 Task: nan
Action: Mouse moved to (569, 714)
Screenshot: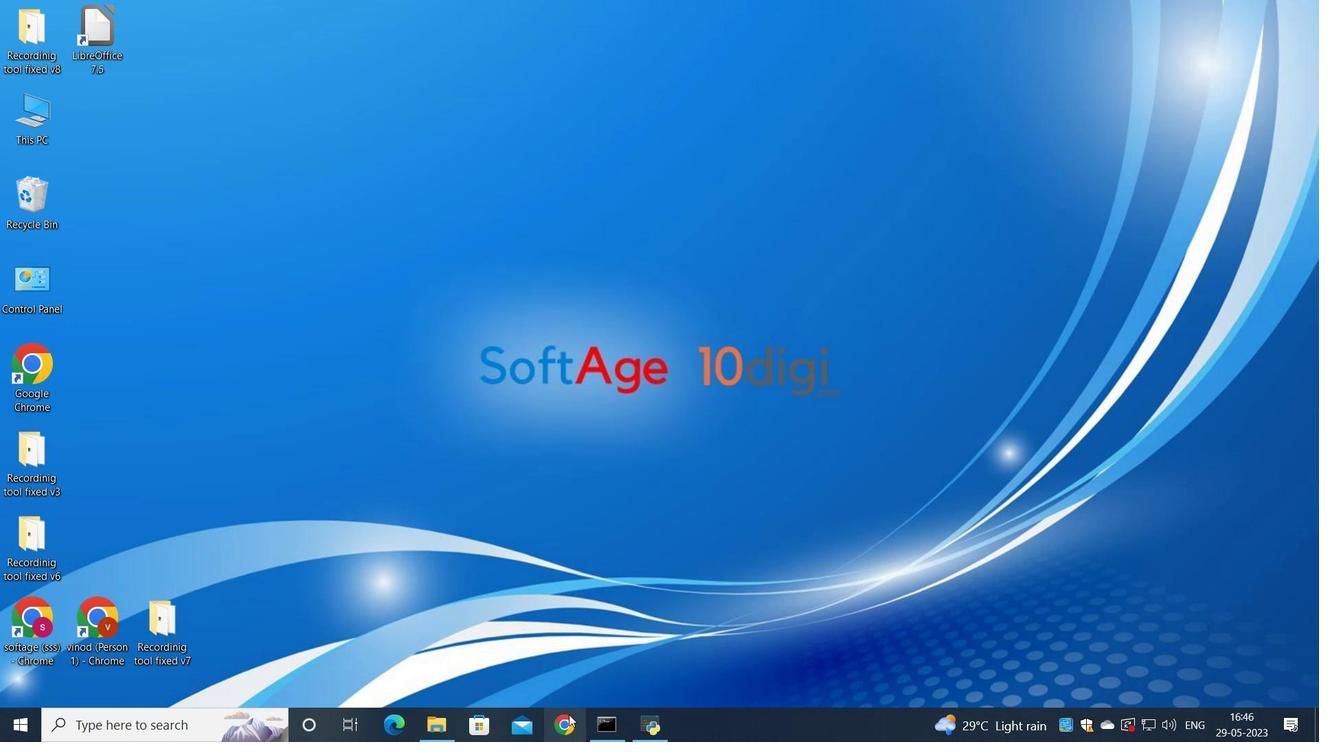 
Action: Mouse pressed left at (569, 714)
Screenshot: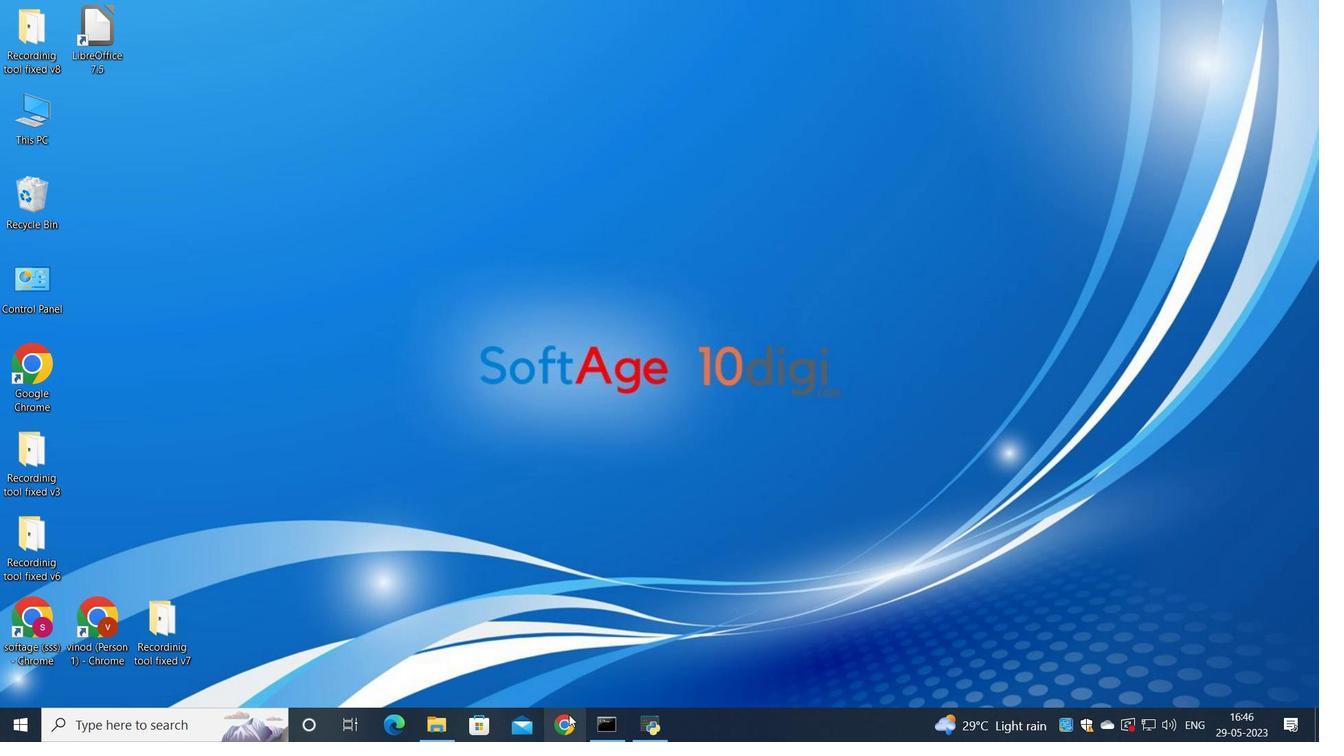 
Action: Mouse moved to (571, 449)
Screenshot: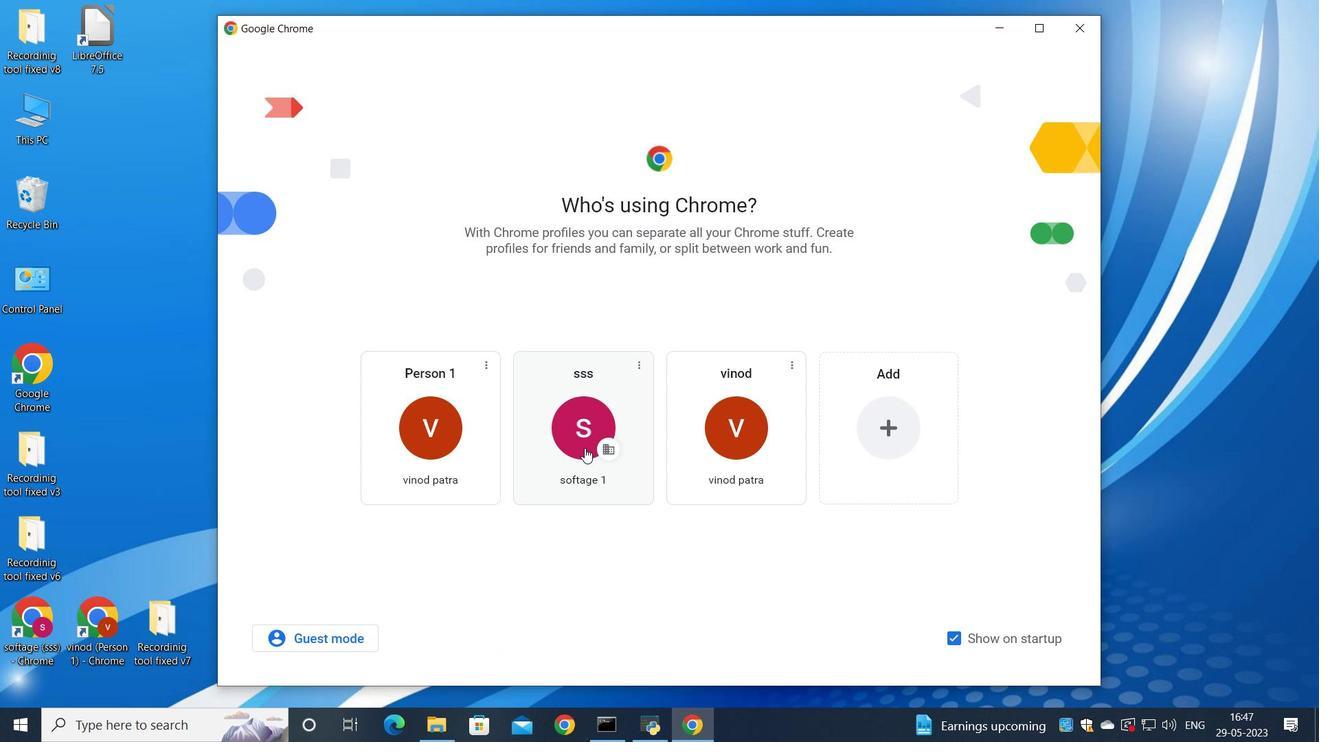 
Action: Mouse pressed left at (571, 449)
Screenshot: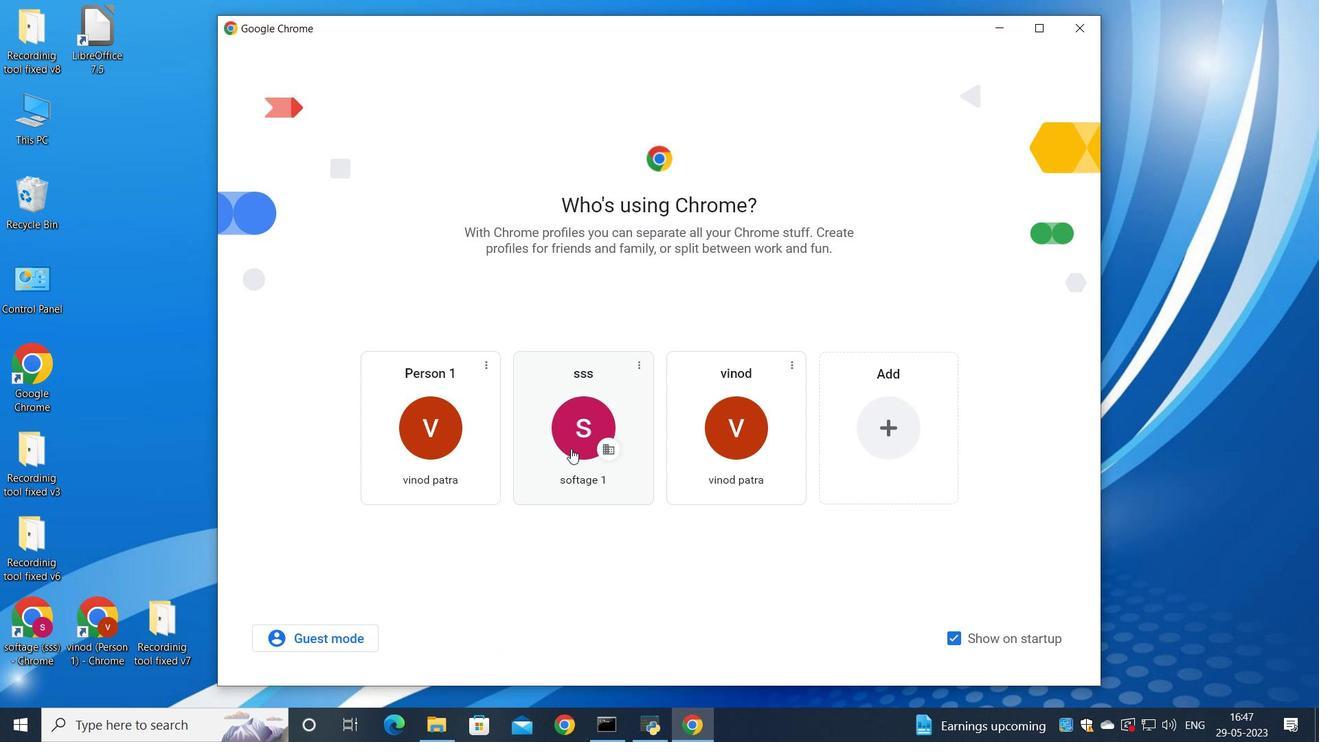 
Action: Mouse moved to (1144, 87)
Screenshot: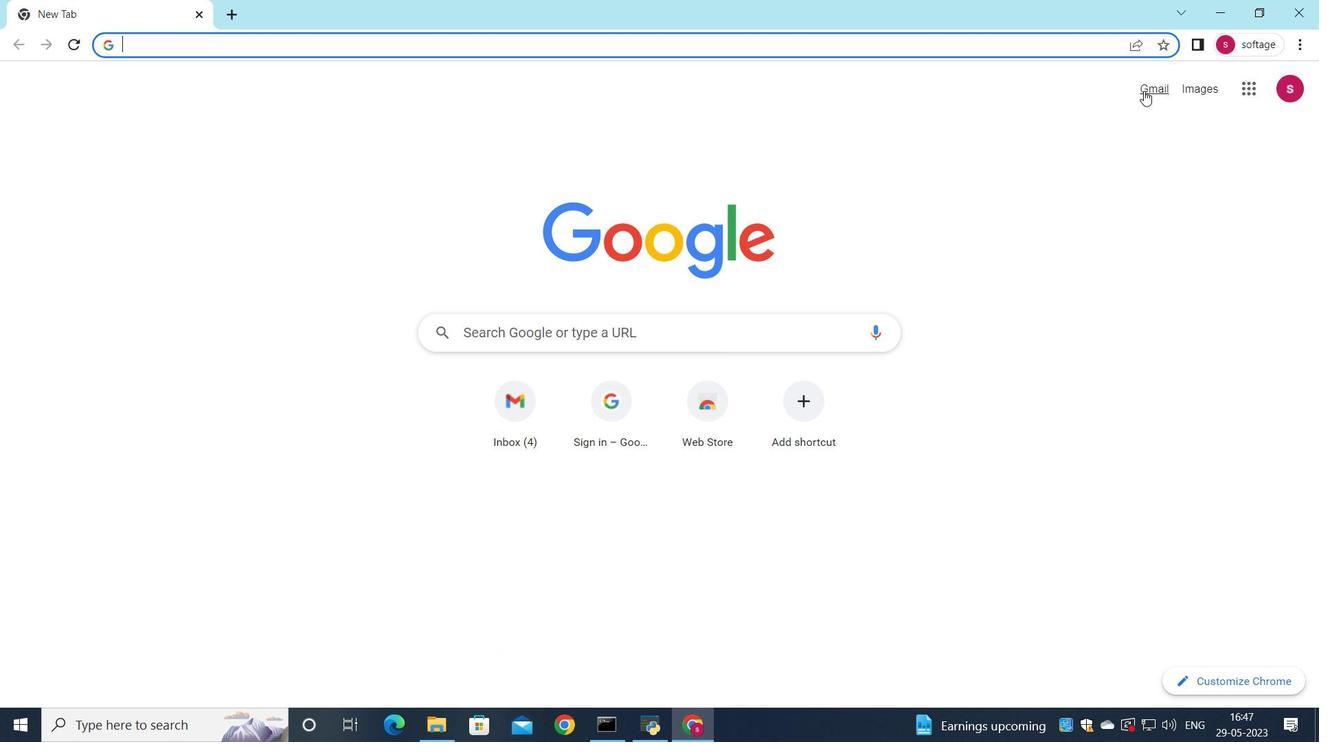 
Action: Mouse pressed left at (1144, 87)
Screenshot: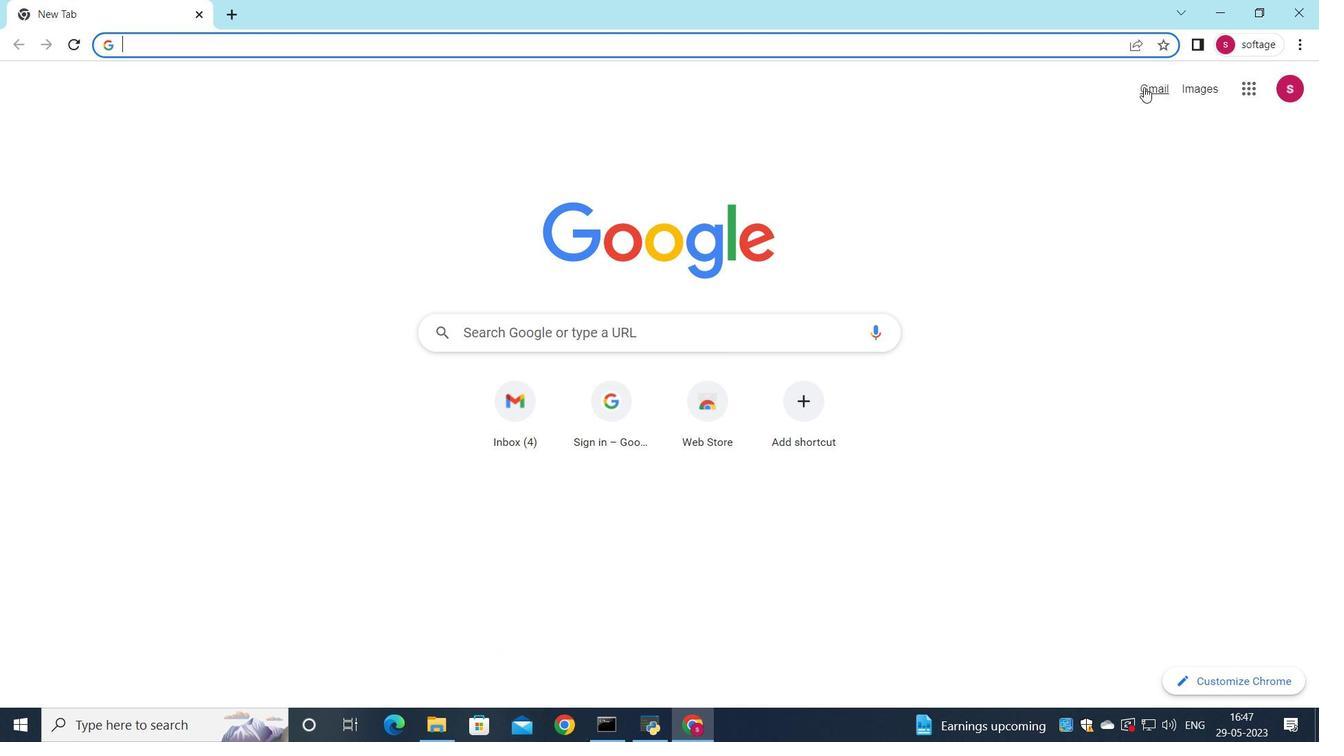 
Action: Mouse moved to (1123, 118)
Screenshot: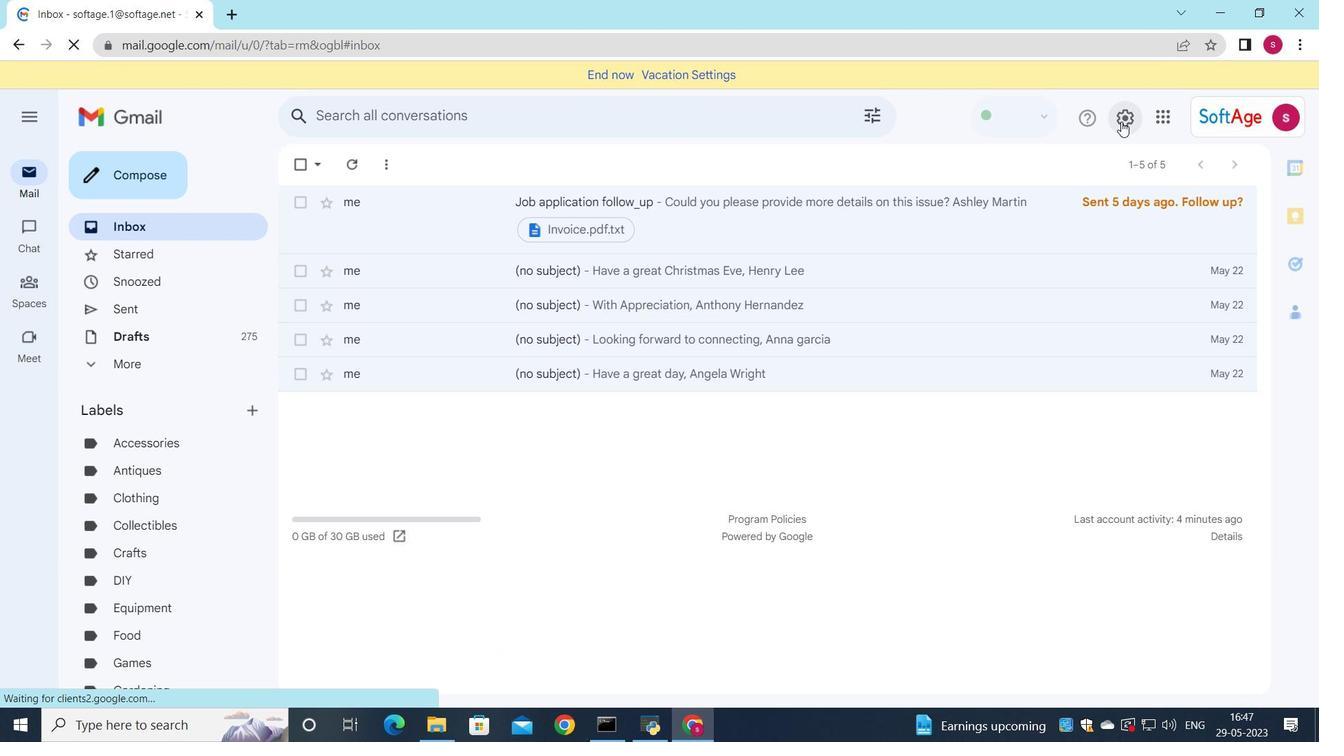 
Action: Mouse pressed left at (1123, 118)
Screenshot: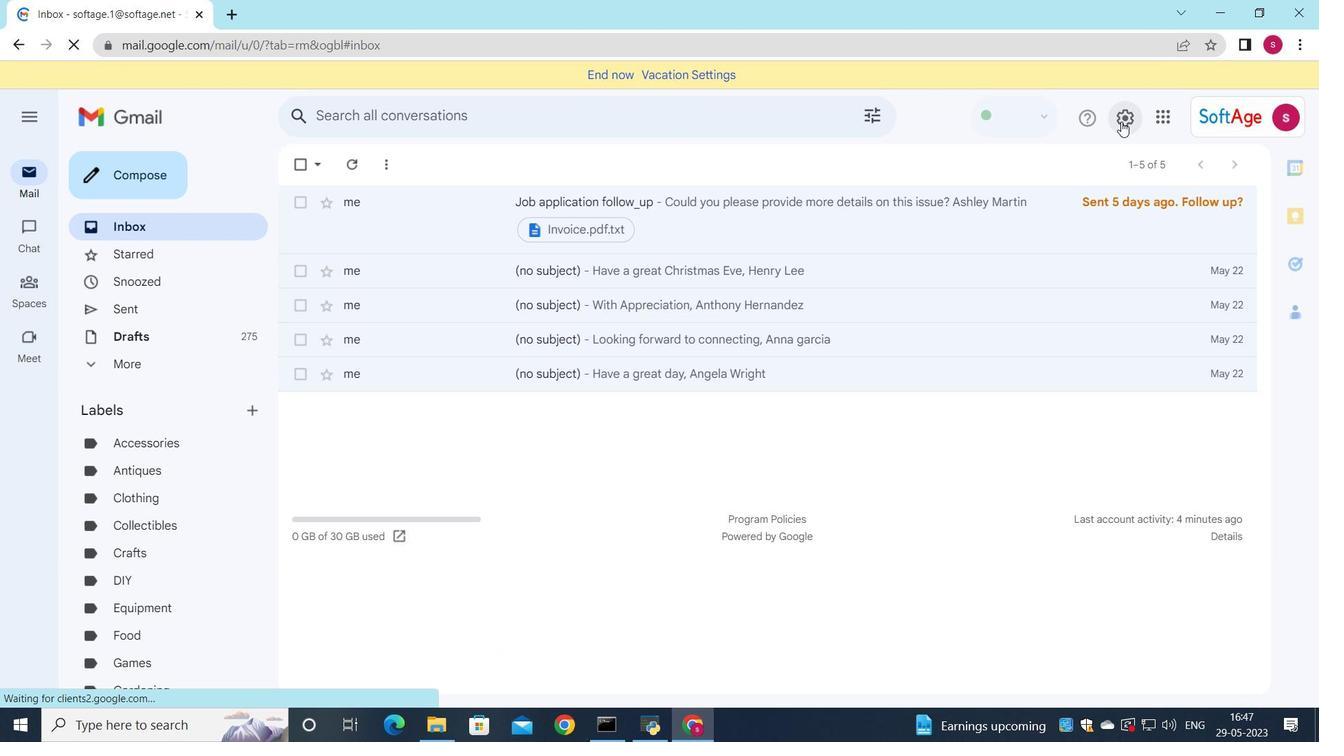 
Action: Mouse moved to (1130, 193)
Screenshot: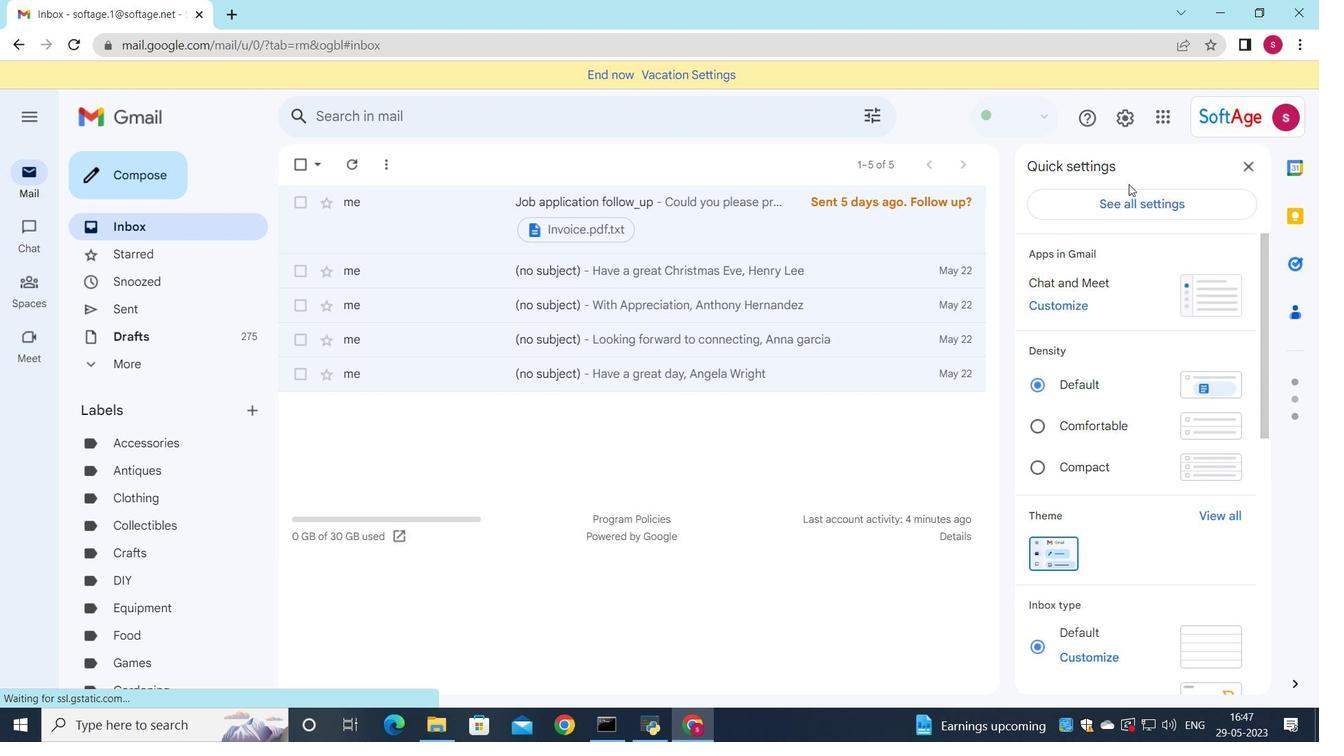 
Action: Mouse pressed left at (1130, 193)
Screenshot: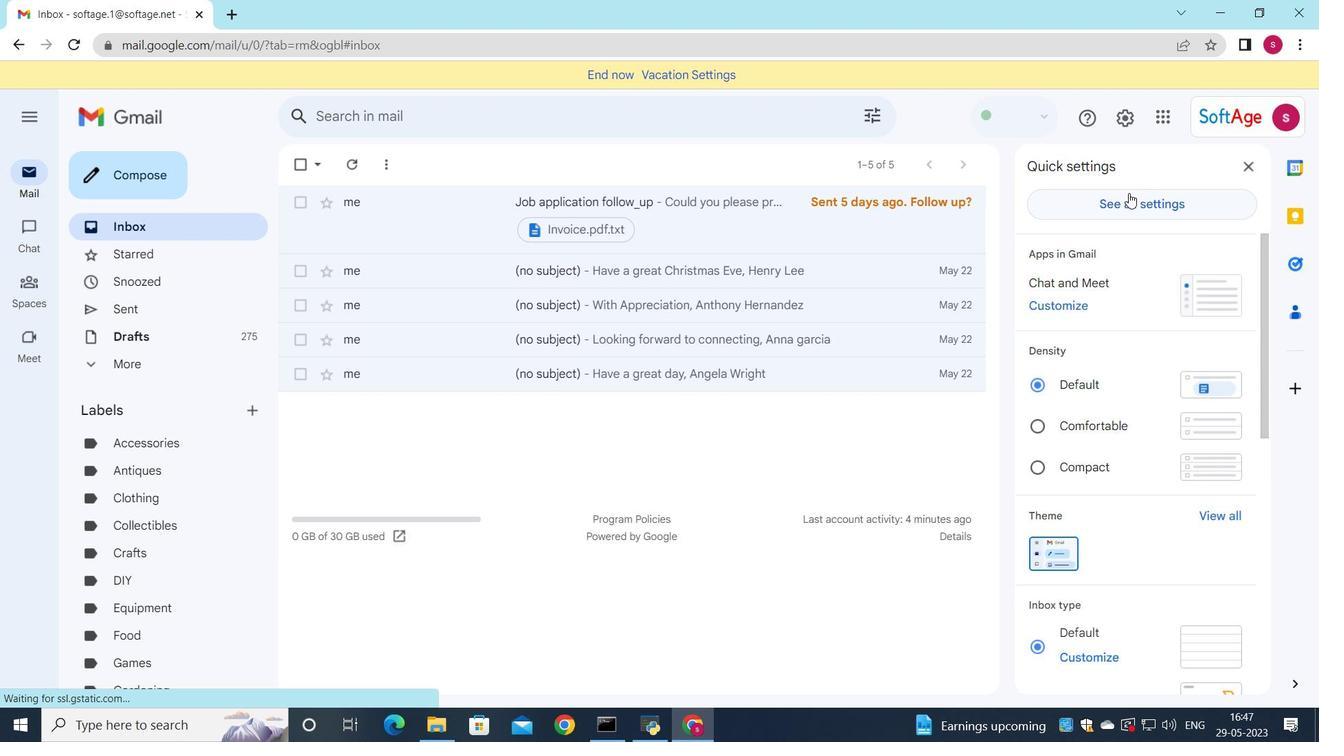 
Action: Mouse moved to (645, 421)
Screenshot: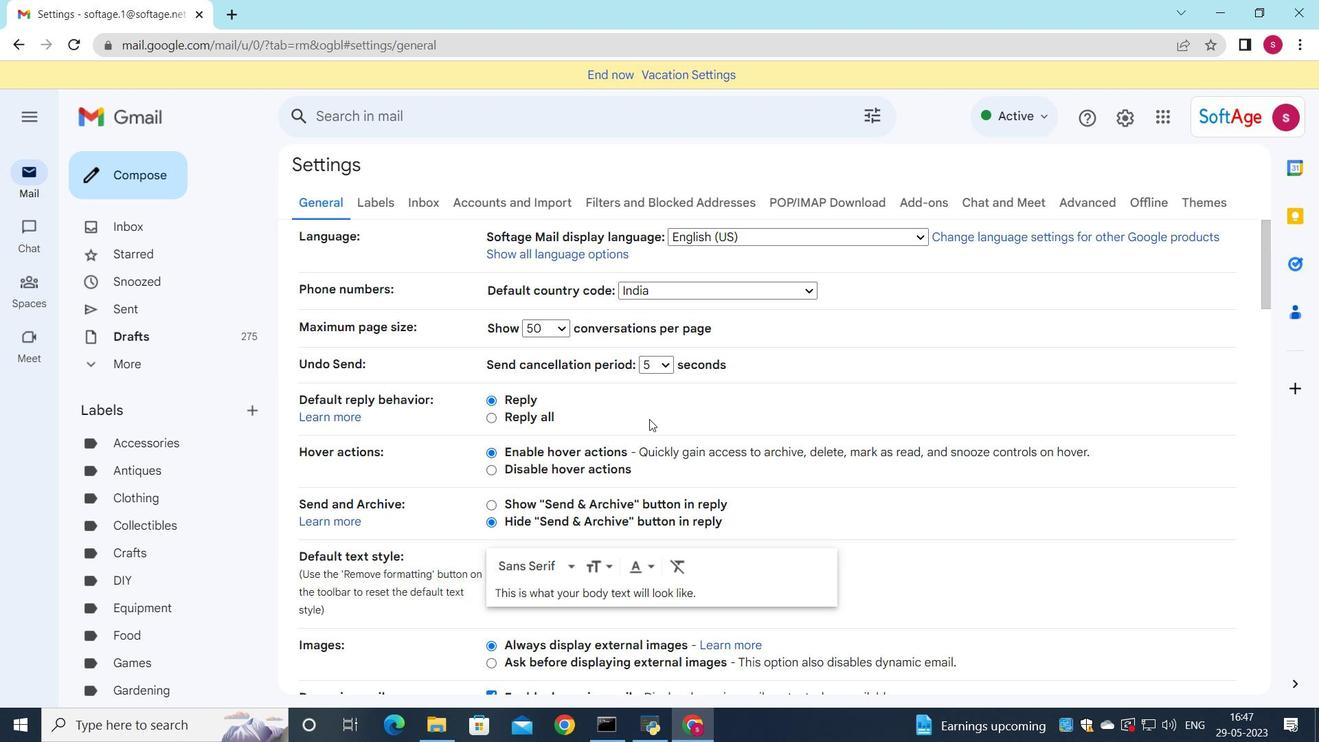 
Action: Mouse scrolled (646, 420) with delta (0, 0)
Screenshot: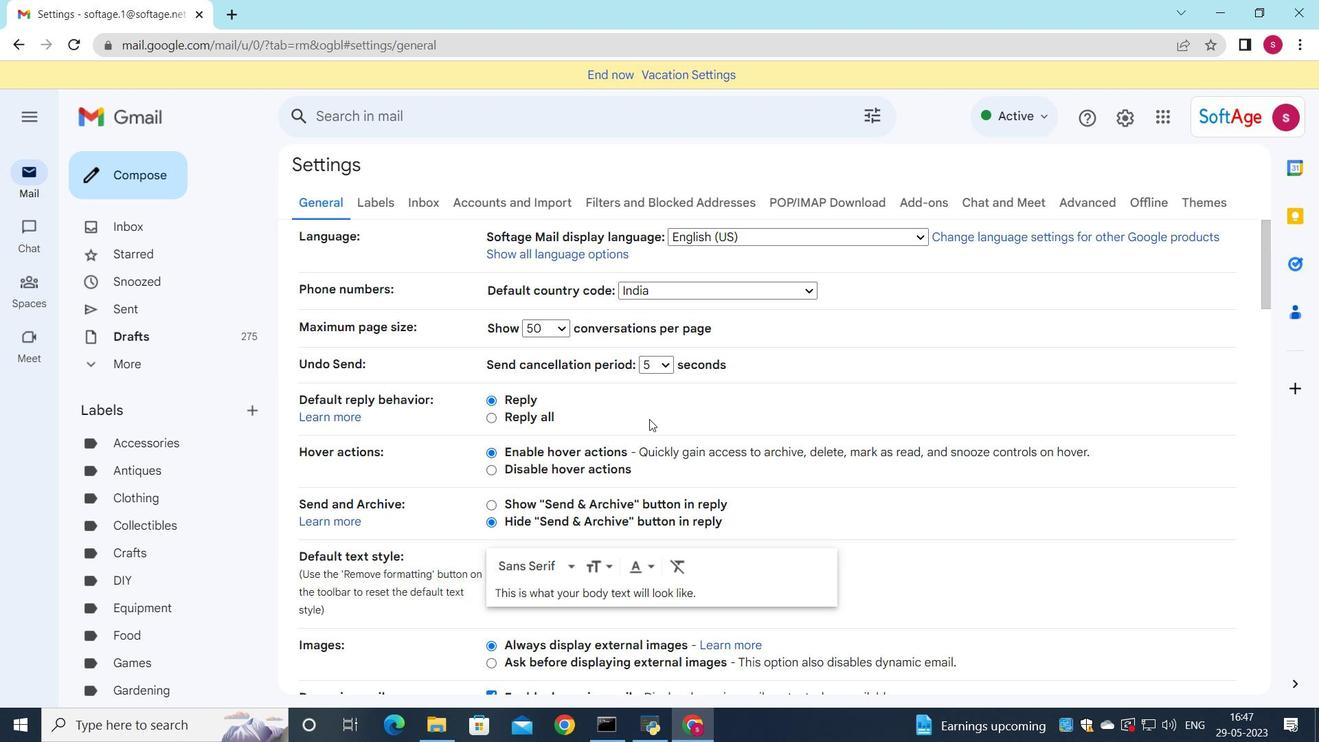 
Action: Mouse scrolled (645, 420) with delta (0, 0)
Screenshot: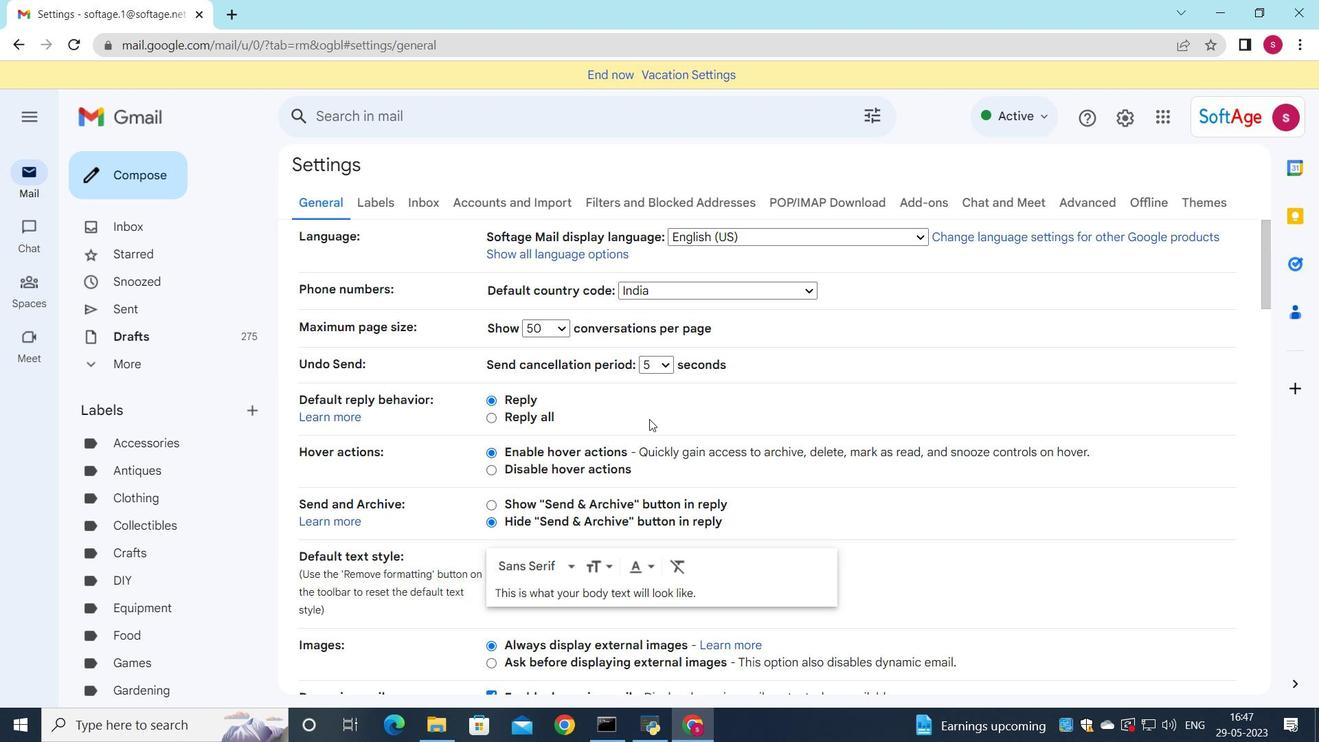 
Action: Mouse scrolled (645, 420) with delta (0, 0)
Screenshot: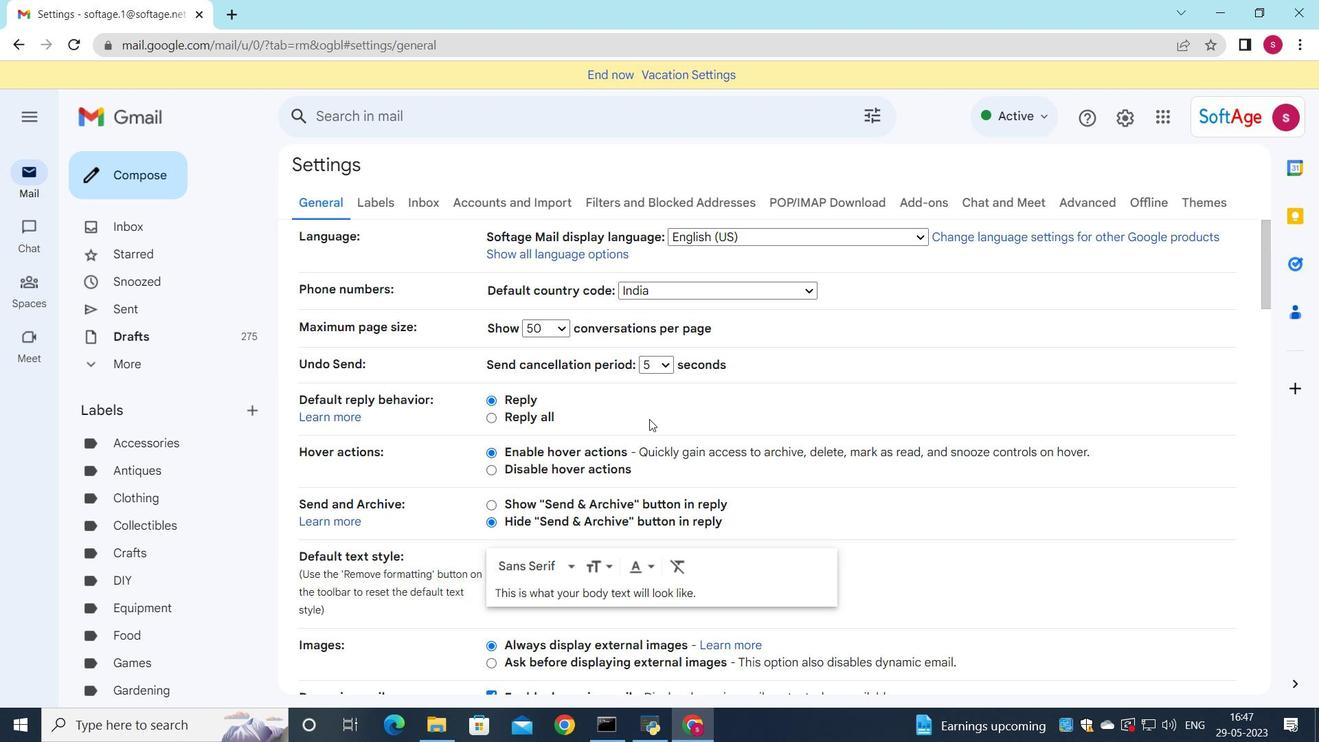 
Action: Mouse scrolled (645, 420) with delta (0, 0)
Screenshot: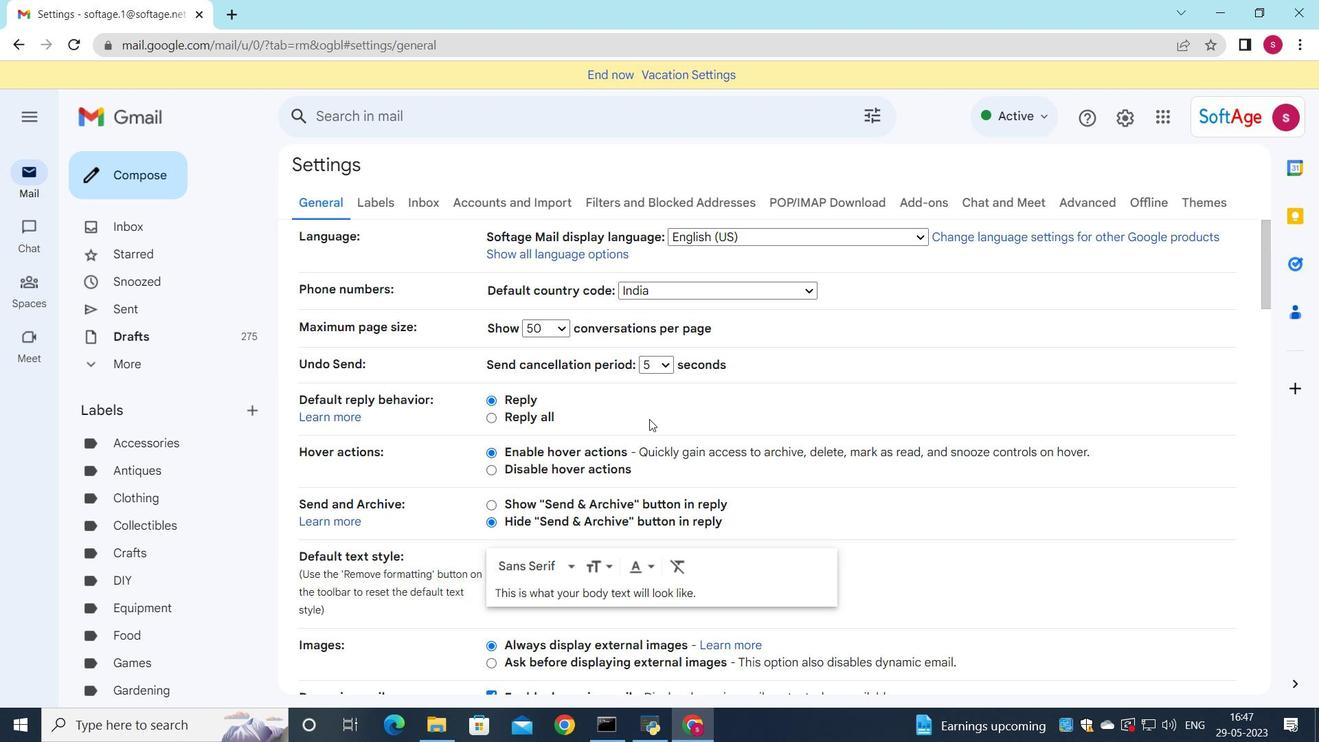 
Action: Mouse scrolled (645, 420) with delta (0, 0)
Screenshot: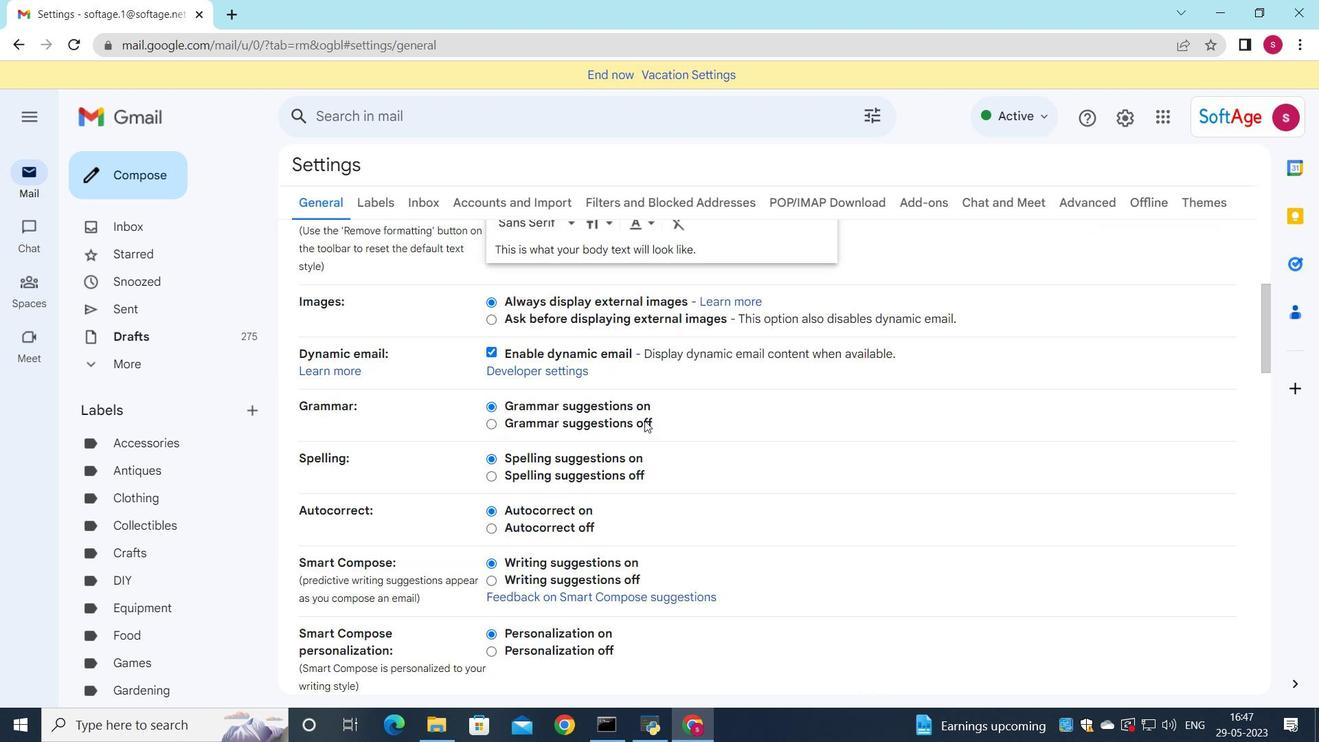 
Action: Mouse scrolled (645, 420) with delta (0, 0)
Screenshot: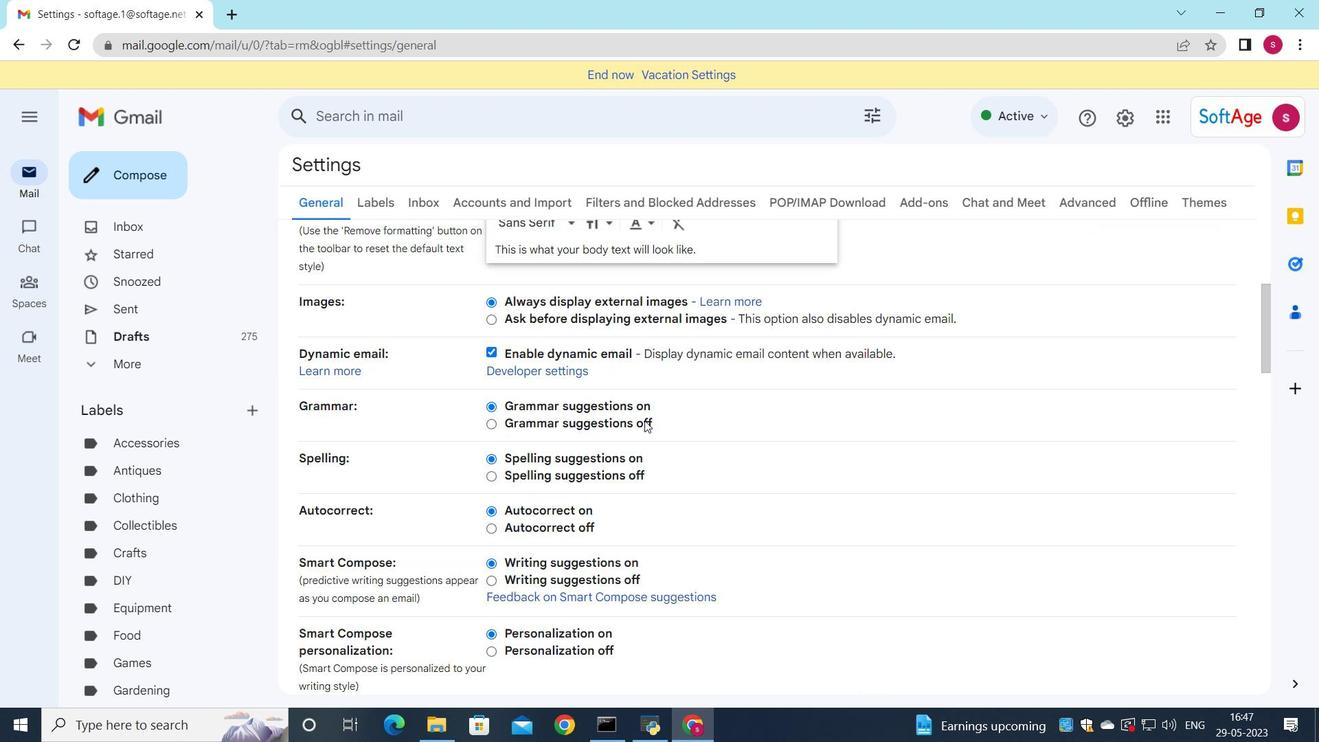 
Action: Mouse scrolled (645, 420) with delta (0, 0)
Screenshot: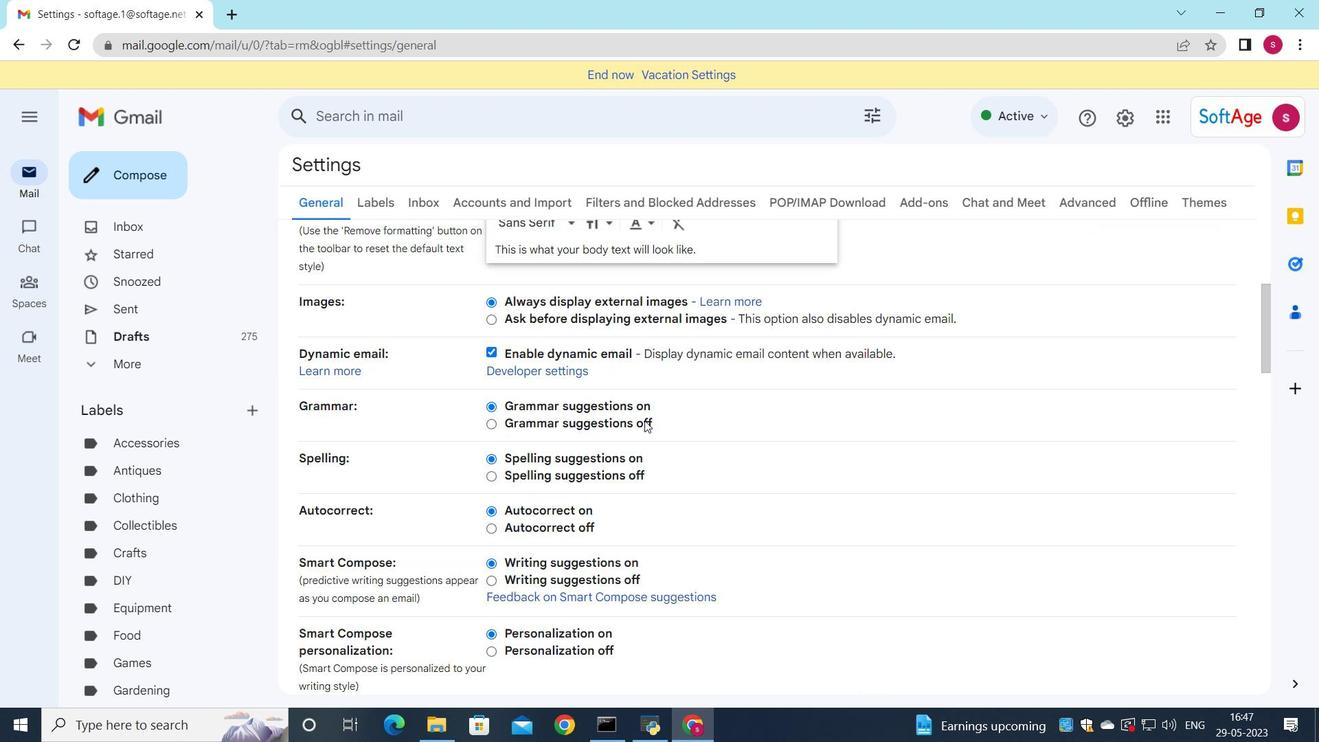 
Action: Mouse scrolled (645, 420) with delta (0, 0)
Screenshot: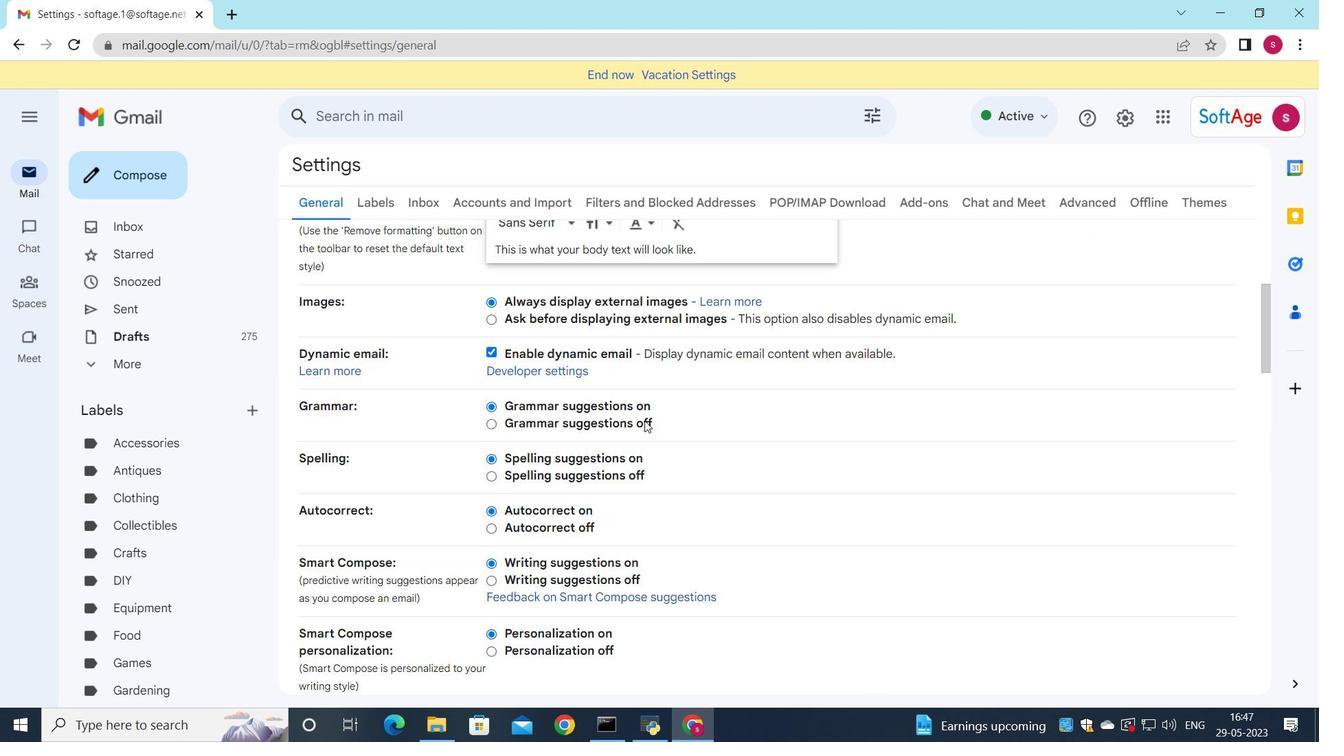 
Action: Mouse scrolled (645, 420) with delta (0, 0)
Screenshot: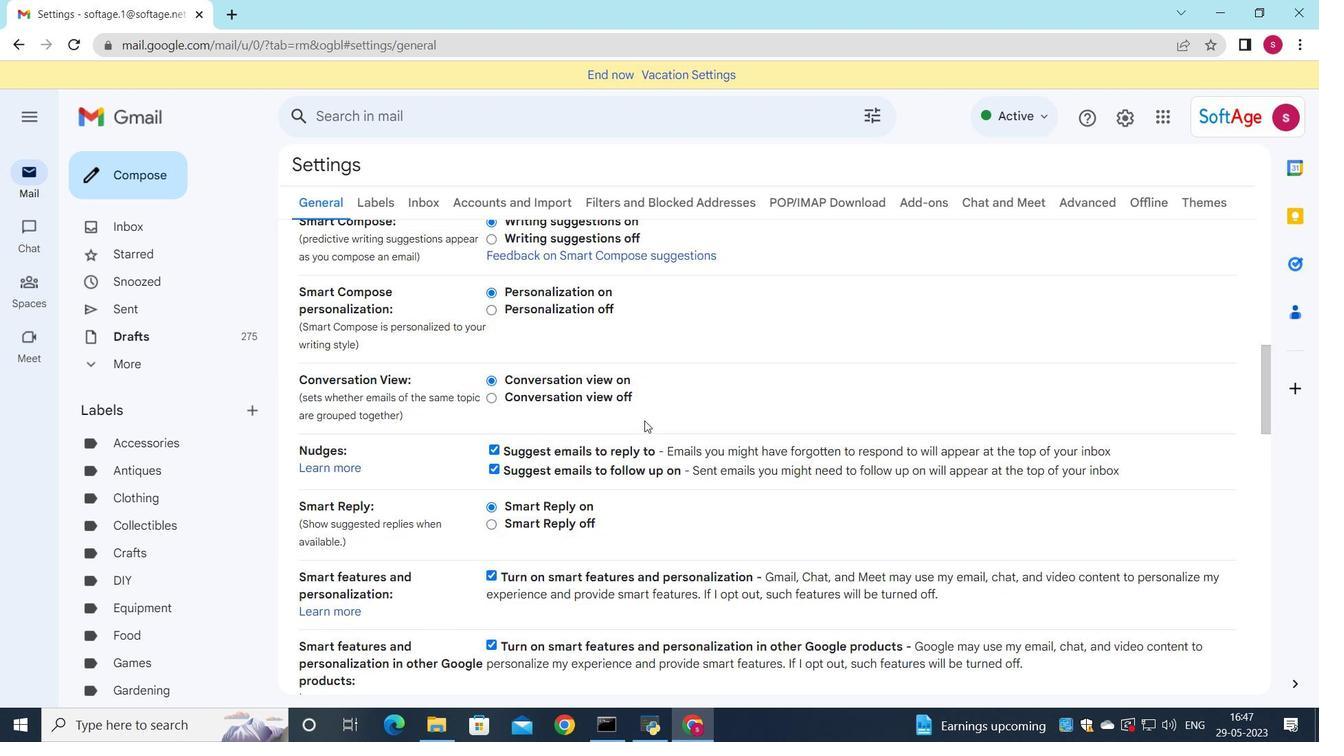 
Action: Mouse scrolled (645, 420) with delta (0, 0)
Screenshot: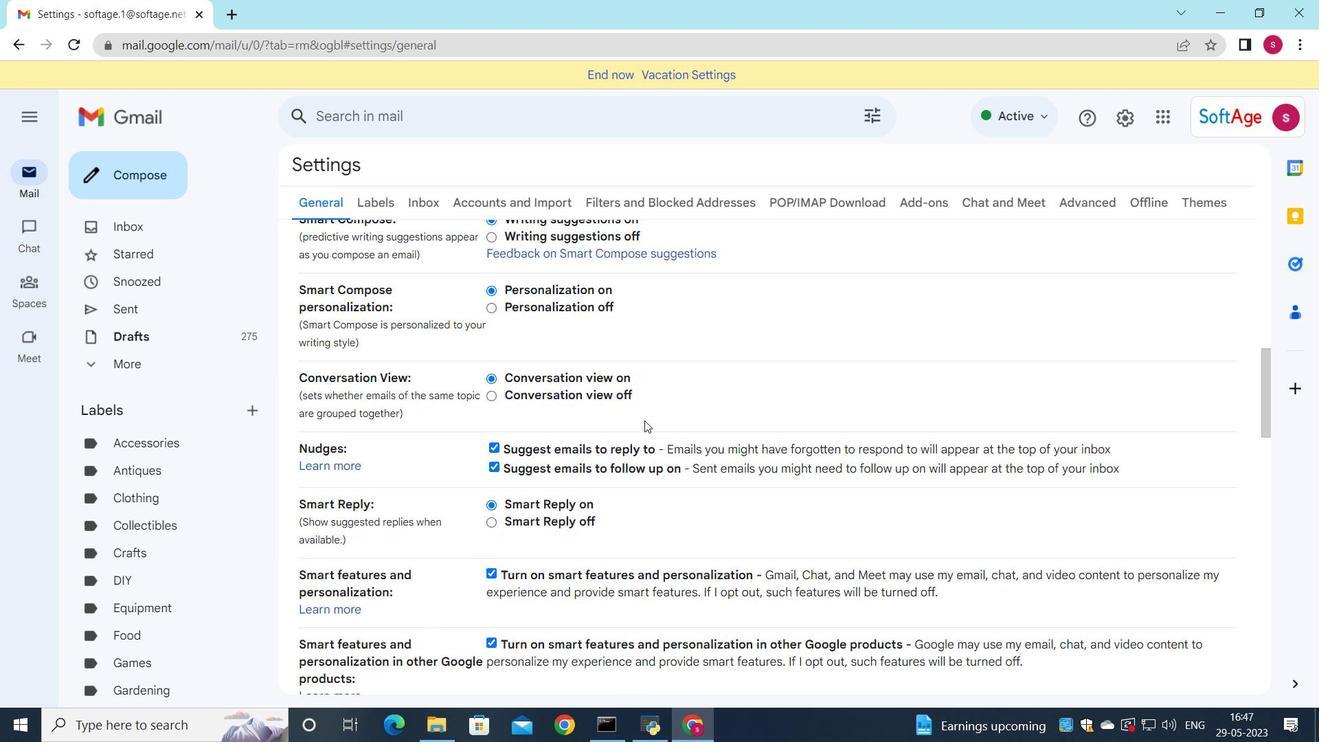
Action: Mouse scrolled (645, 420) with delta (0, 0)
Screenshot: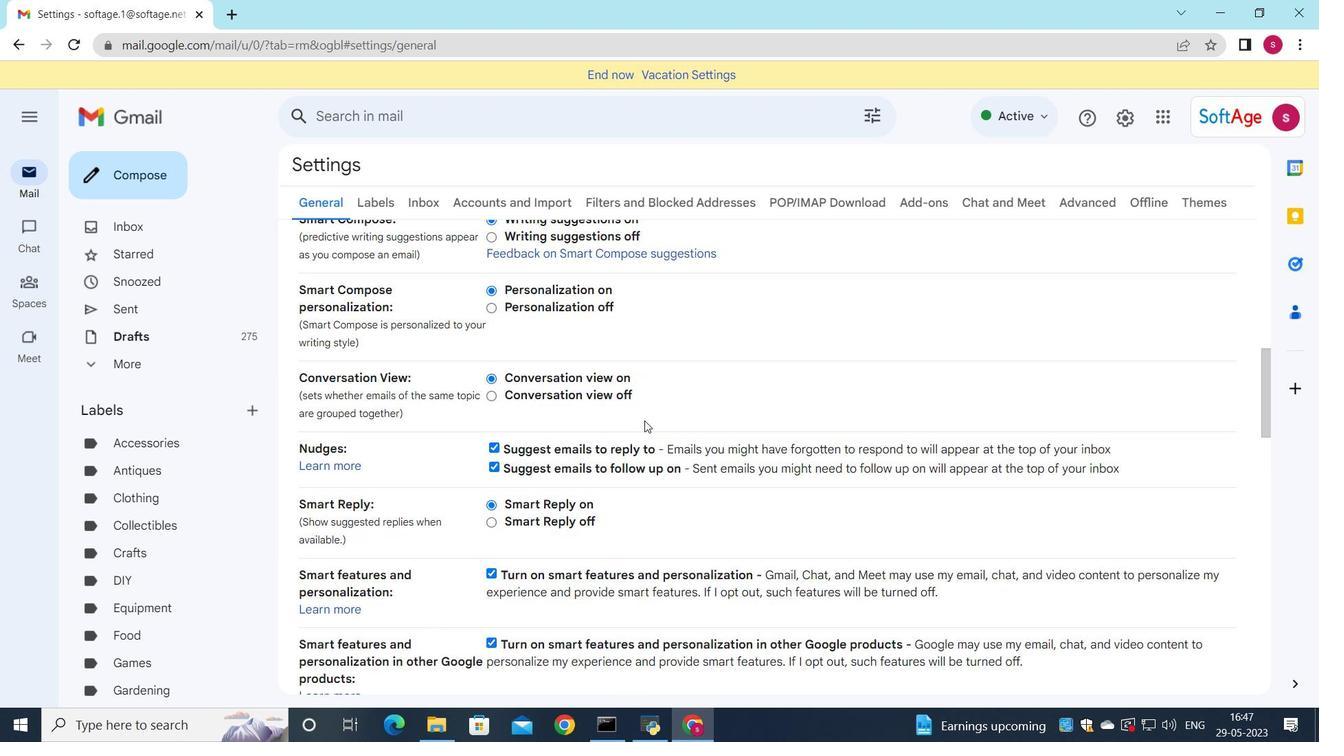 
Action: Mouse scrolled (645, 420) with delta (0, 0)
Screenshot: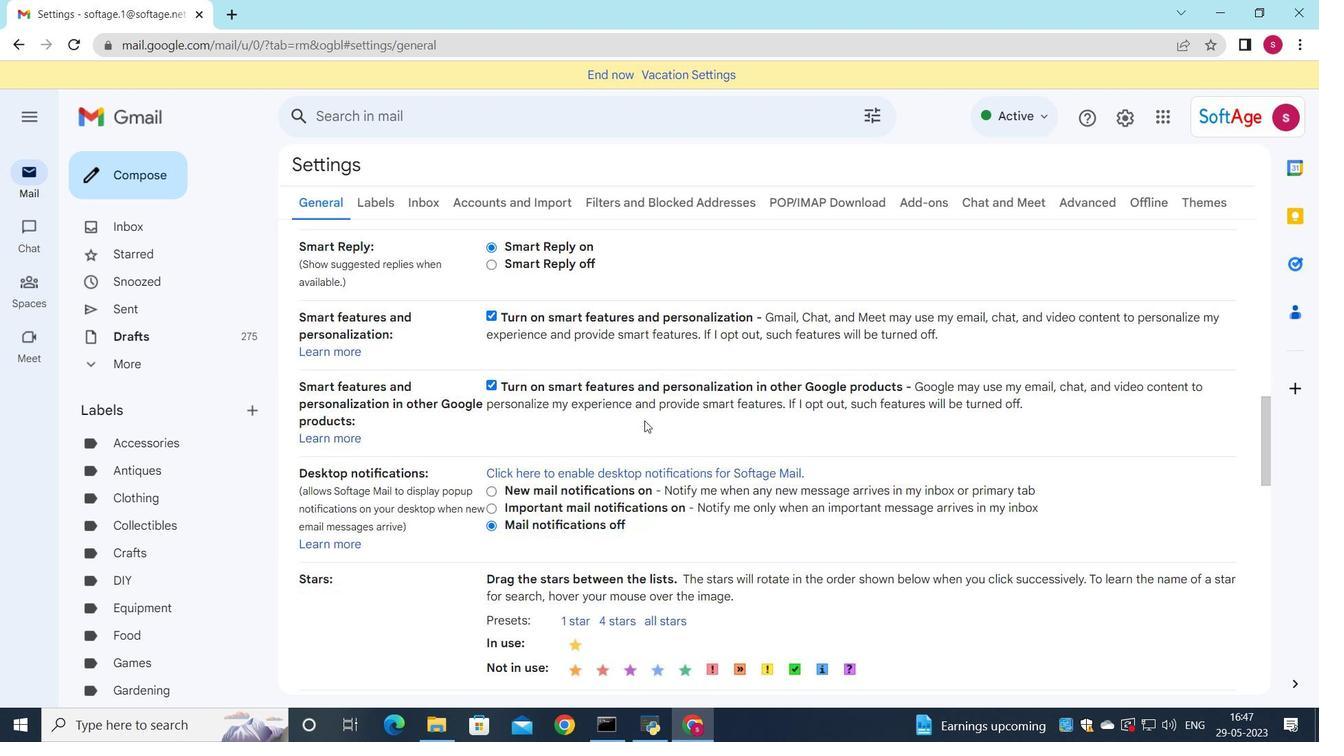 
Action: Mouse scrolled (645, 420) with delta (0, 0)
Screenshot: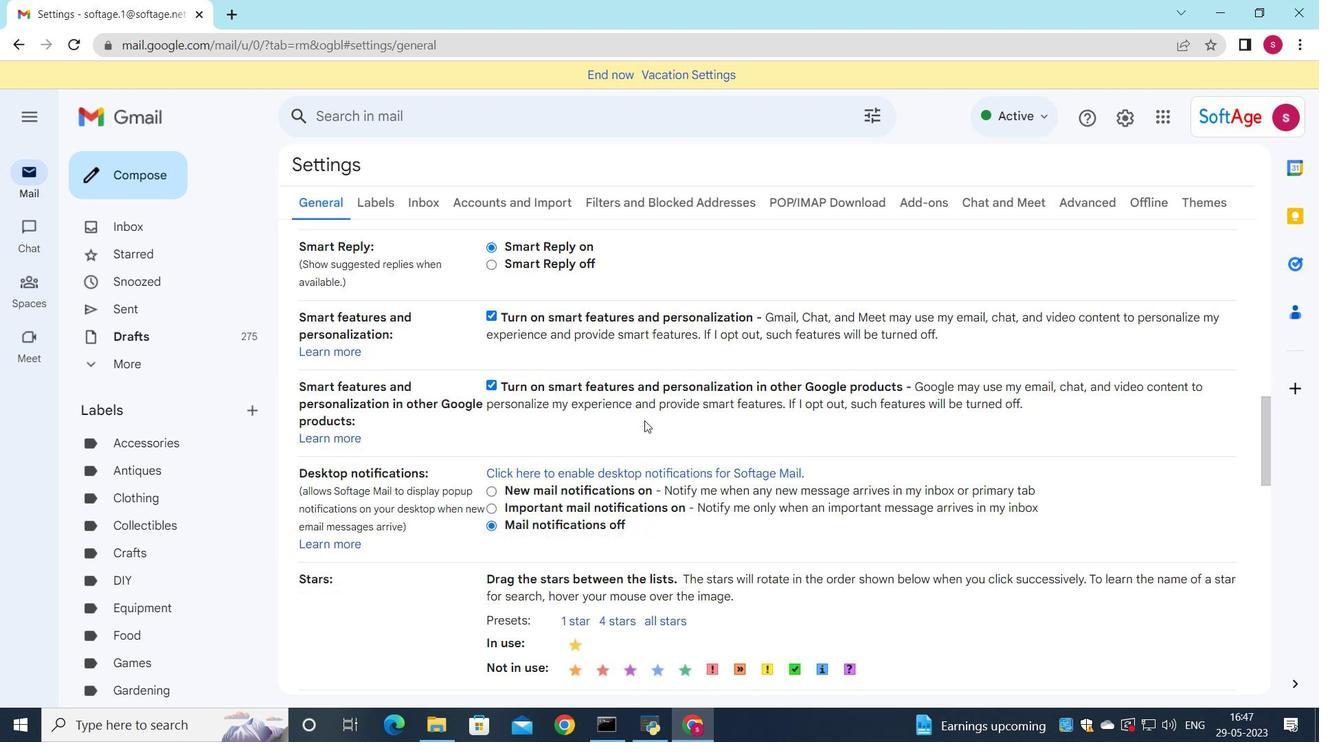 
Action: Mouse scrolled (645, 420) with delta (0, 0)
Screenshot: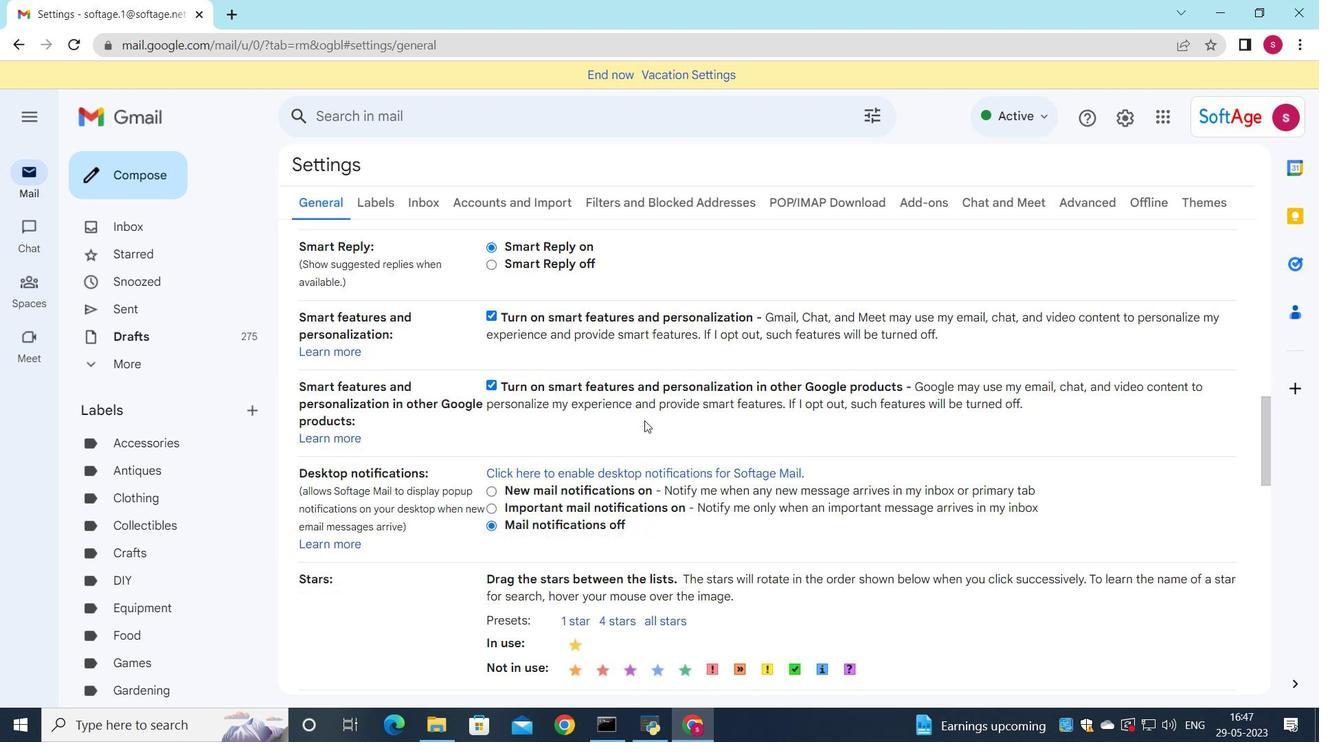 
Action: Mouse moved to (613, 437)
Screenshot: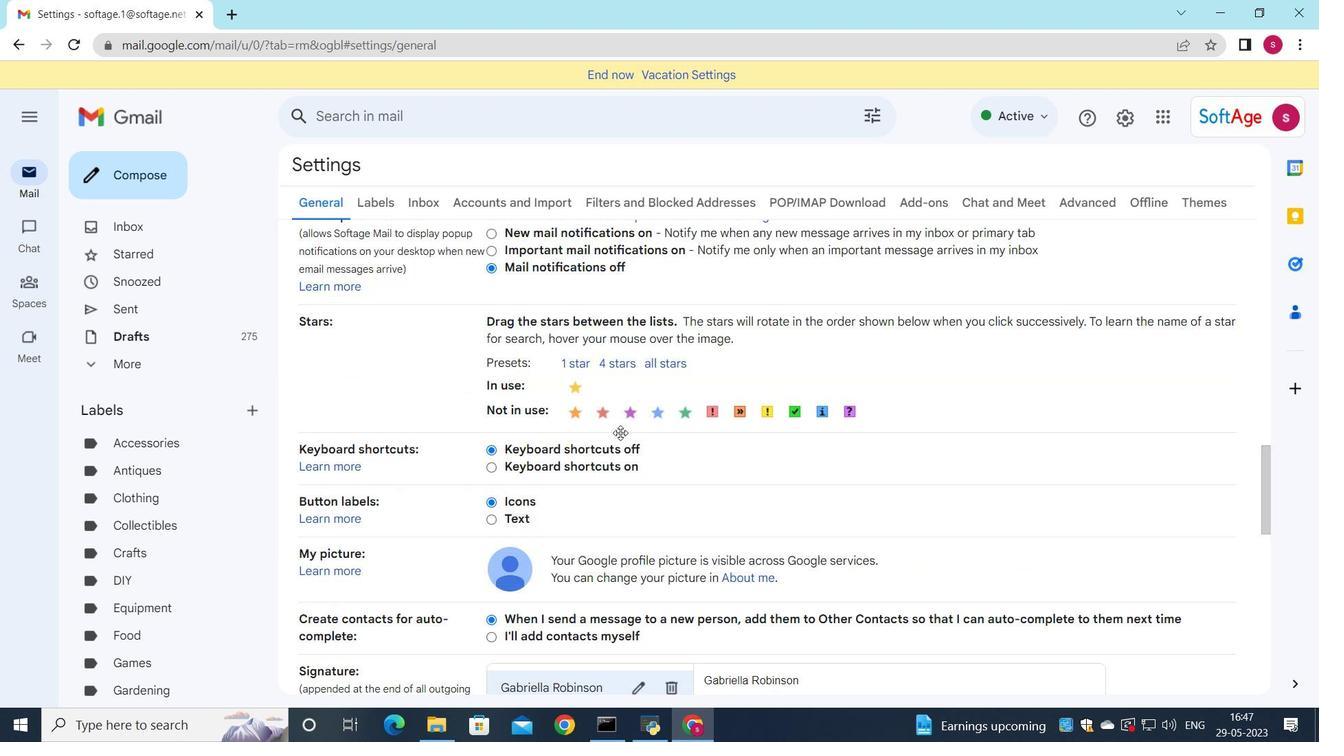 
Action: Mouse scrolled (613, 436) with delta (0, 0)
Screenshot: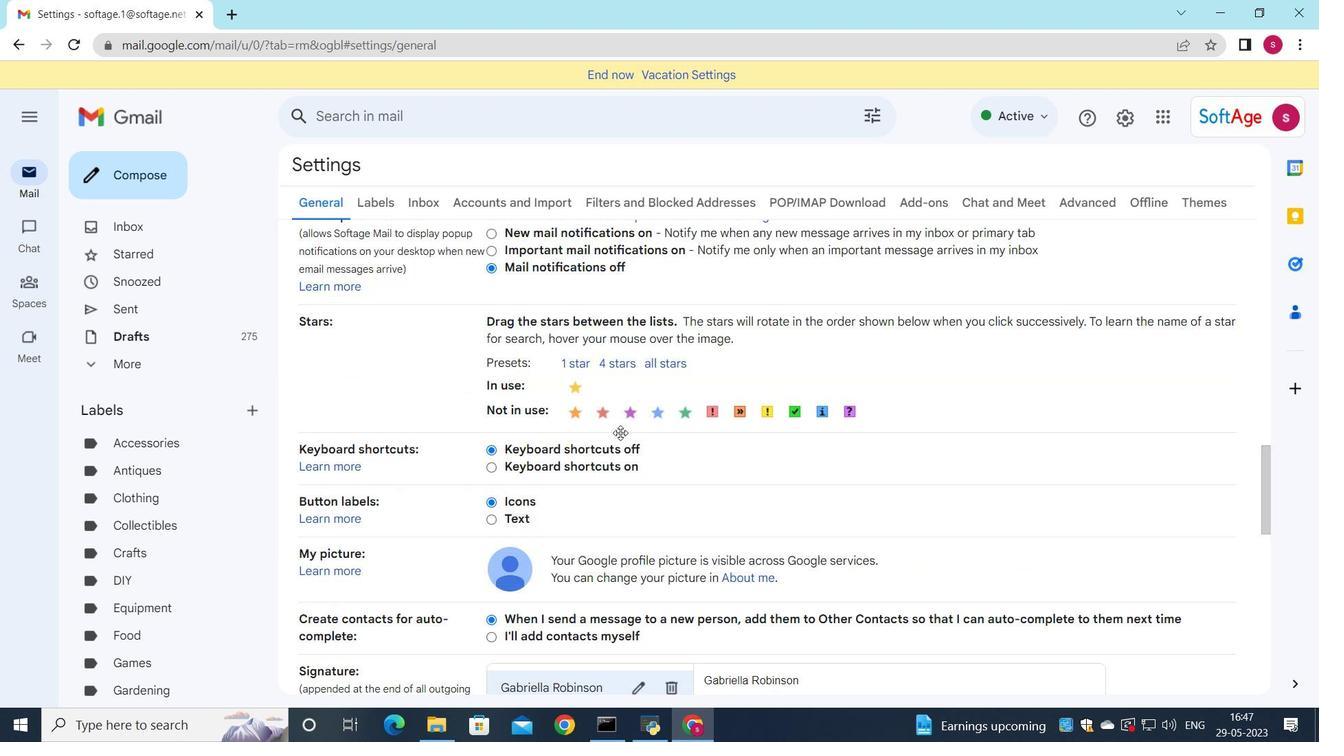 
Action: Mouse moved to (611, 438)
Screenshot: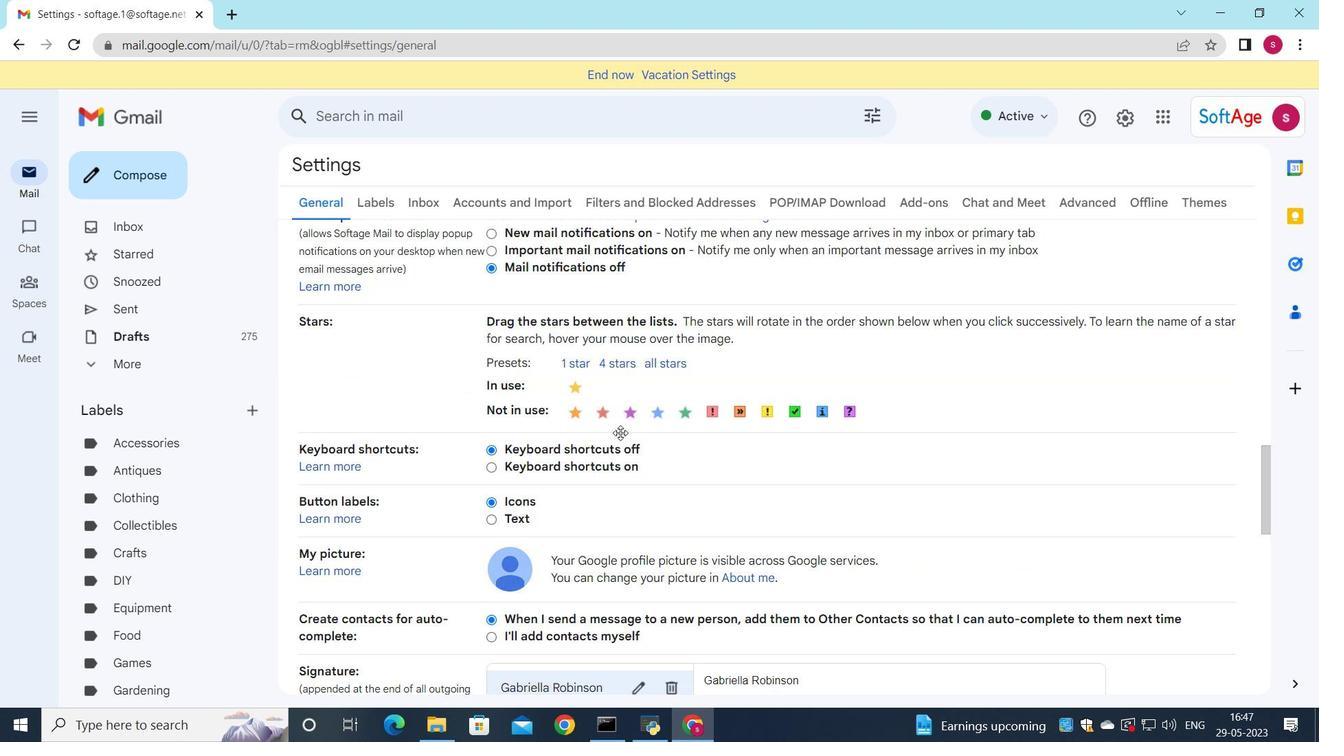 
Action: Mouse scrolled (611, 437) with delta (0, 0)
Screenshot: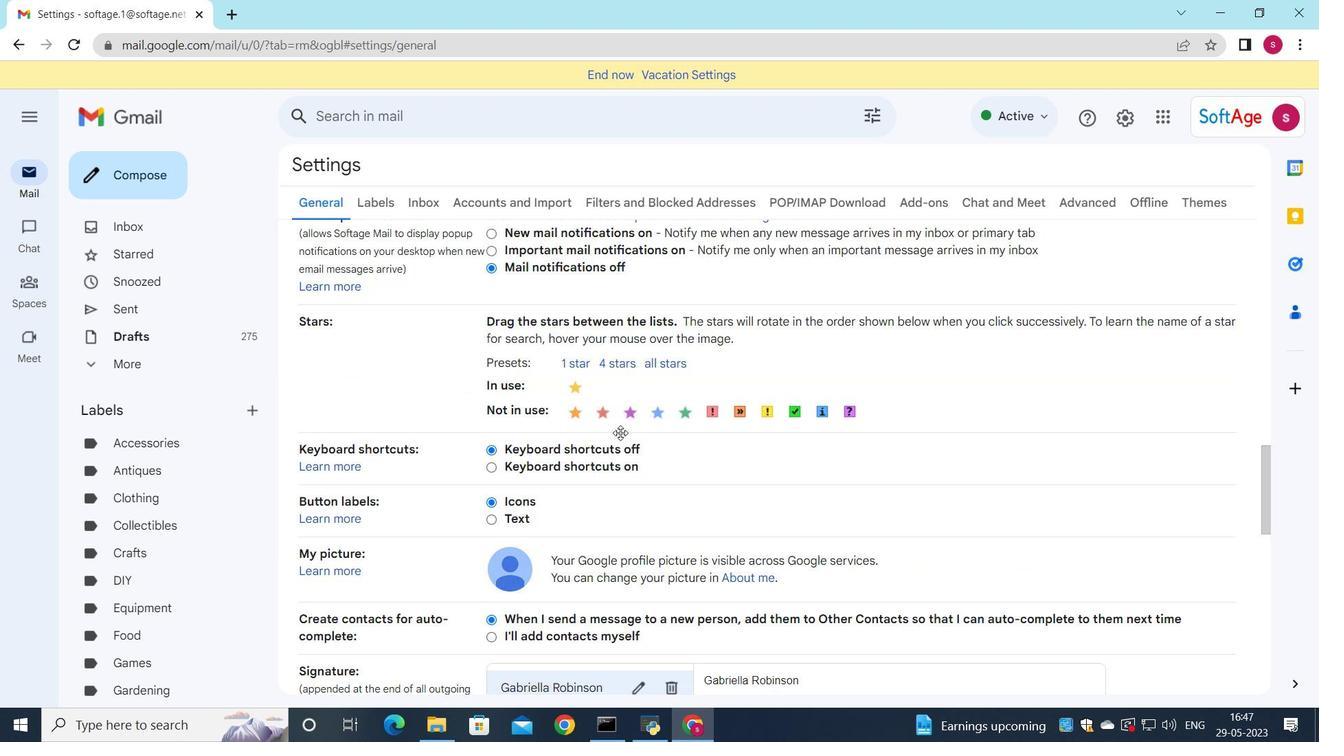 
Action: Mouse moved to (611, 439)
Screenshot: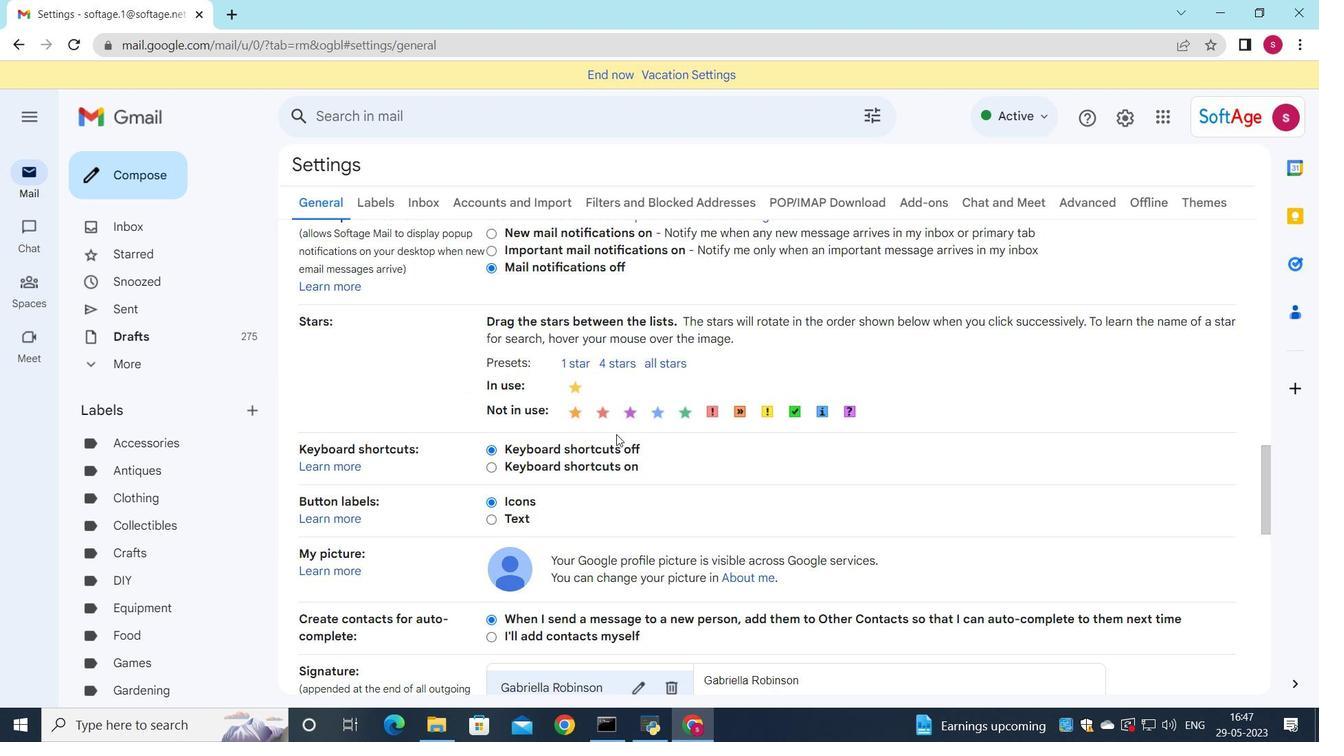 
Action: Mouse scrolled (611, 438) with delta (0, 0)
Screenshot: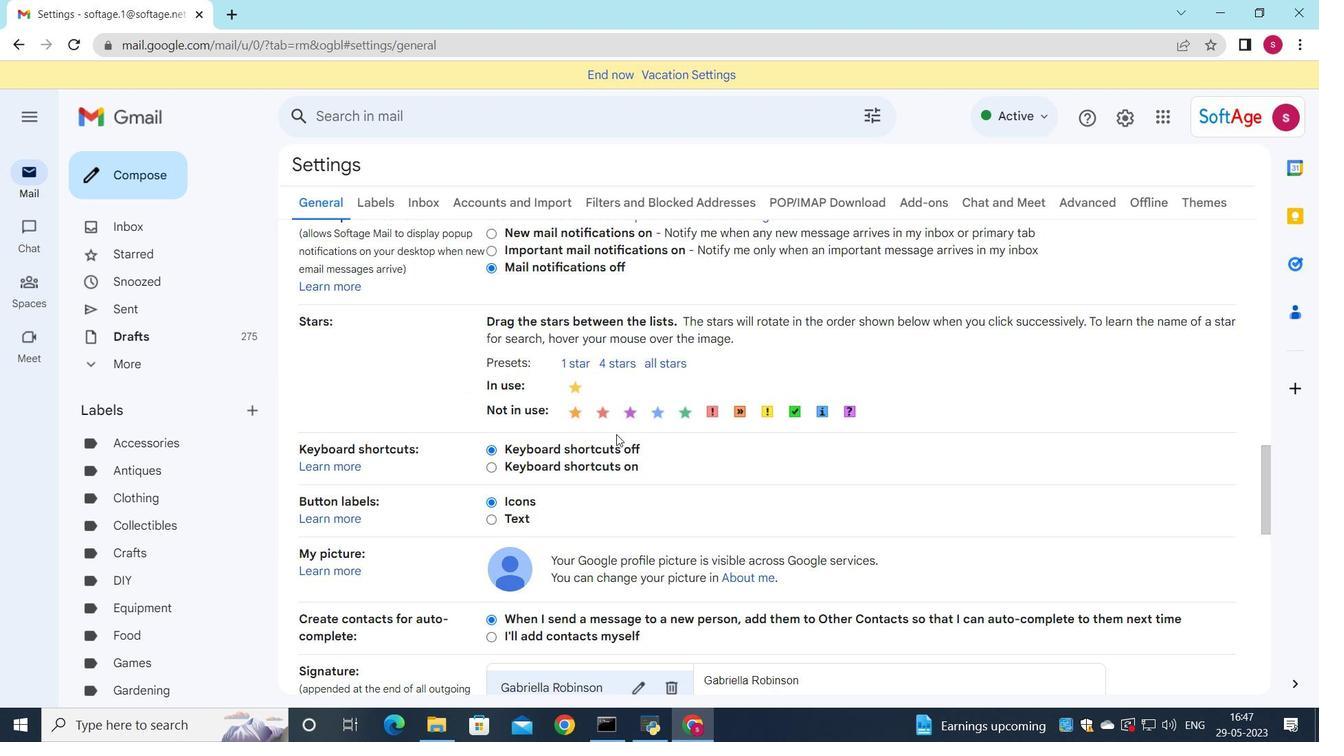 
Action: Mouse moved to (673, 429)
Screenshot: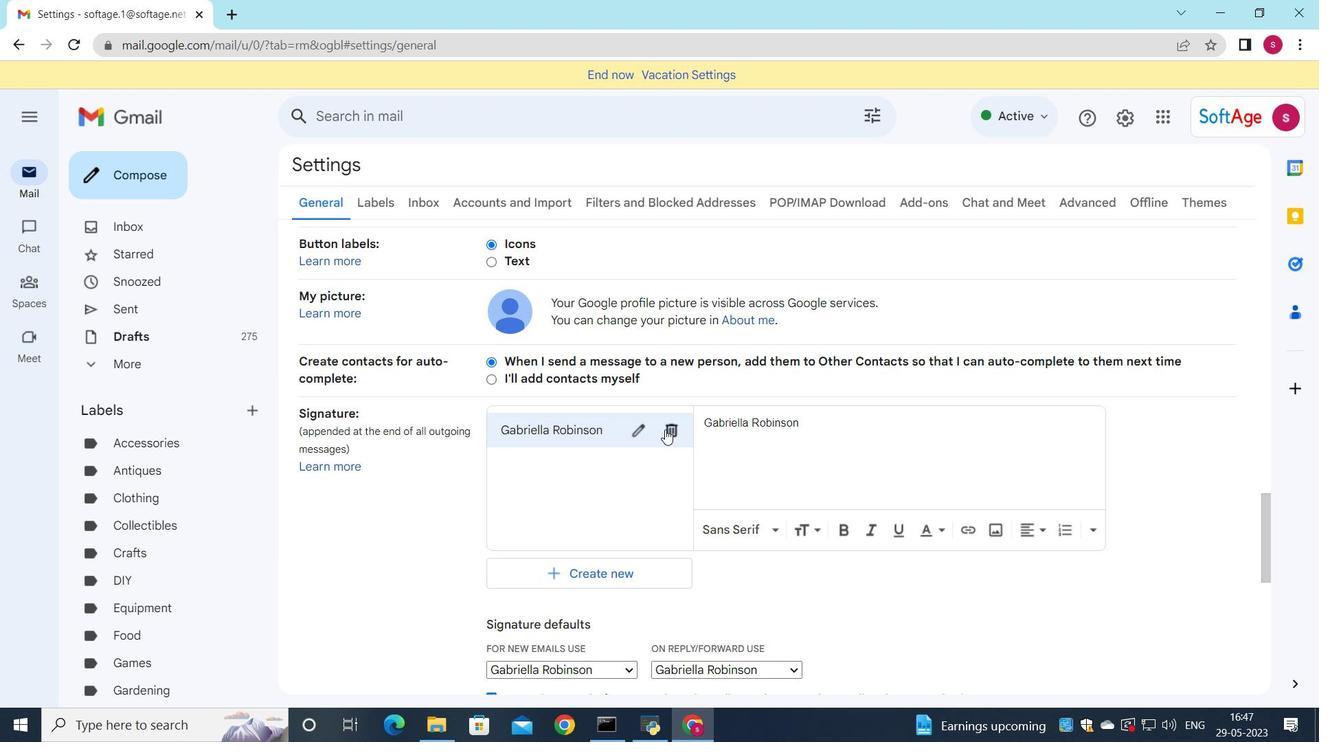 
Action: Mouse pressed left at (673, 429)
Screenshot: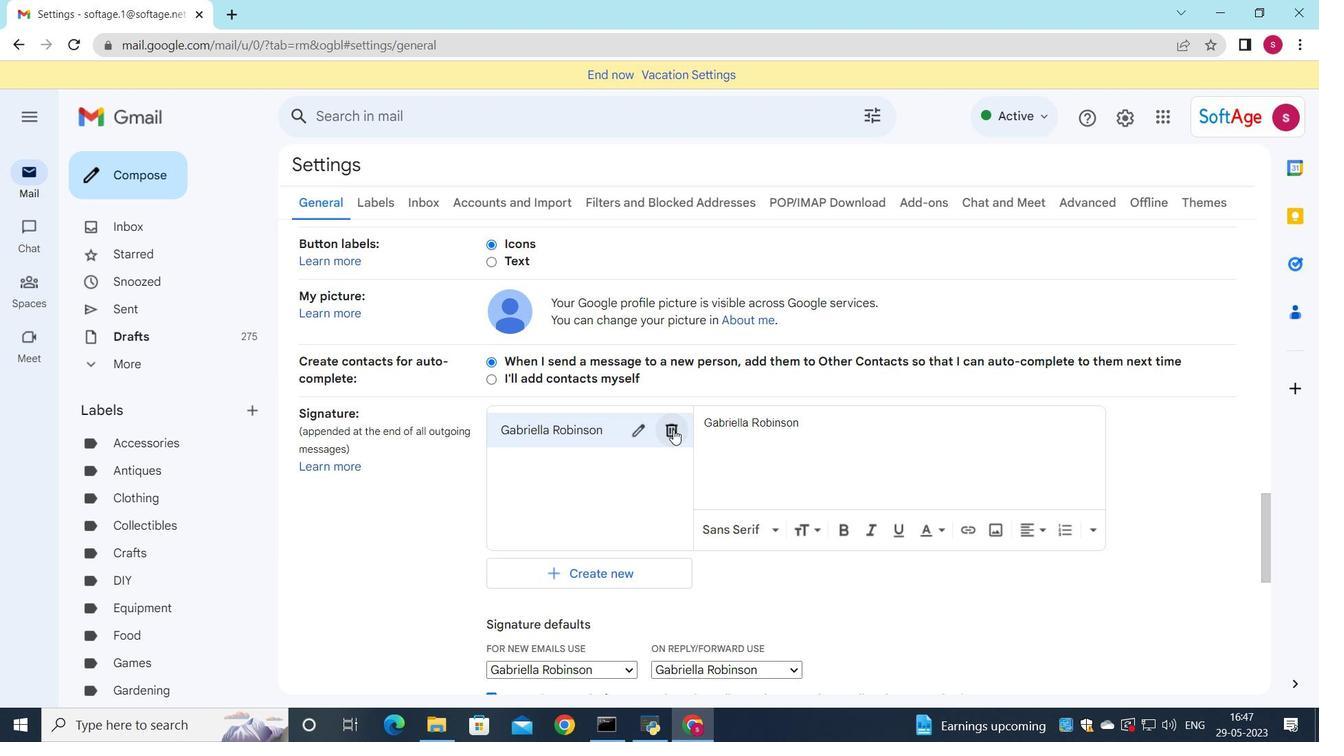 
Action: Mouse moved to (813, 411)
Screenshot: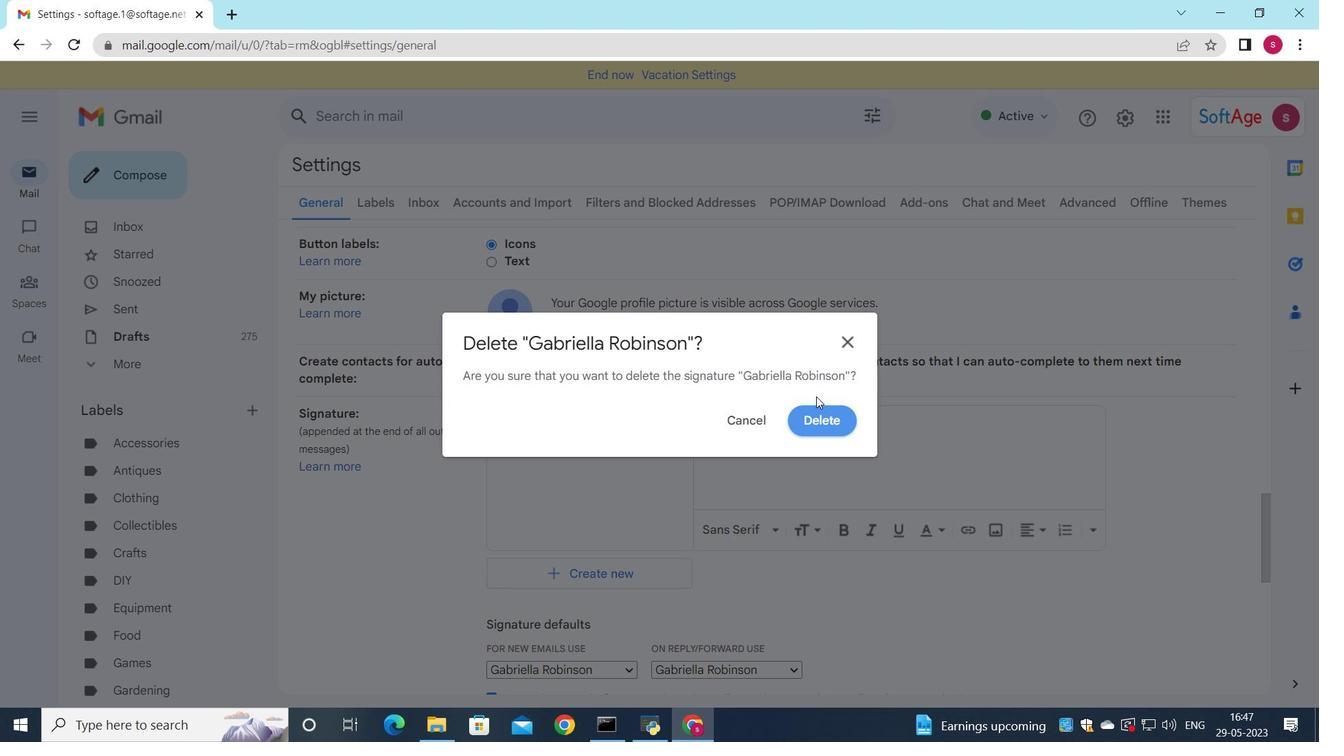 
Action: Mouse pressed left at (813, 411)
Screenshot: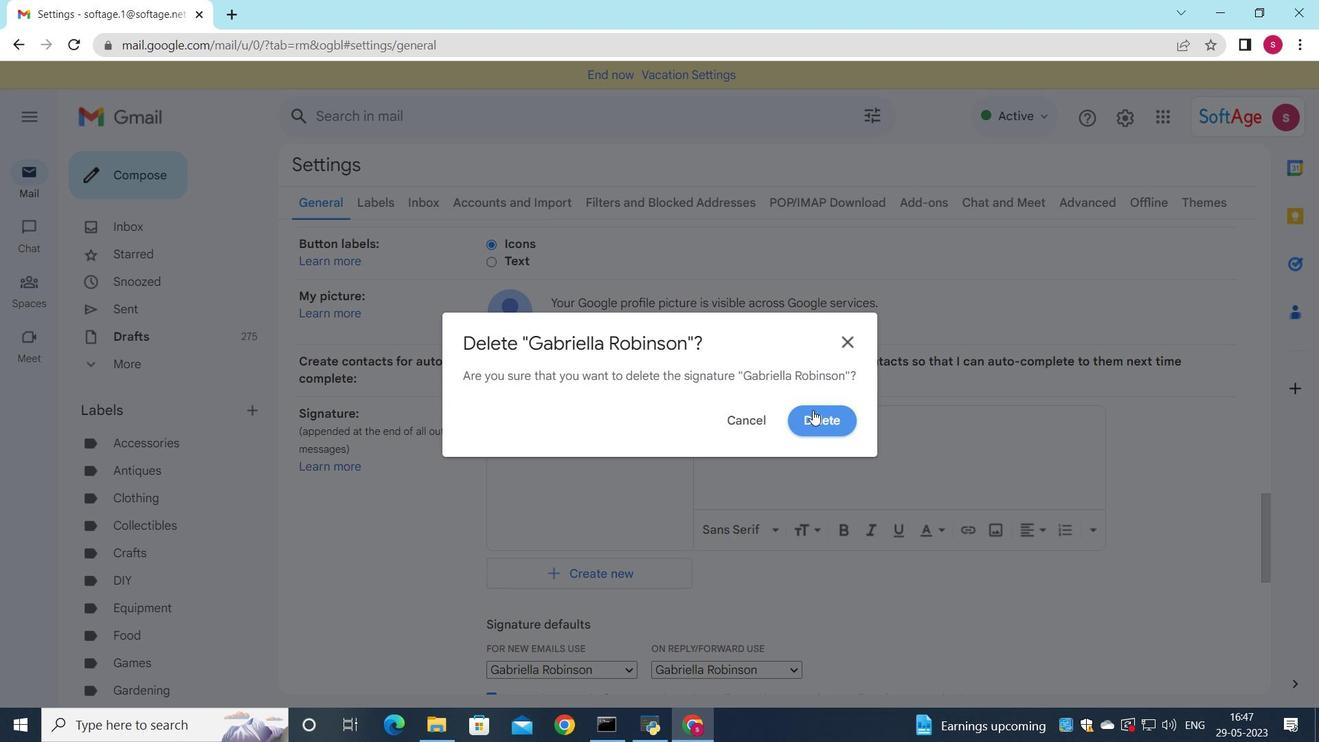 
Action: Mouse moved to (562, 442)
Screenshot: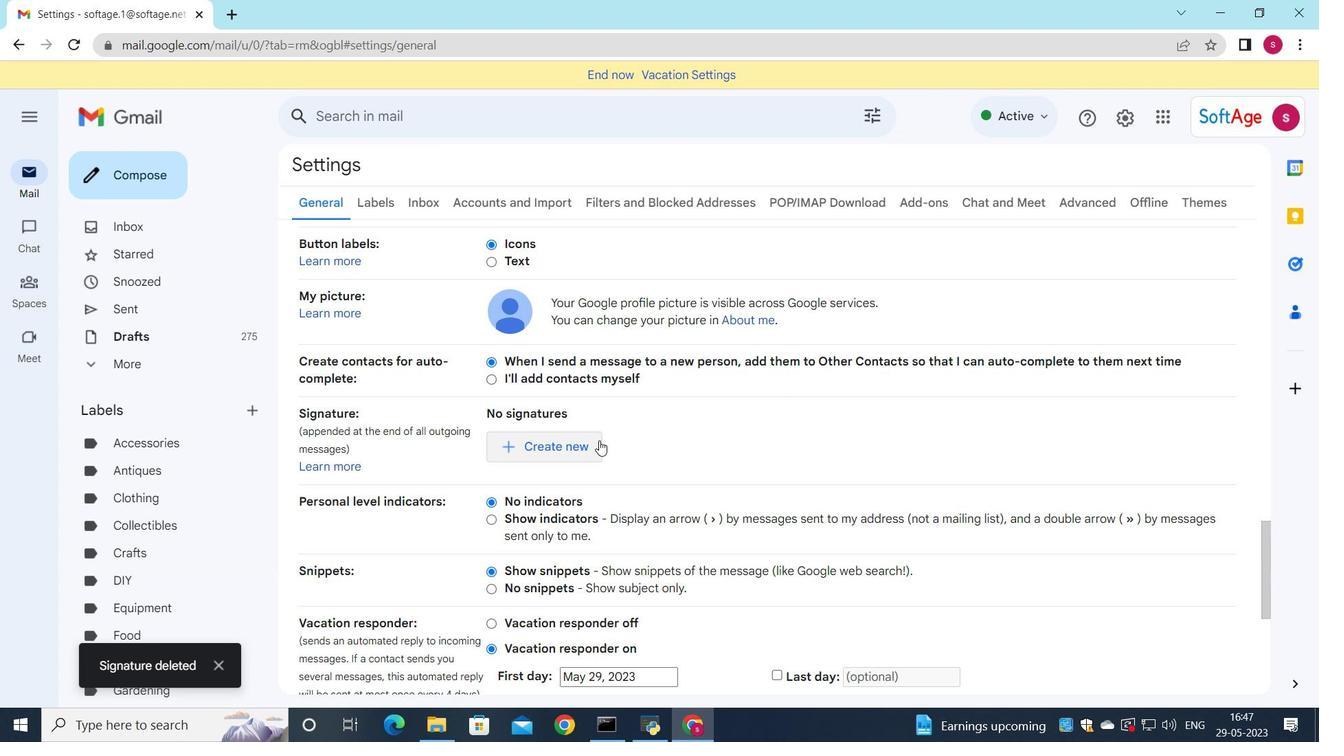 
Action: Mouse pressed left at (562, 442)
Screenshot: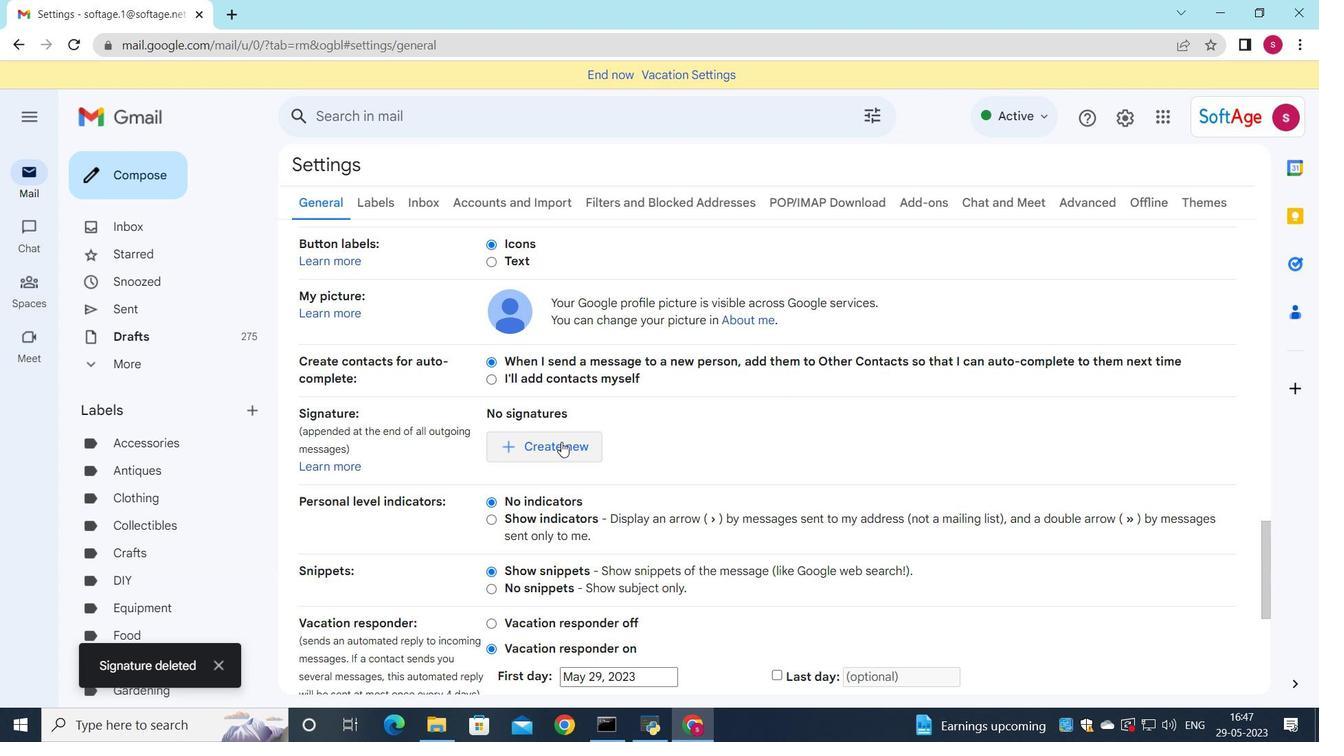 
Action: Mouse moved to (938, 479)
Screenshot: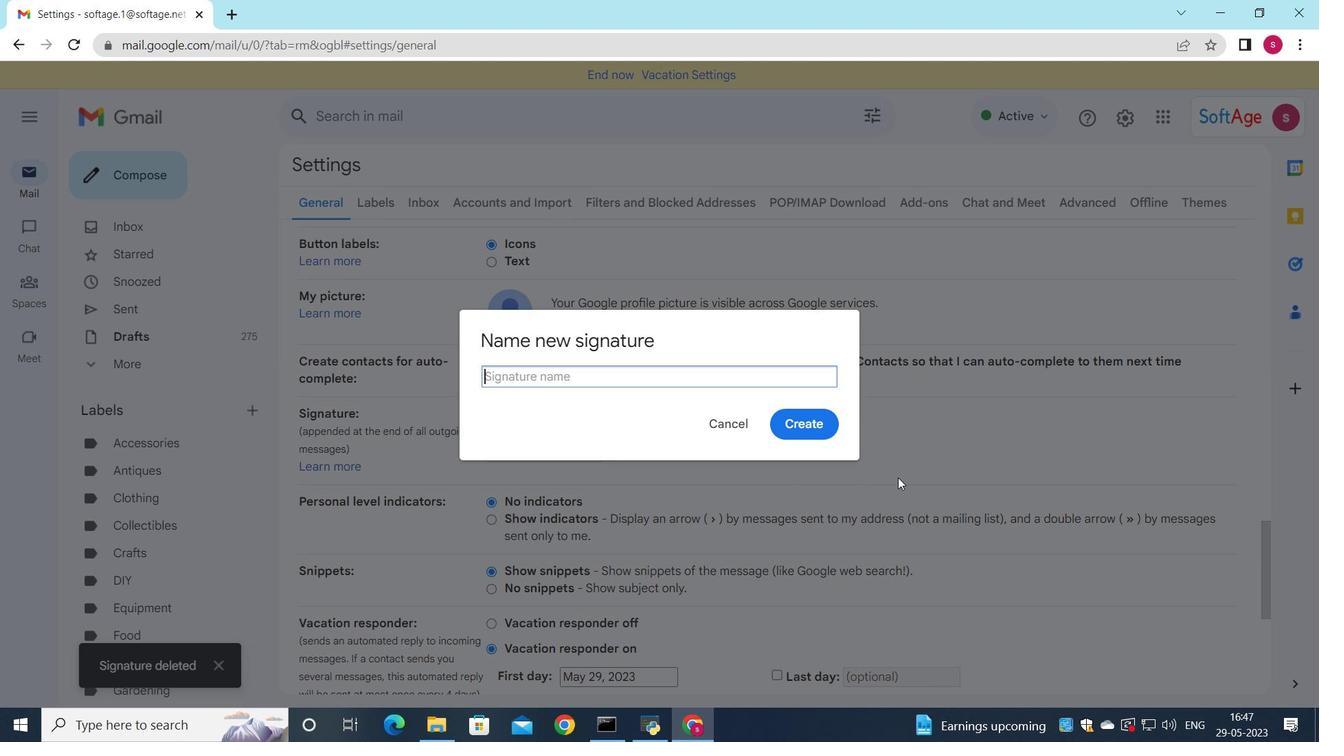 
Action: Key pressed <Key.shift>Gabriel<Key.space><Key.shift><Key.shift><Key.shift><Key.shift><Key.shift><Key.shift><Key.shift>Evans
Screenshot: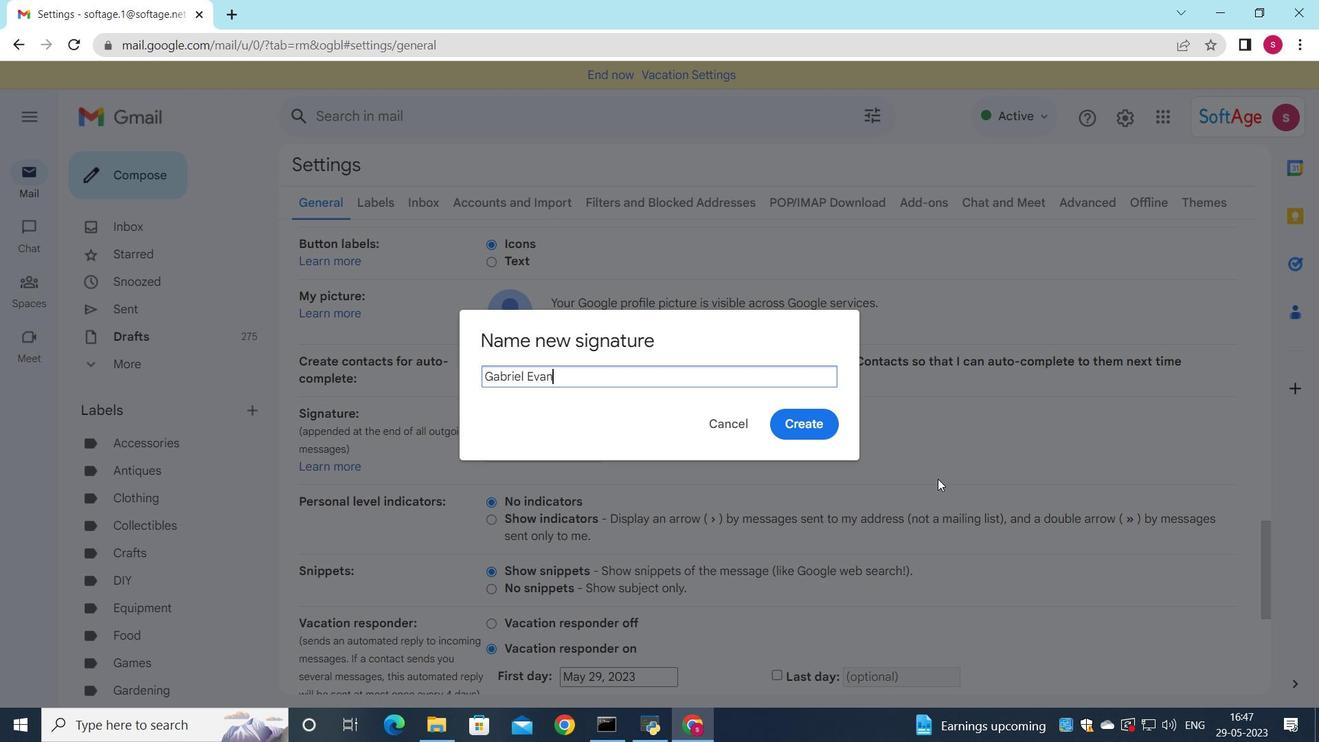 
Action: Mouse moved to (802, 421)
Screenshot: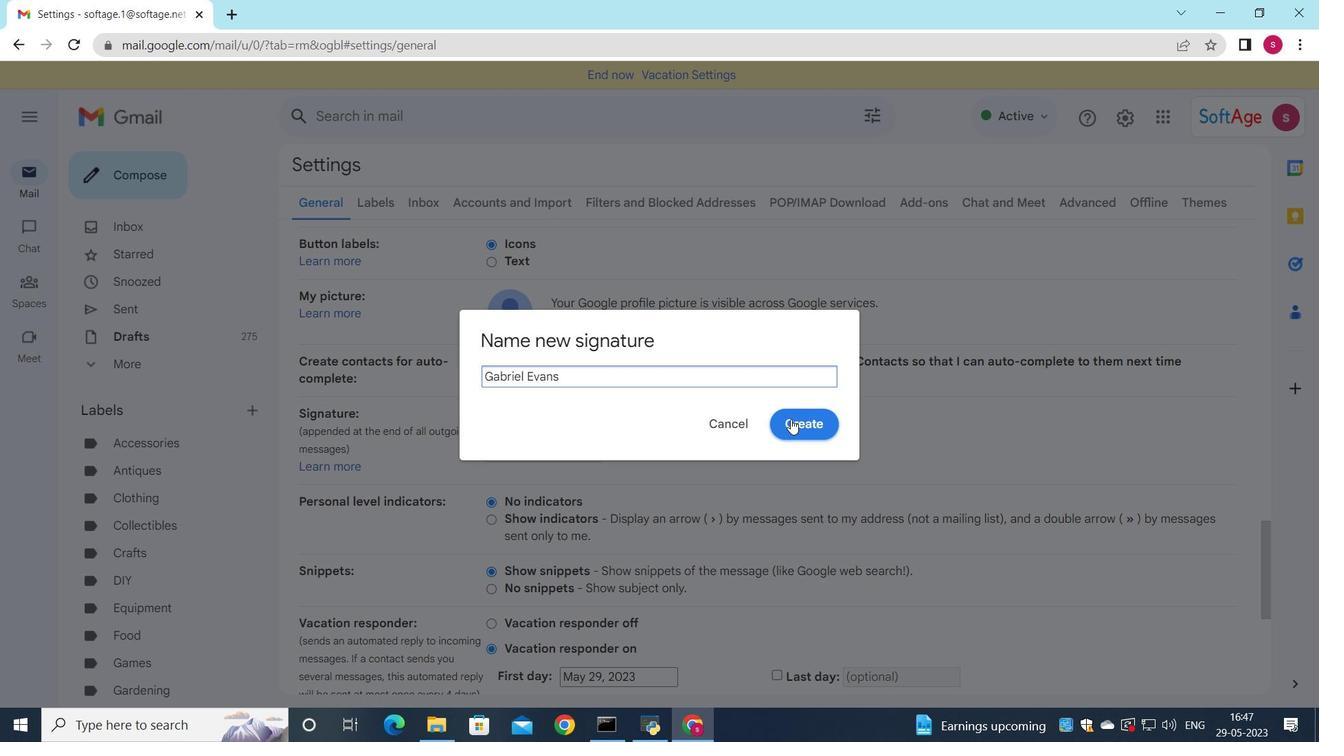 
Action: Mouse pressed left at (802, 421)
Screenshot: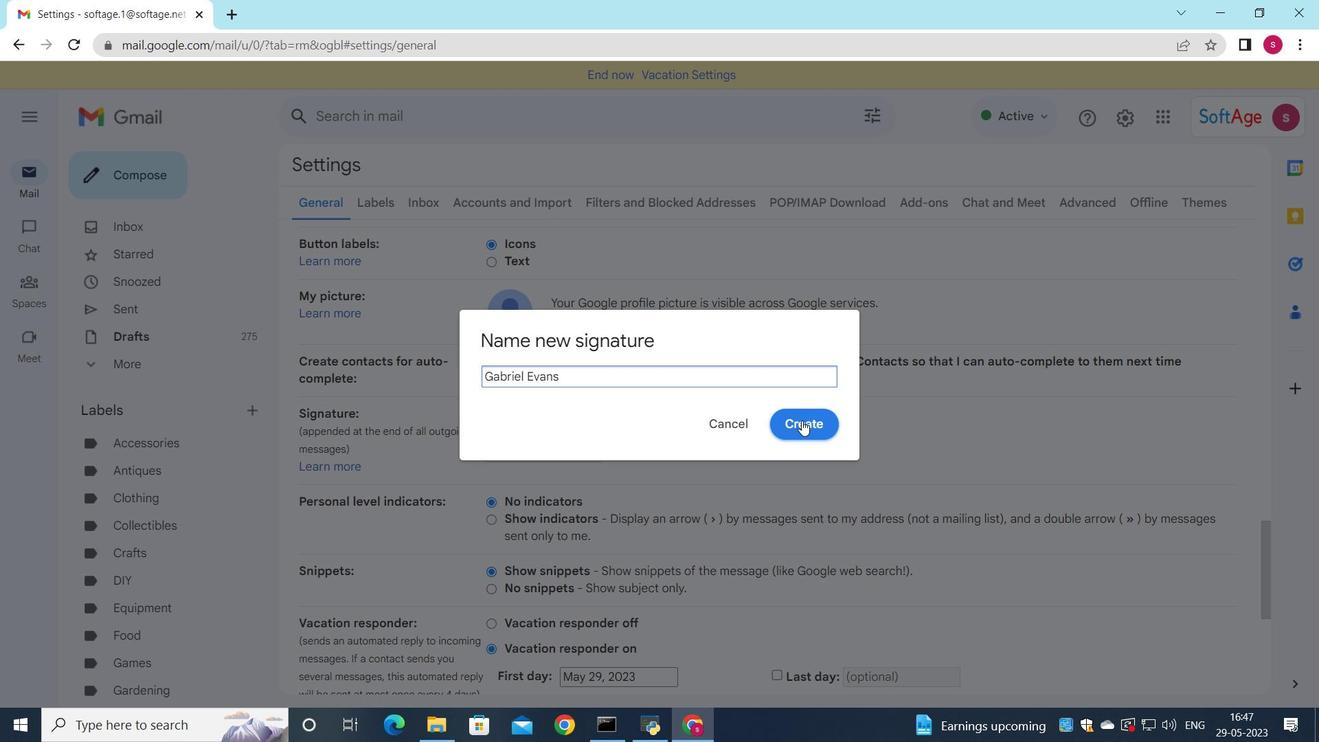 
Action: Mouse moved to (779, 457)
Screenshot: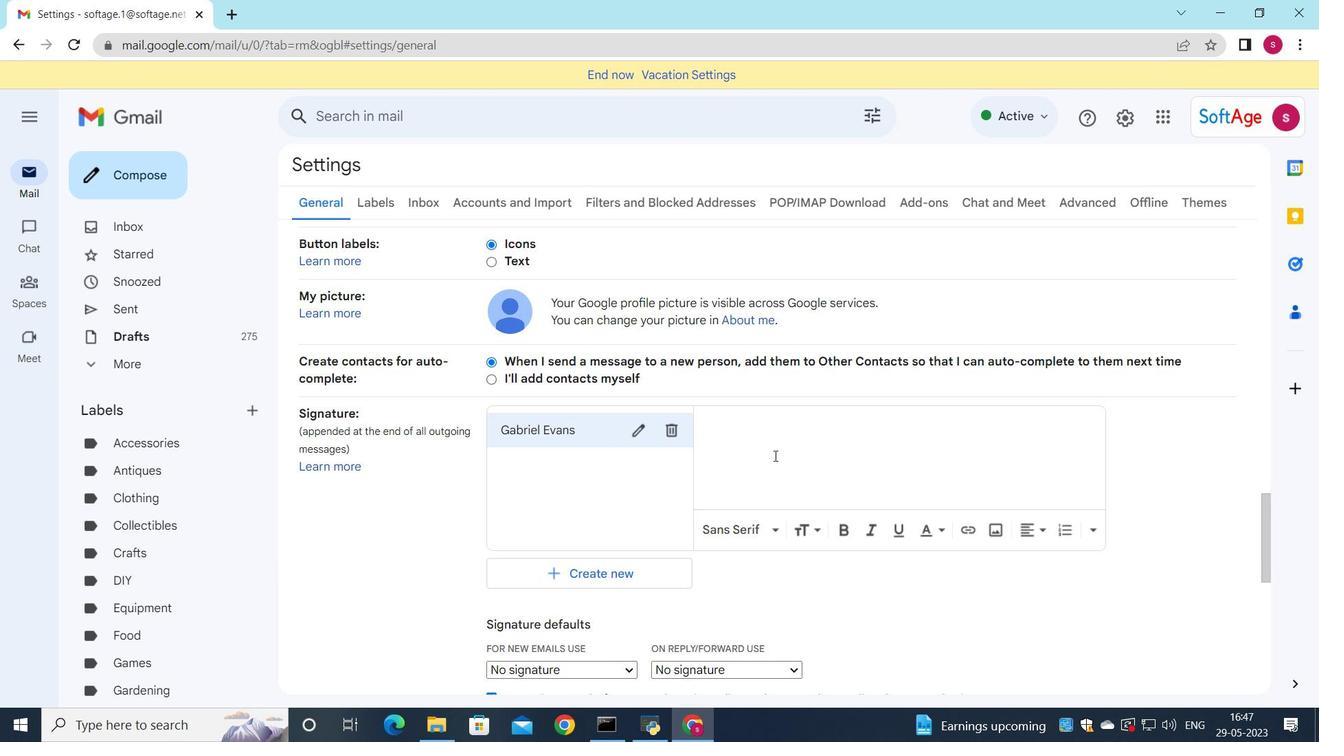 
Action: Mouse pressed left at (779, 457)
Screenshot: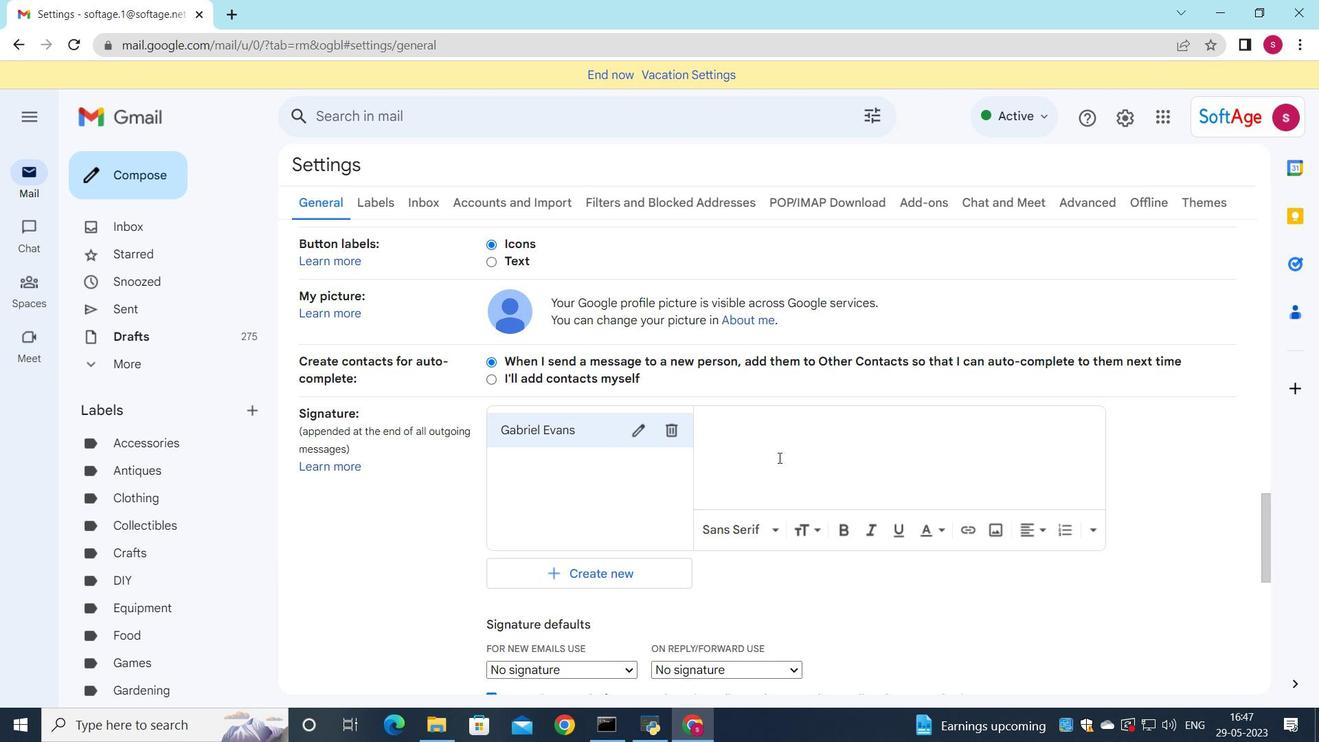 
Action: Key pressed <Key.shift><Key.shift><Key.shift><Key.shift><Key.shift><Key.shift>Gabriel<Key.space><Key.shift>Evans
Screenshot: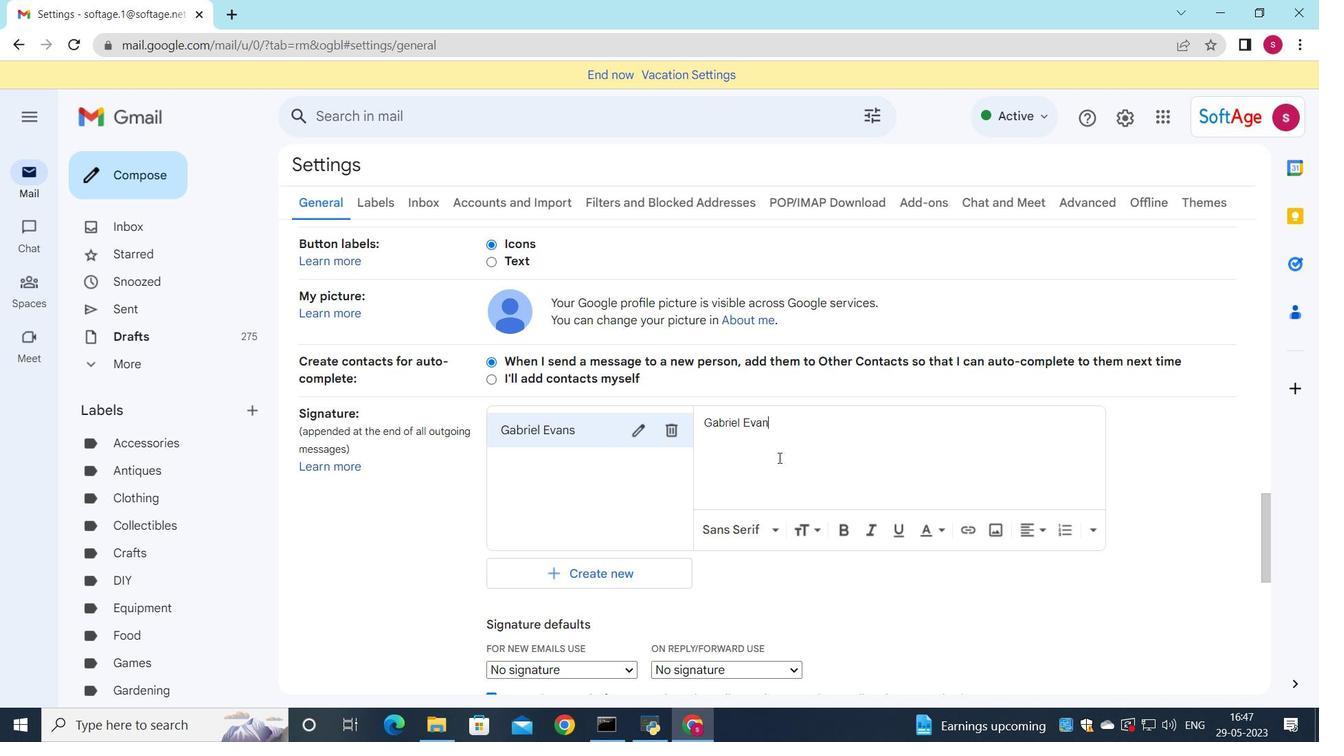 
Action: Mouse moved to (622, 576)
Screenshot: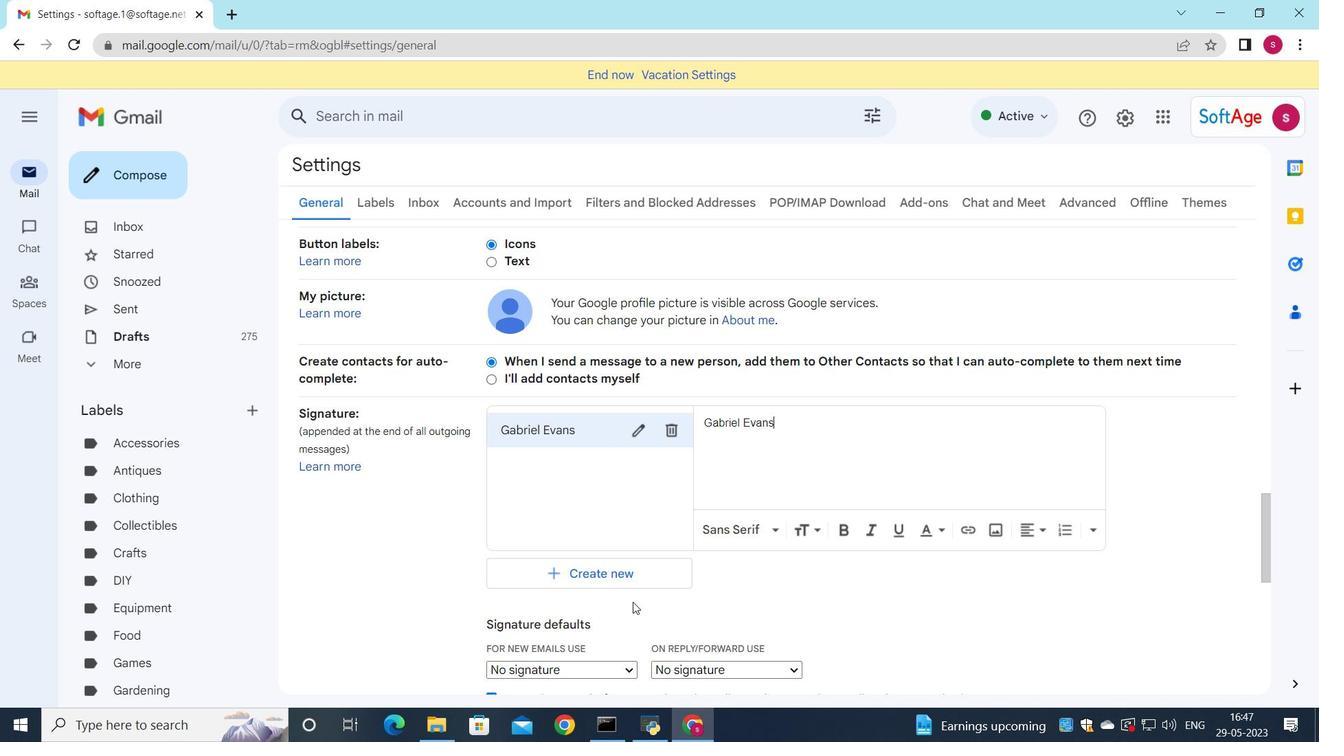 
Action: Mouse scrolled (622, 576) with delta (0, 0)
Screenshot: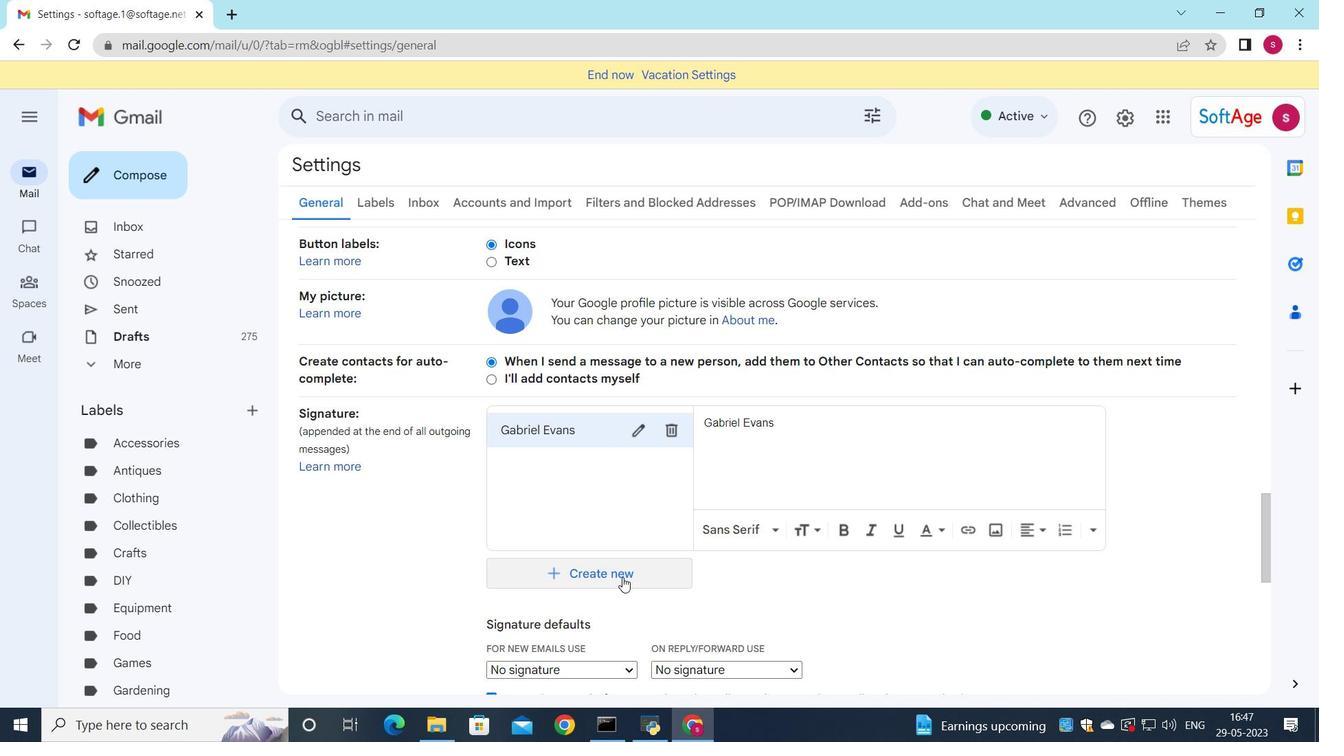 
Action: Mouse scrolled (622, 576) with delta (0, 0)
Screenshot: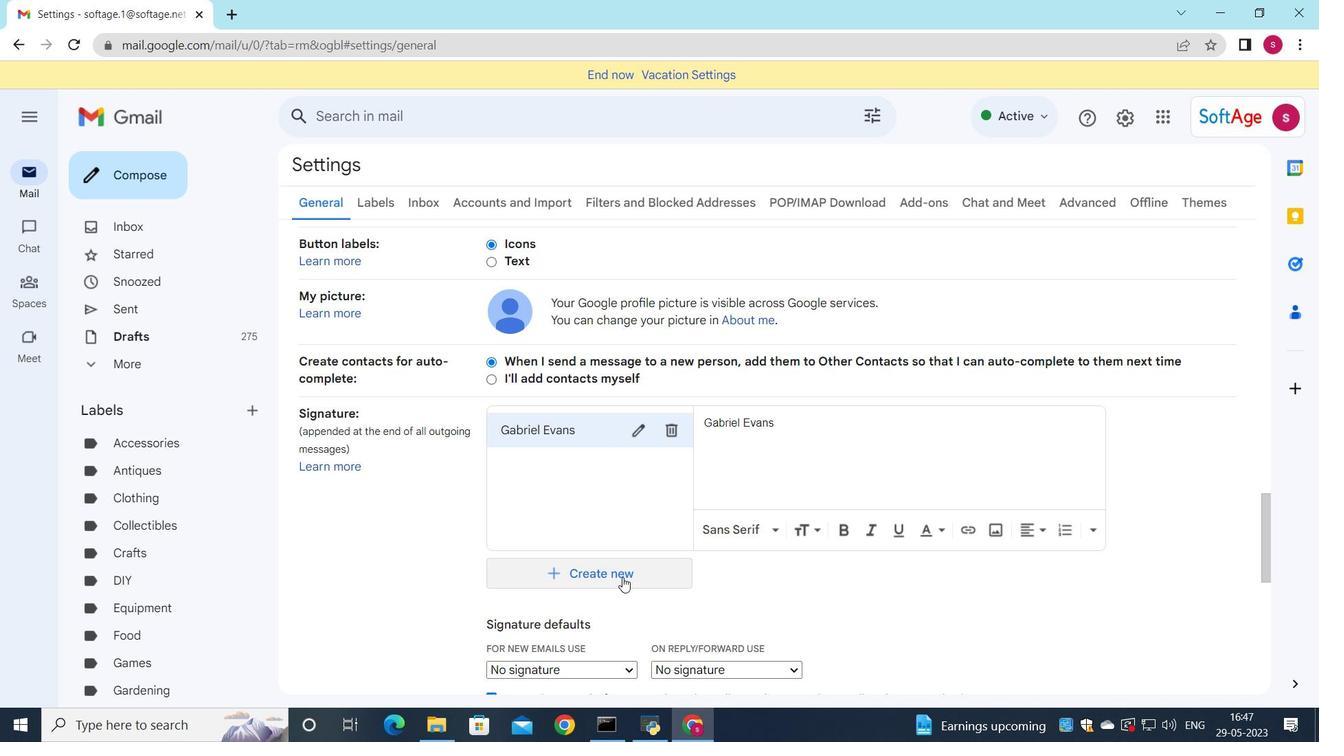 
Action: Mouse scrolled (622, 576) with delta (0, 0)
Screenshot: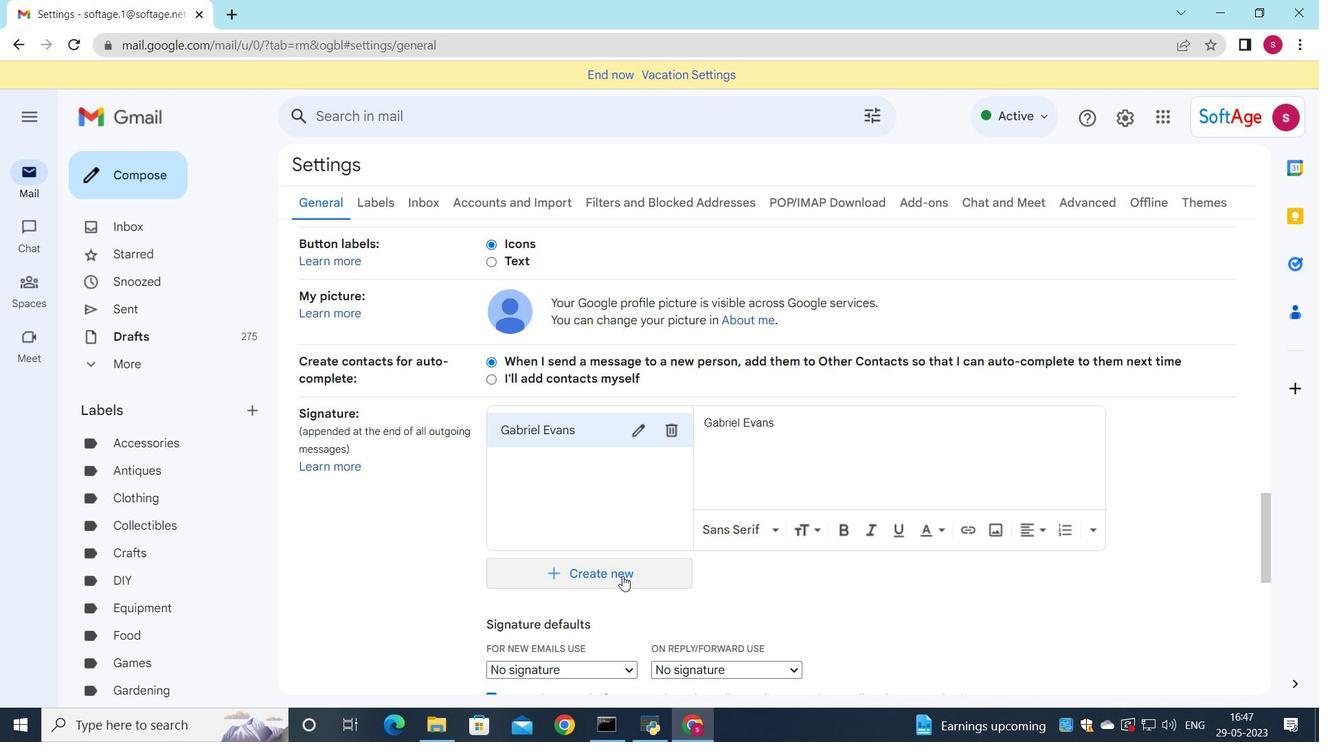 
Action: Mouse moved to (604, 416)
Screenshot: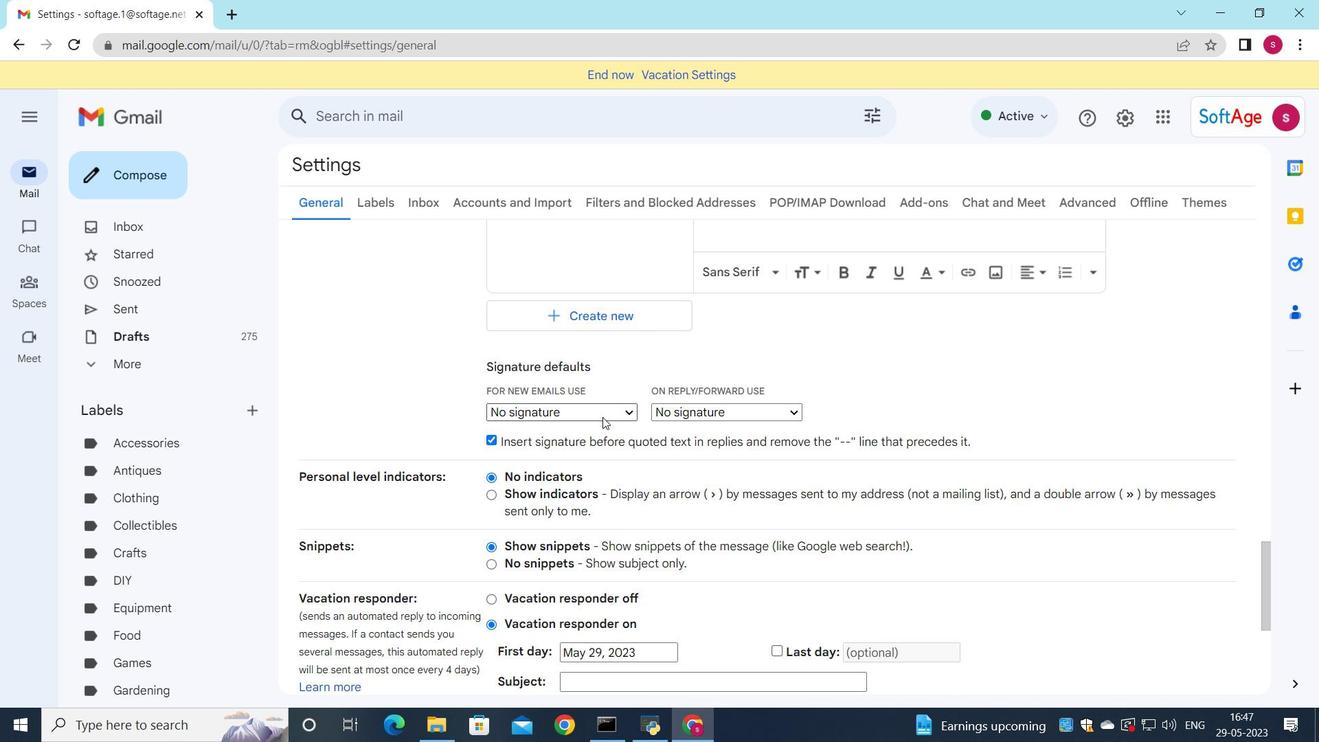
Action: Mouse pressed left at (604, 416)
Screenshot: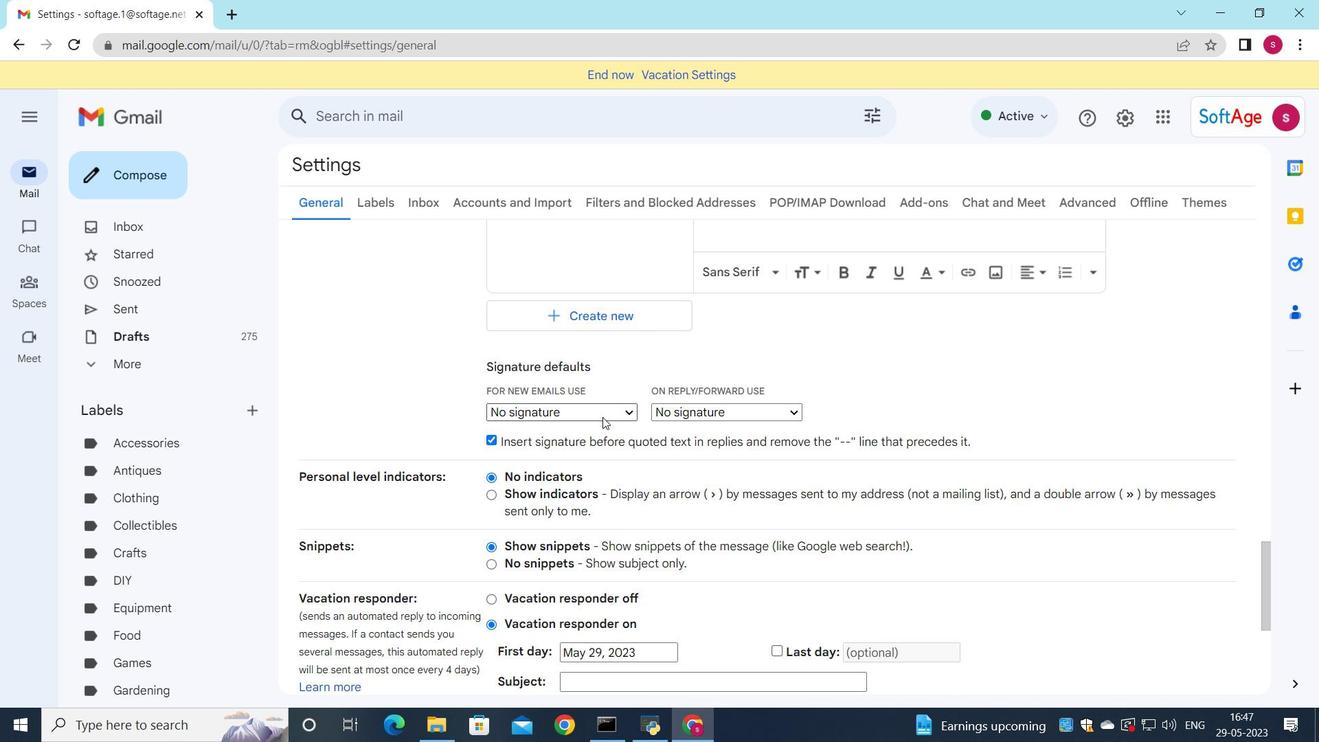 
Action: Mouse moved to (583, 446)
Screenshot: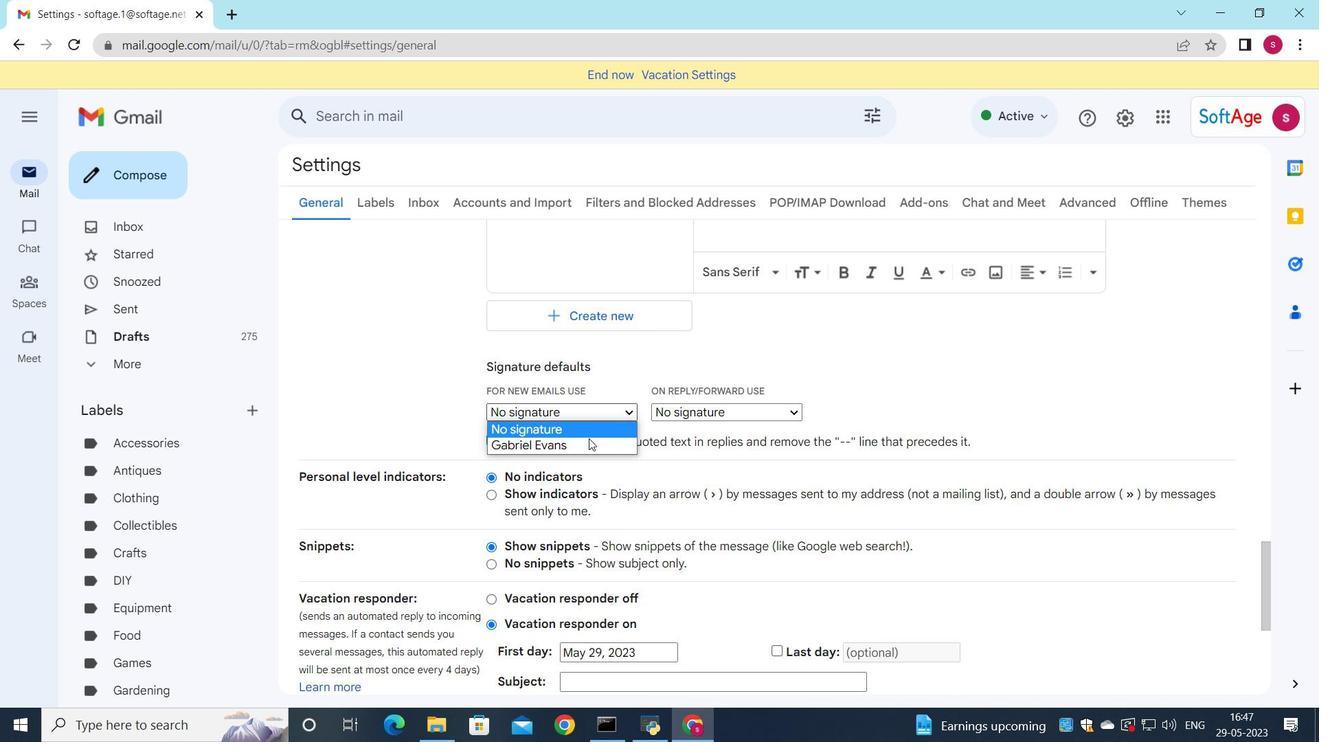 
Action: Mouse pressed left at (583, 446)
Screenshot: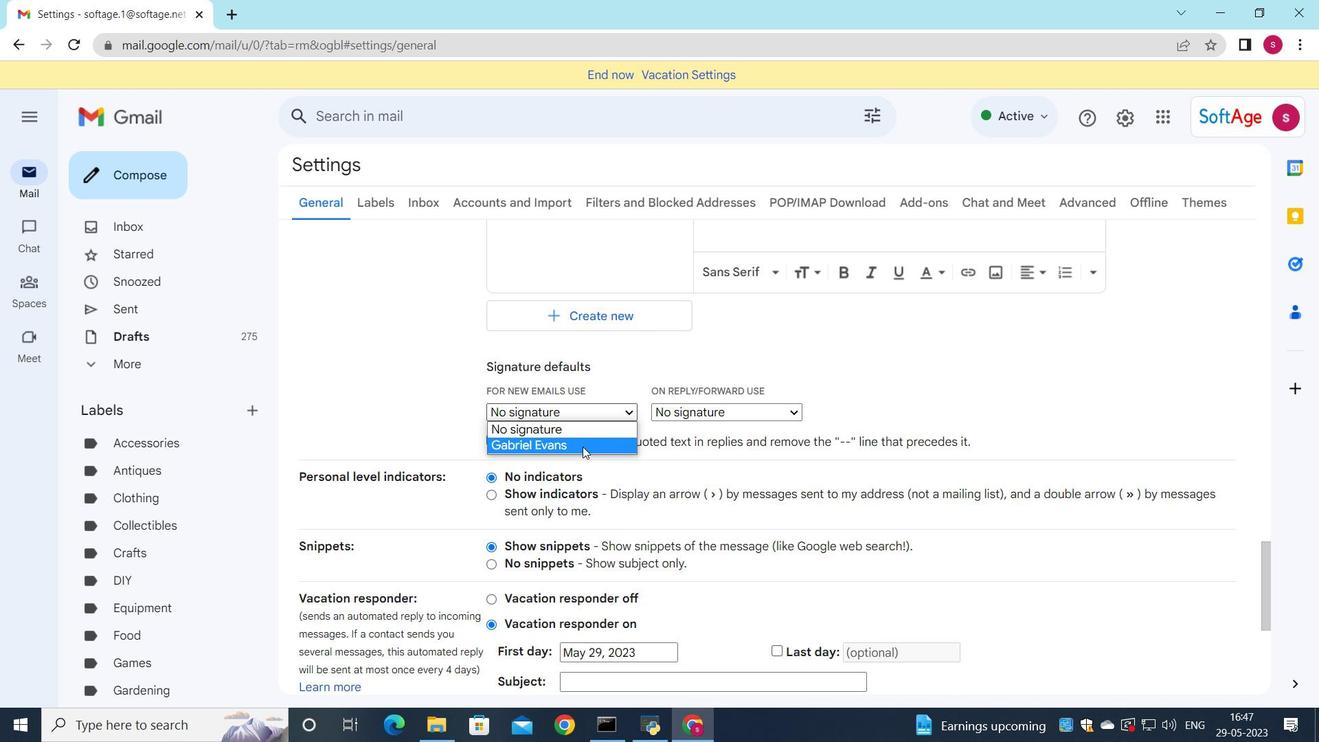 
Action: Mouse moved to (714, 416)
Screenshot: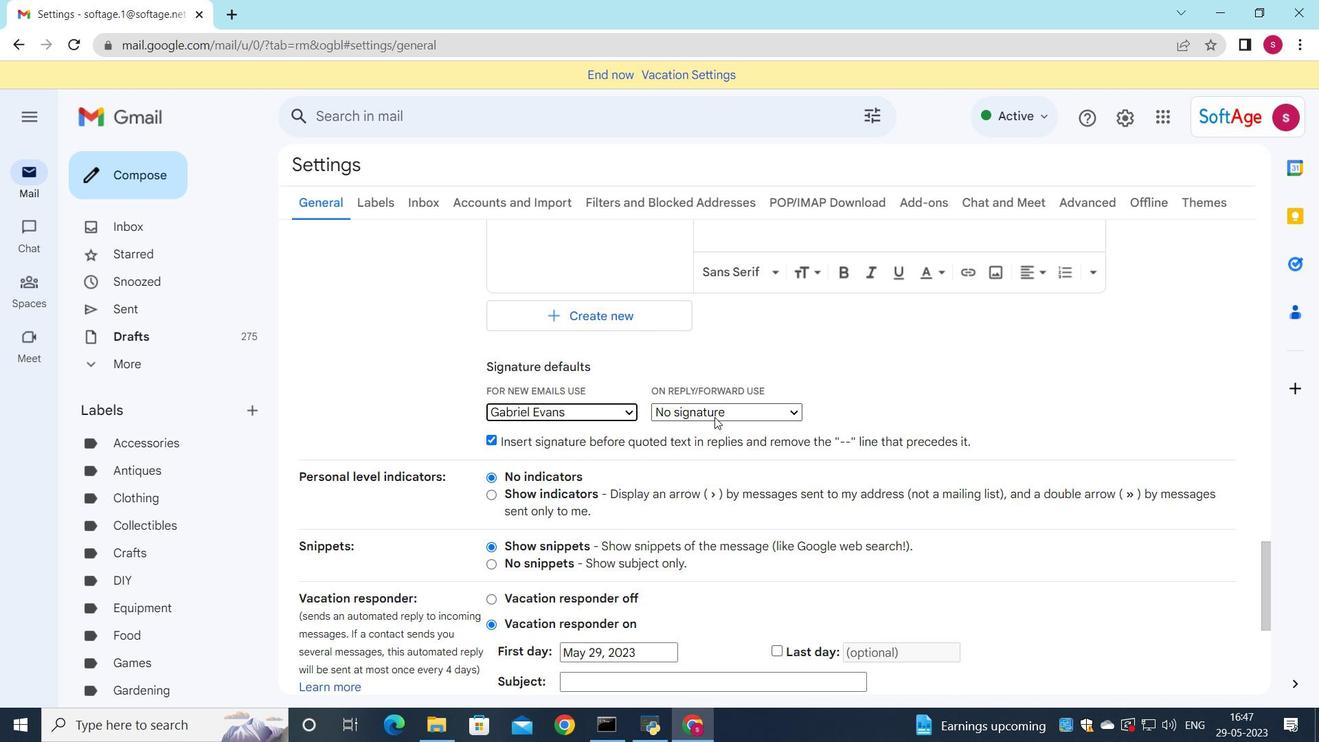 
Action: Mouse pressed left at (714, 416)
Screenshot: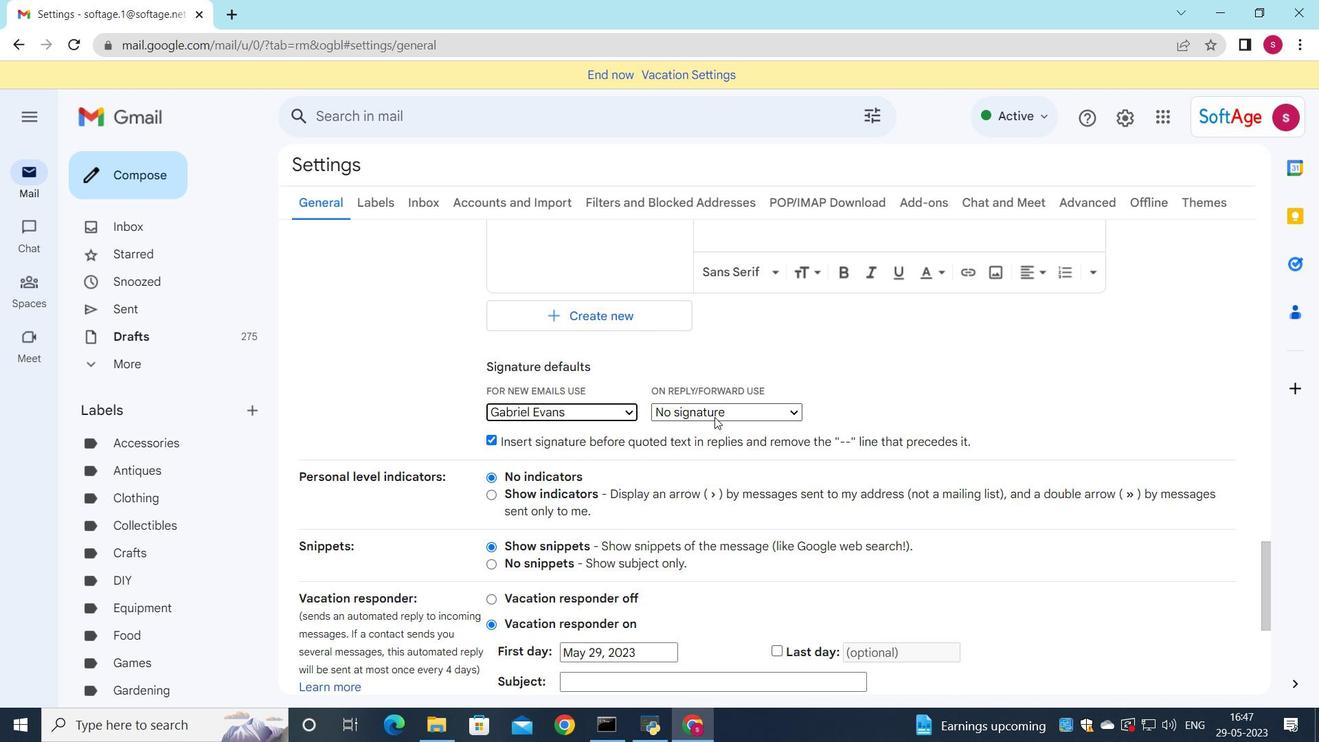 
Action: Mouse moved to (705, 450)
Screenshot: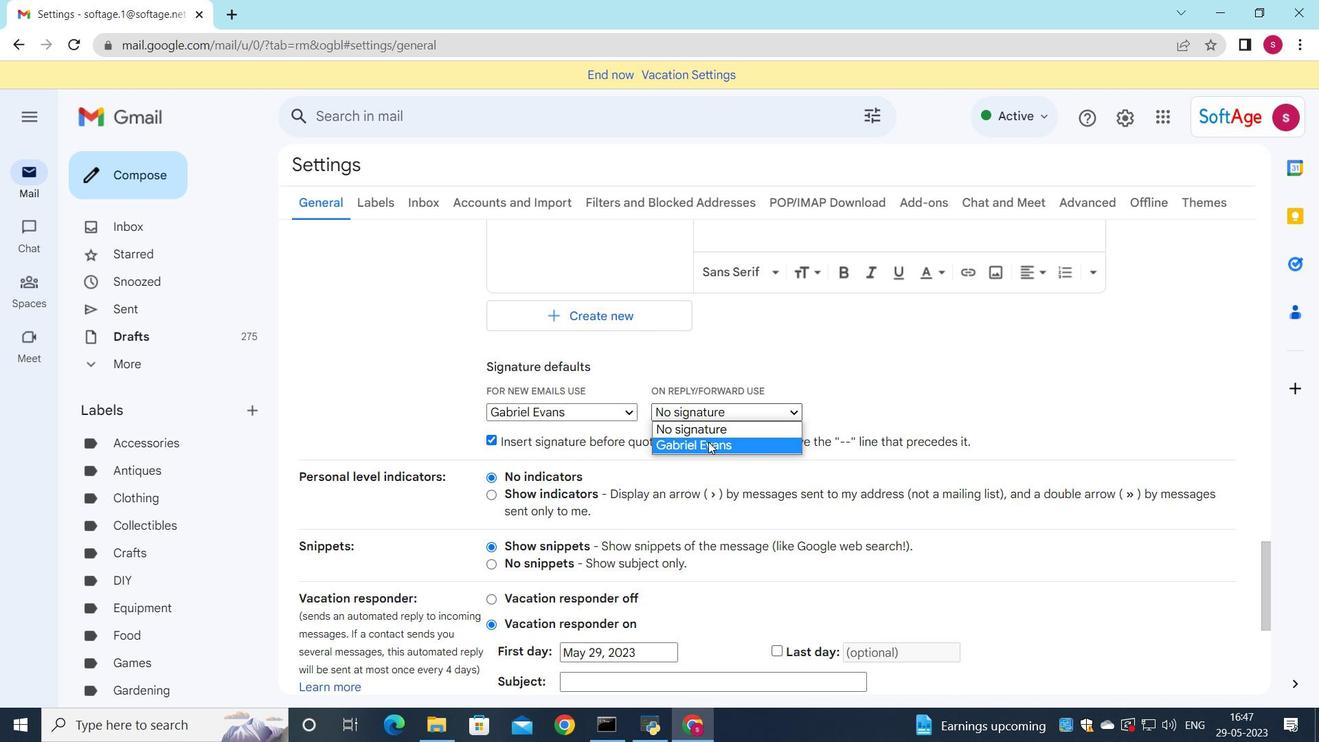 
Action: Mouse pressed left at (705, 450)
Screenshot: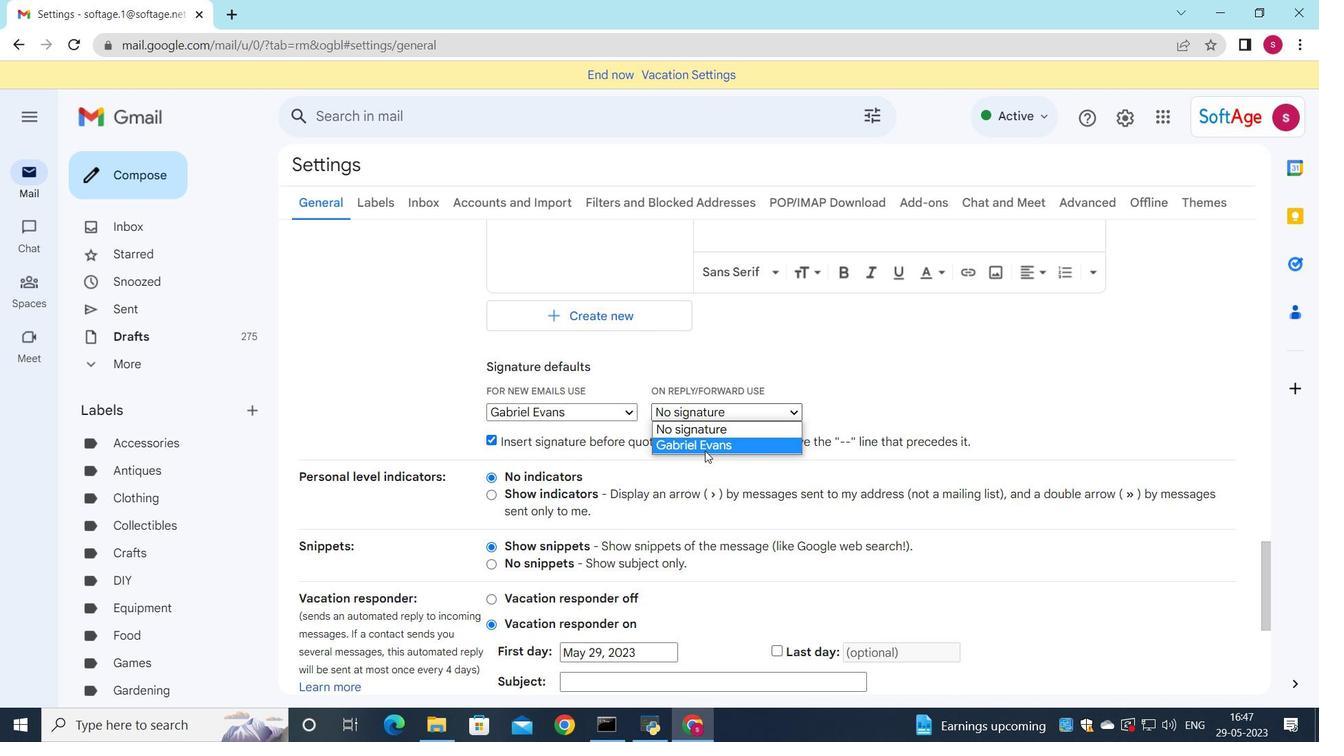 
Action: Mouse moved to (706, 442)
Screenshot: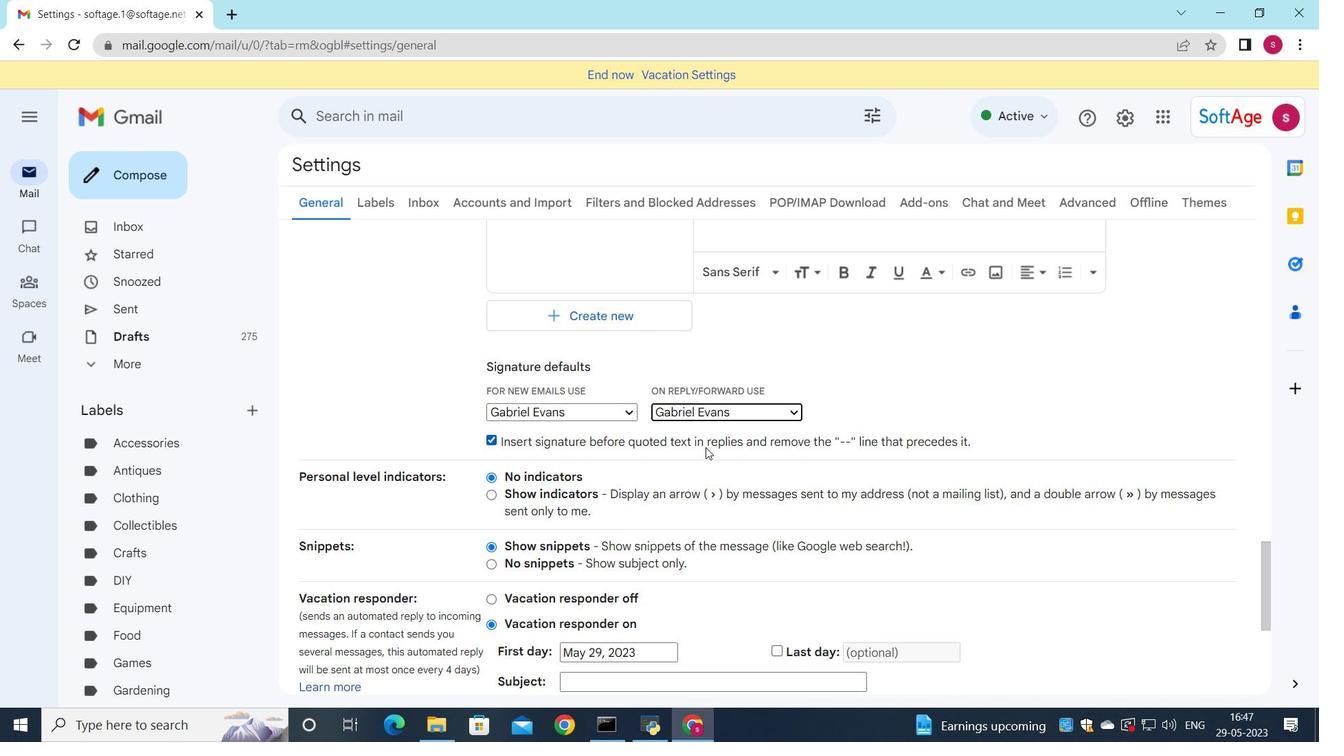 
Action: Mouse scrolled (706, 442) with delta (0, 0)
Screenshot: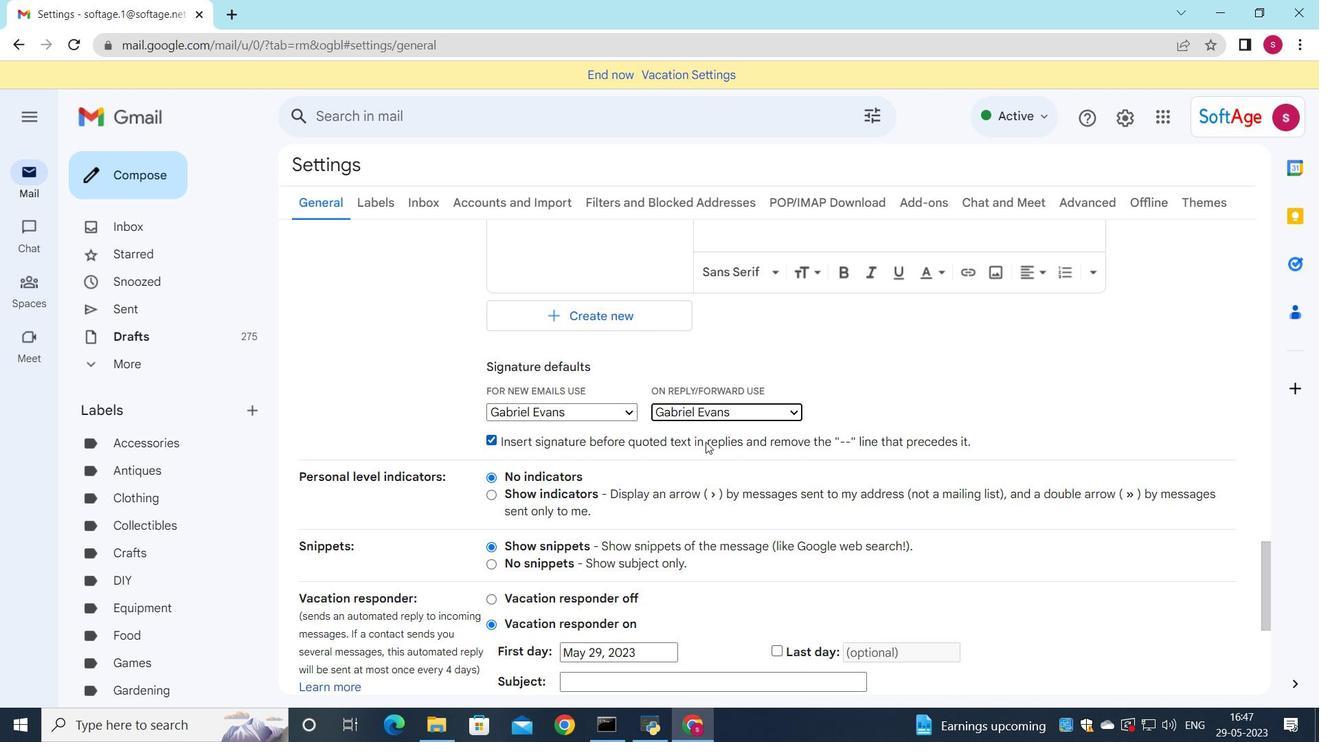 
Action: Mouse scrolled (706, 442) with delta (0, 0)
Screenshot: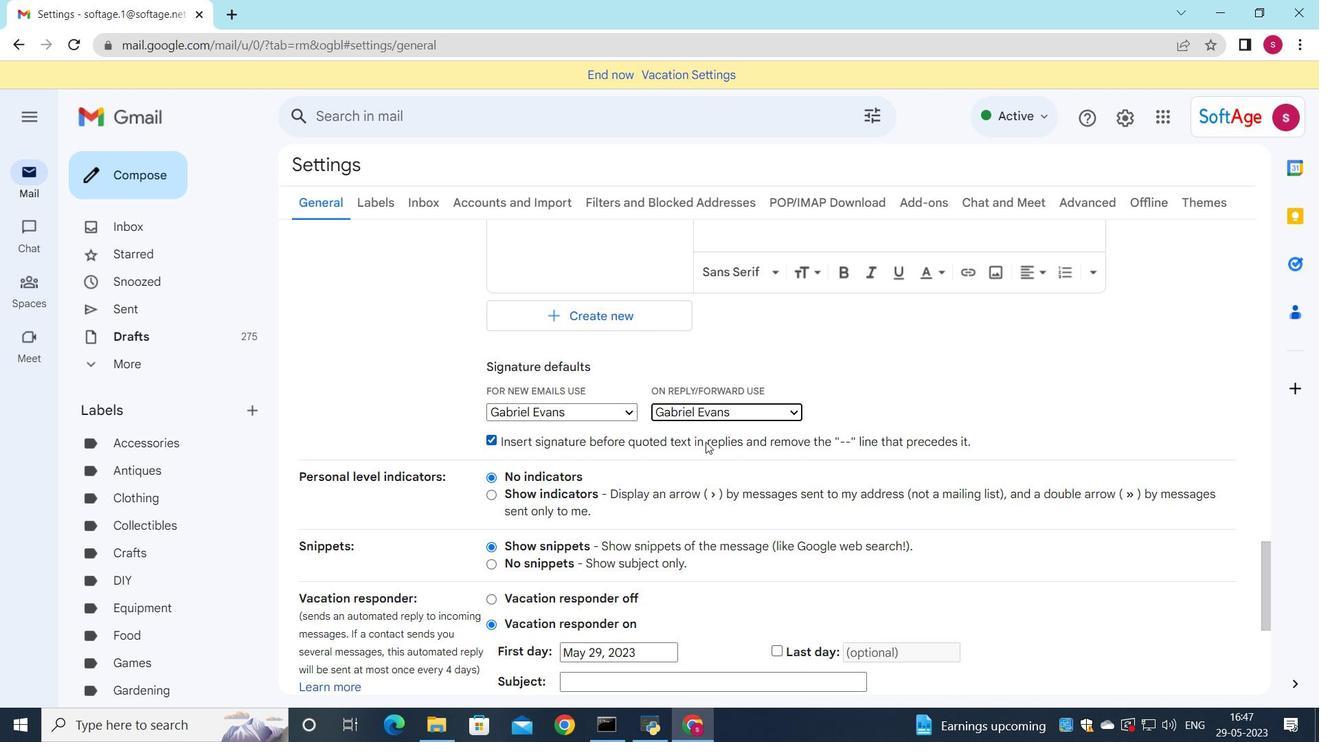 
Action: Mouse scrolled (706, 442) with delta (0, 0)
Screenshot: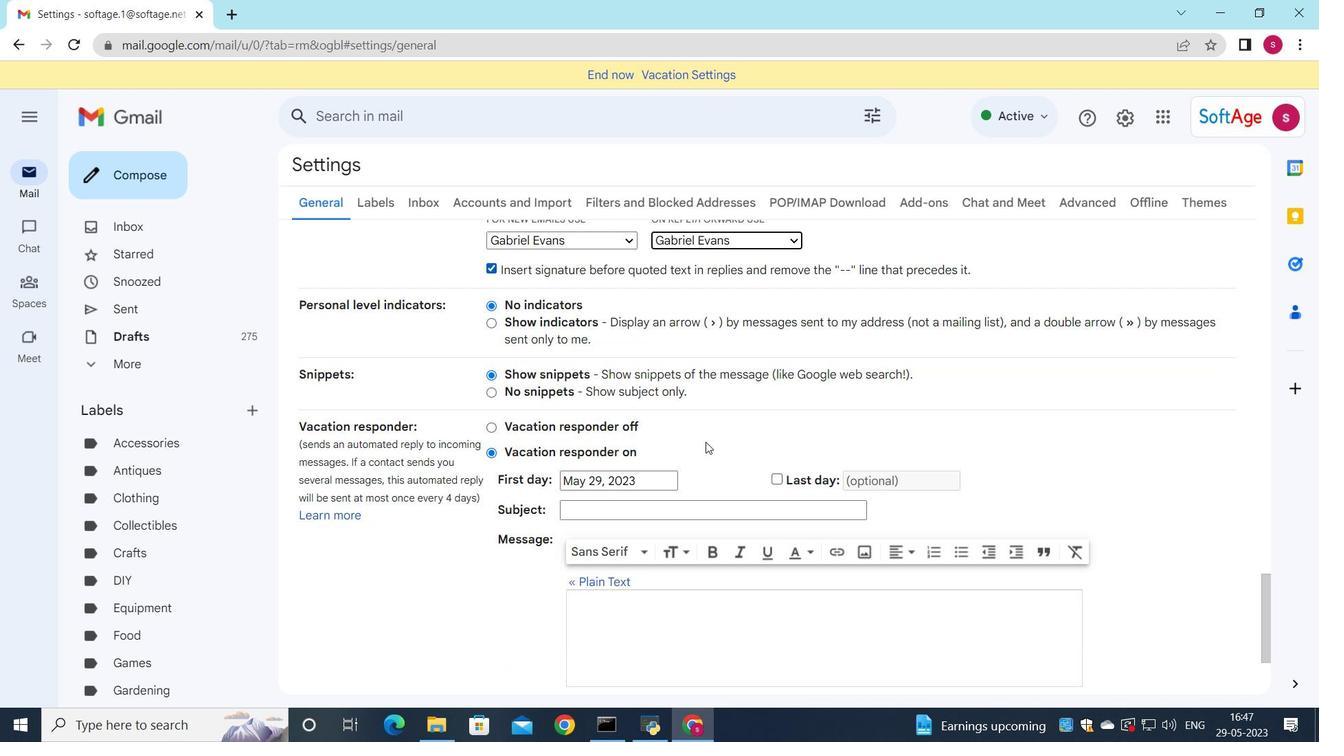 
Action: Mouse scrolled (706, 442) with delta (0, 0)
Screenshot: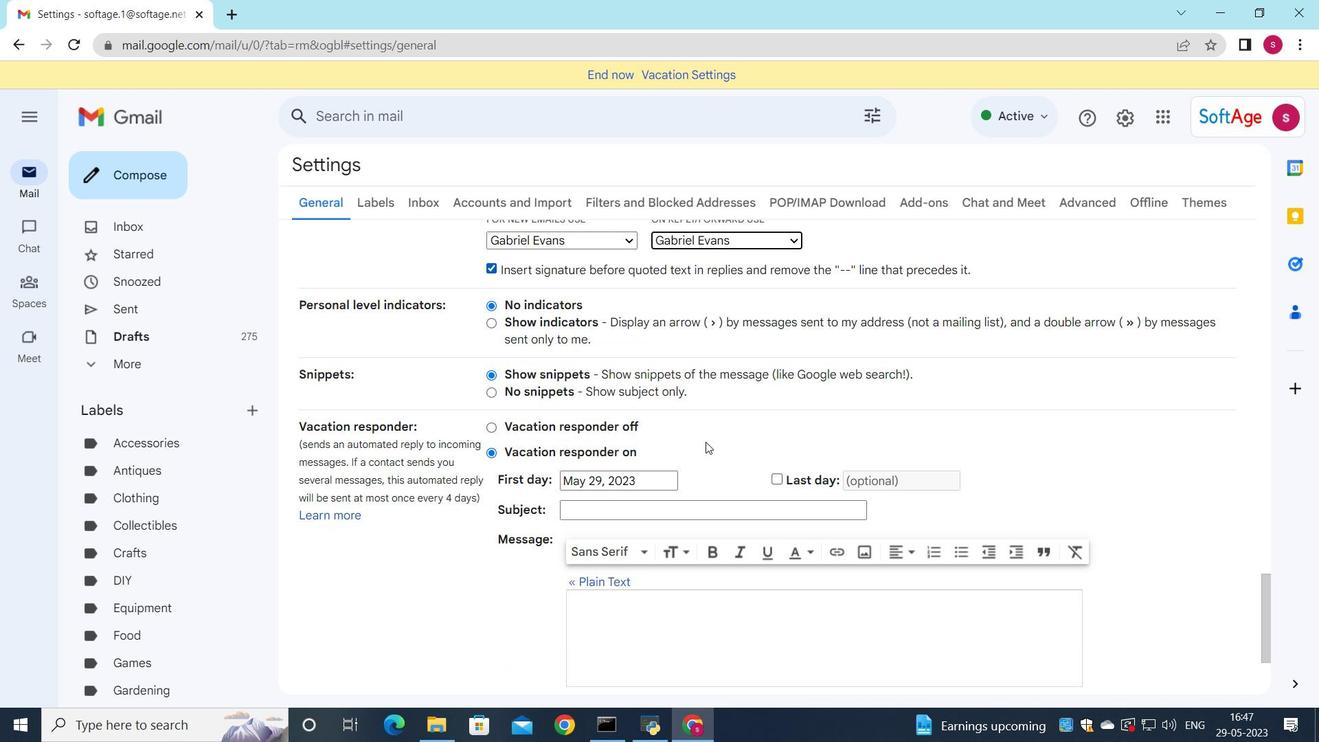 
Action: Mouse scrolled (706, 442) with delta (0, 0)
Screenshot: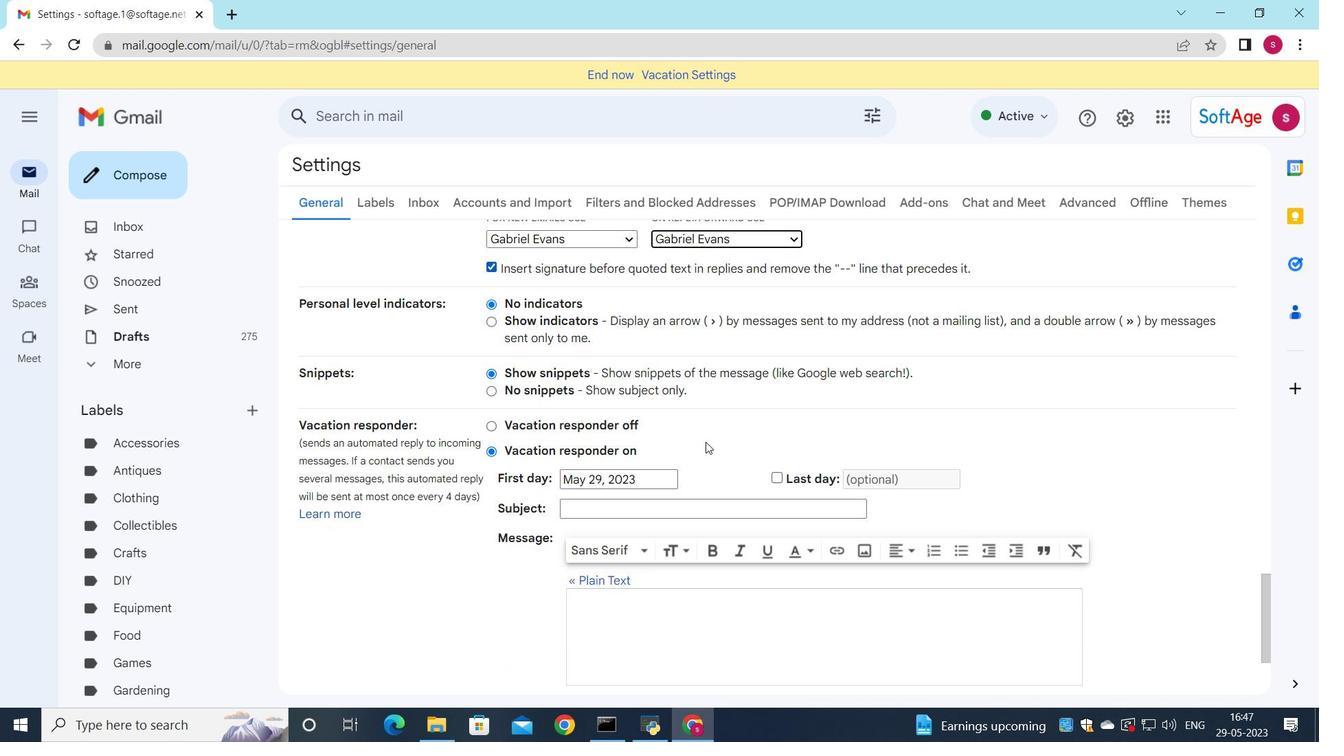 
Action: Mouse moved to (704, 471)
Screenshot: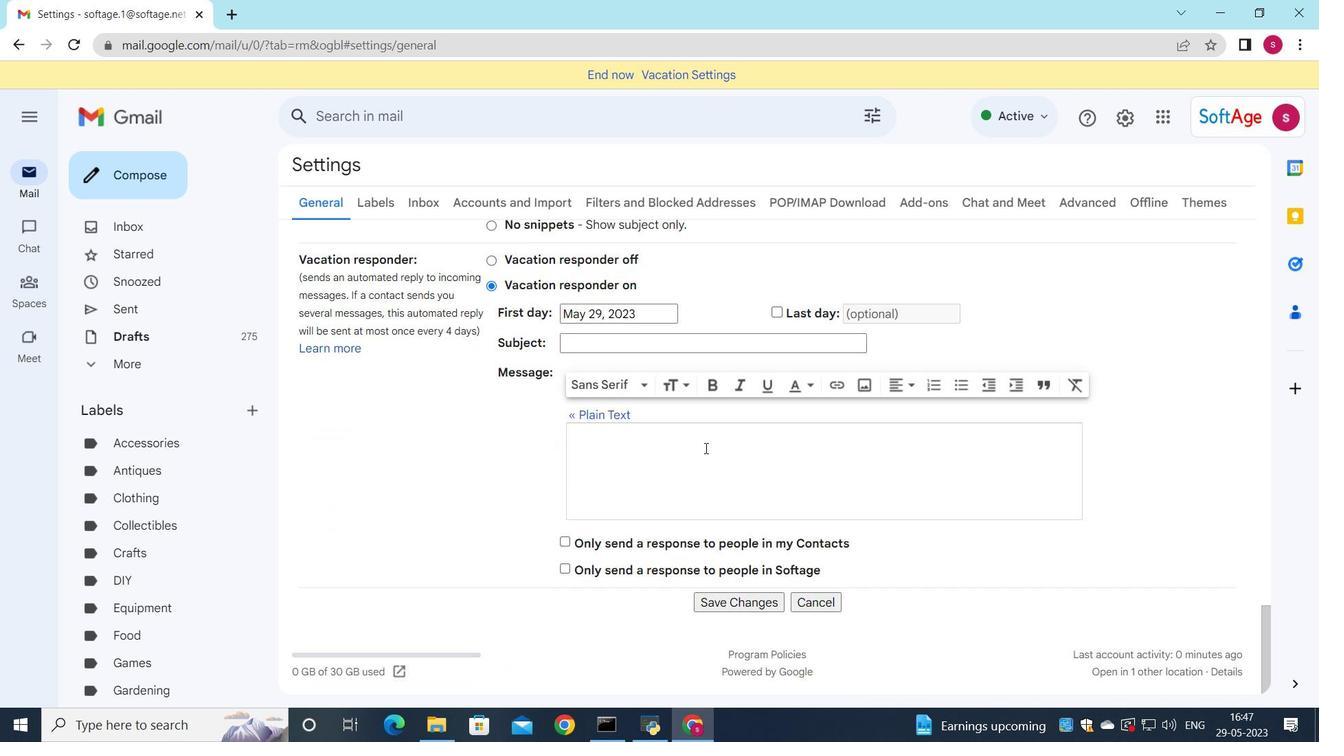 
Action: Mouse scrolled (704, 470) with delta (0, 0)
Screenshot: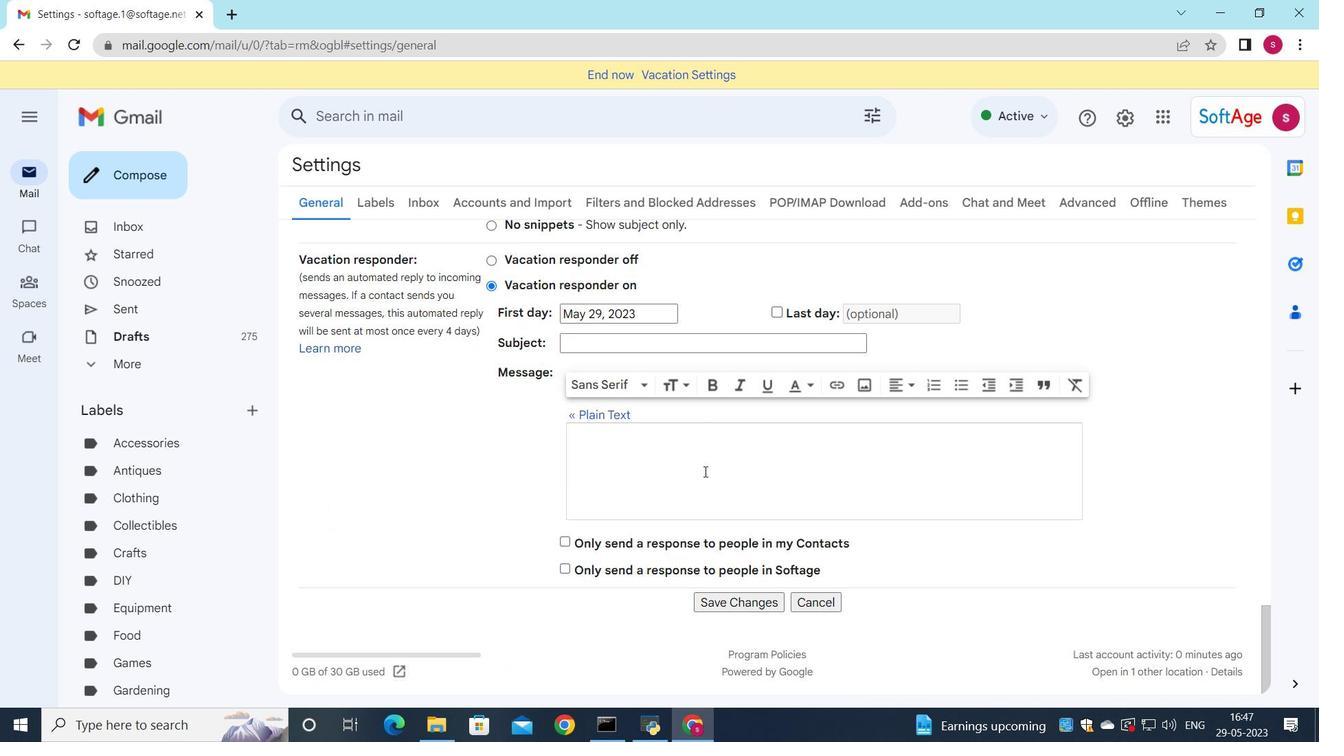 
Action: Mouse scrolled (704, 470) with delta (0, 0)
Screenshot: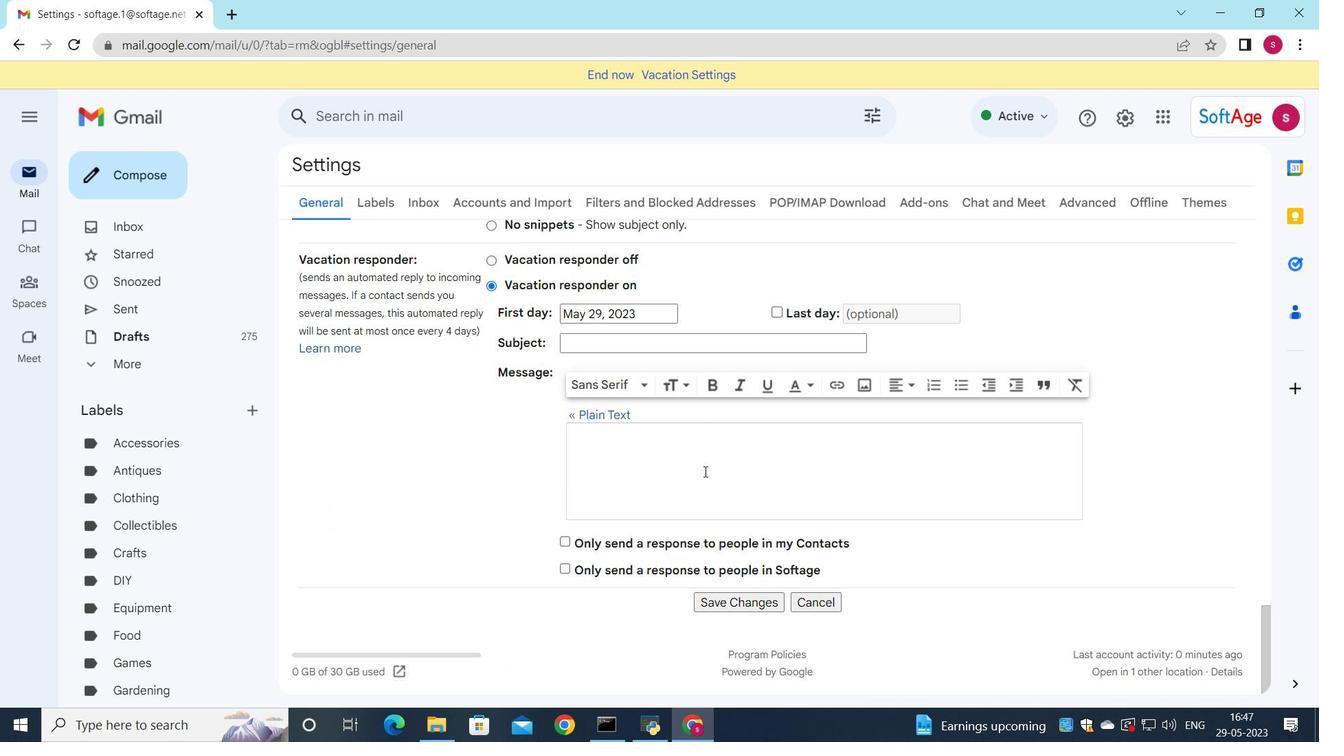 
Action: Mouse scrolled (704, 470) with delta (0, 0)
Screenshot: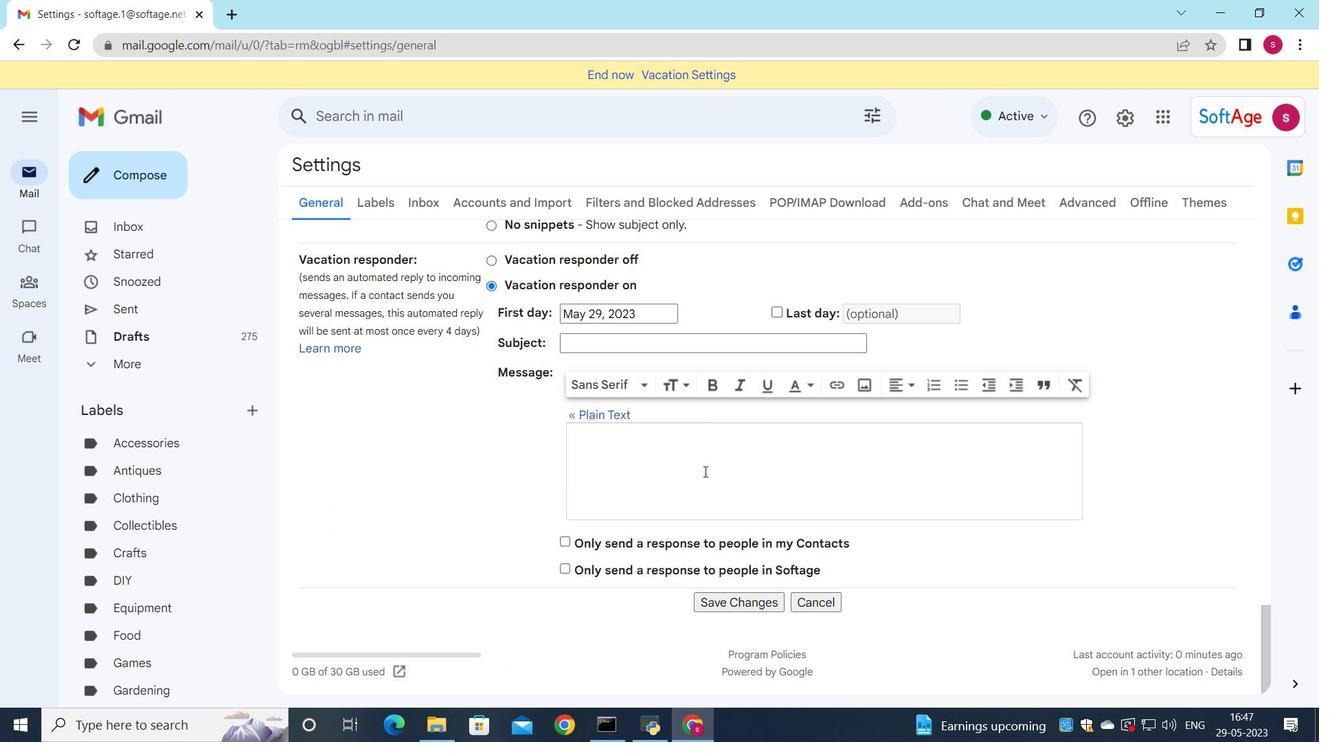 
Action: Mouse moved to (730, 597)
Screenshot: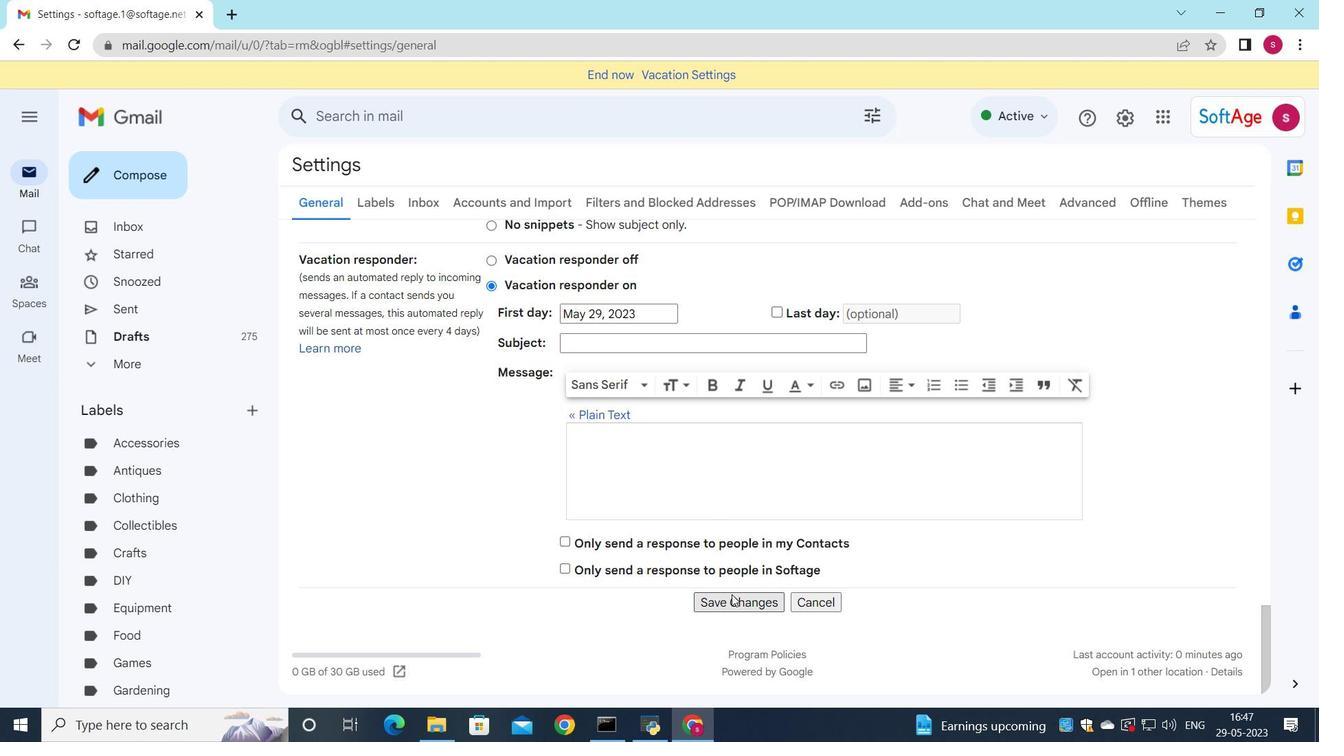 
Action: Mouse pressed left at (730, 597)
Screenshot: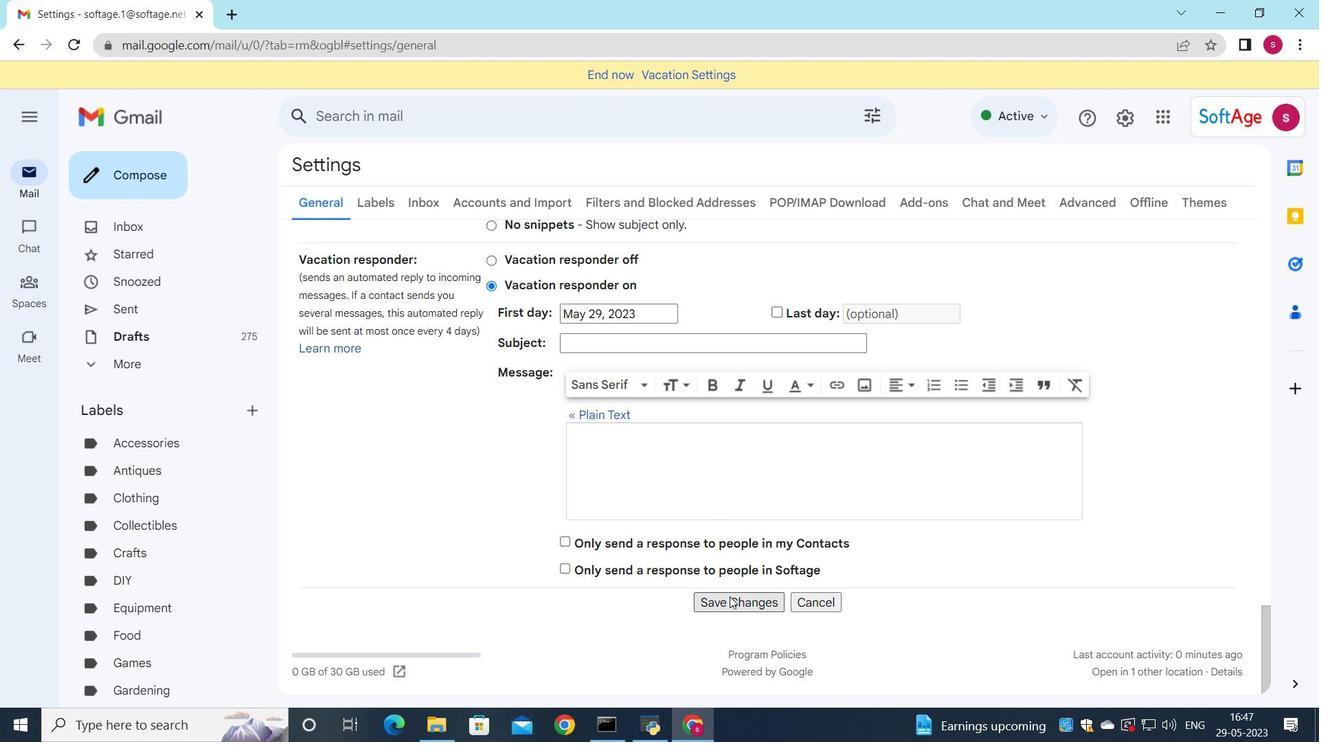 
Action: Mouse moved to (153, 303)
Screenshot: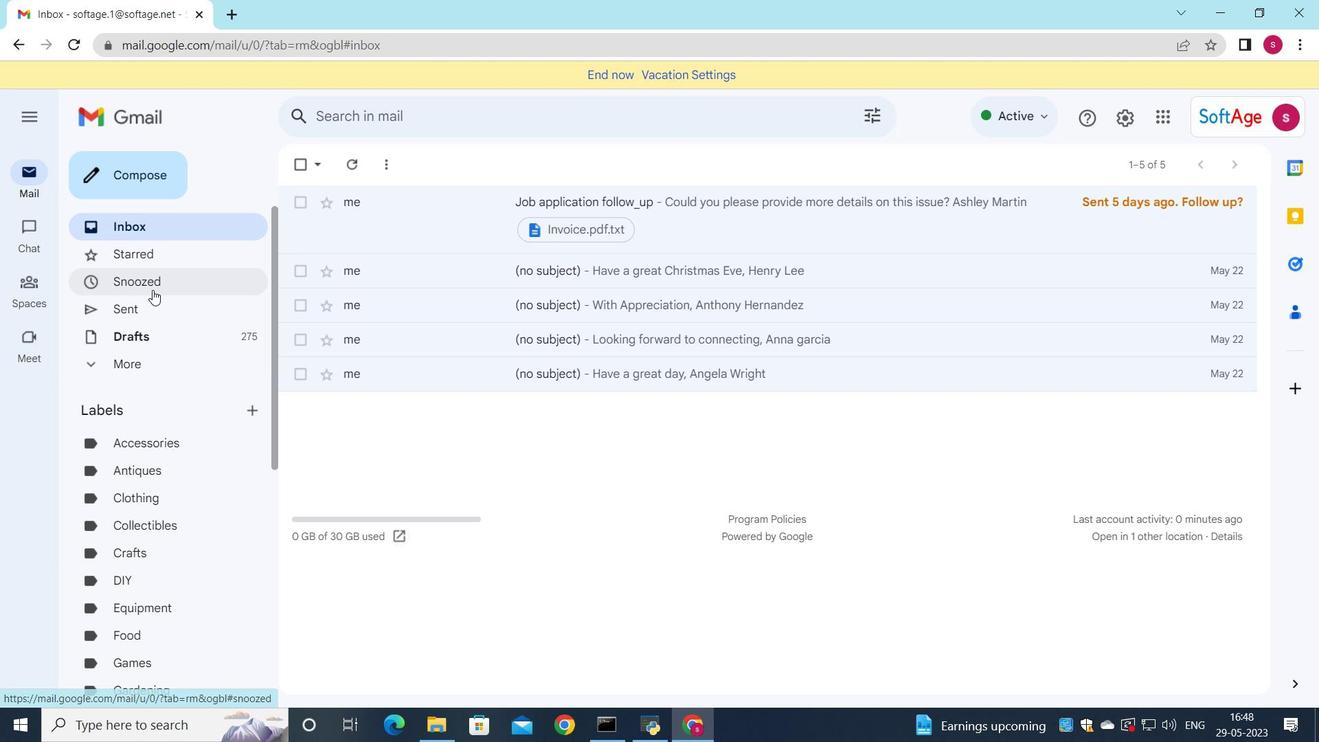 
Action: Mouse pressed left at (153, 303)
Screenshot: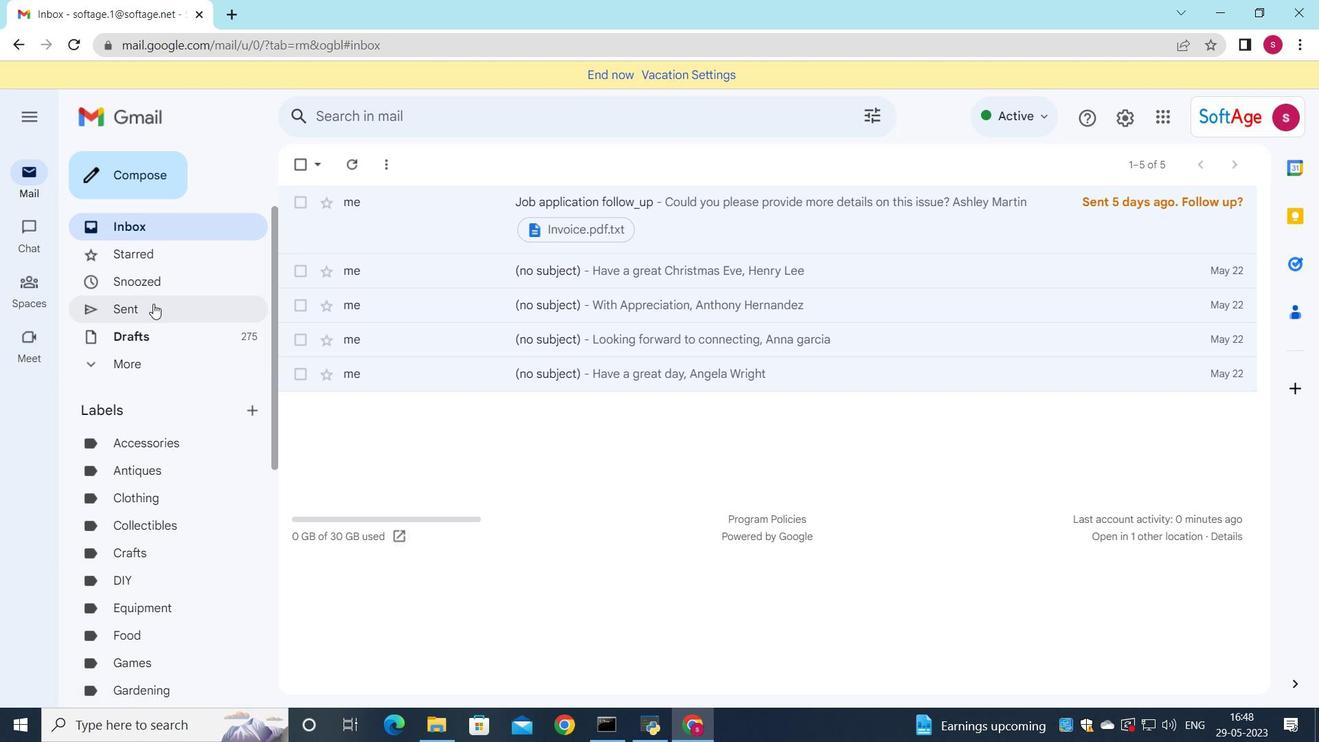 
Action: Mouse moved to (132, 189)
Screenshot: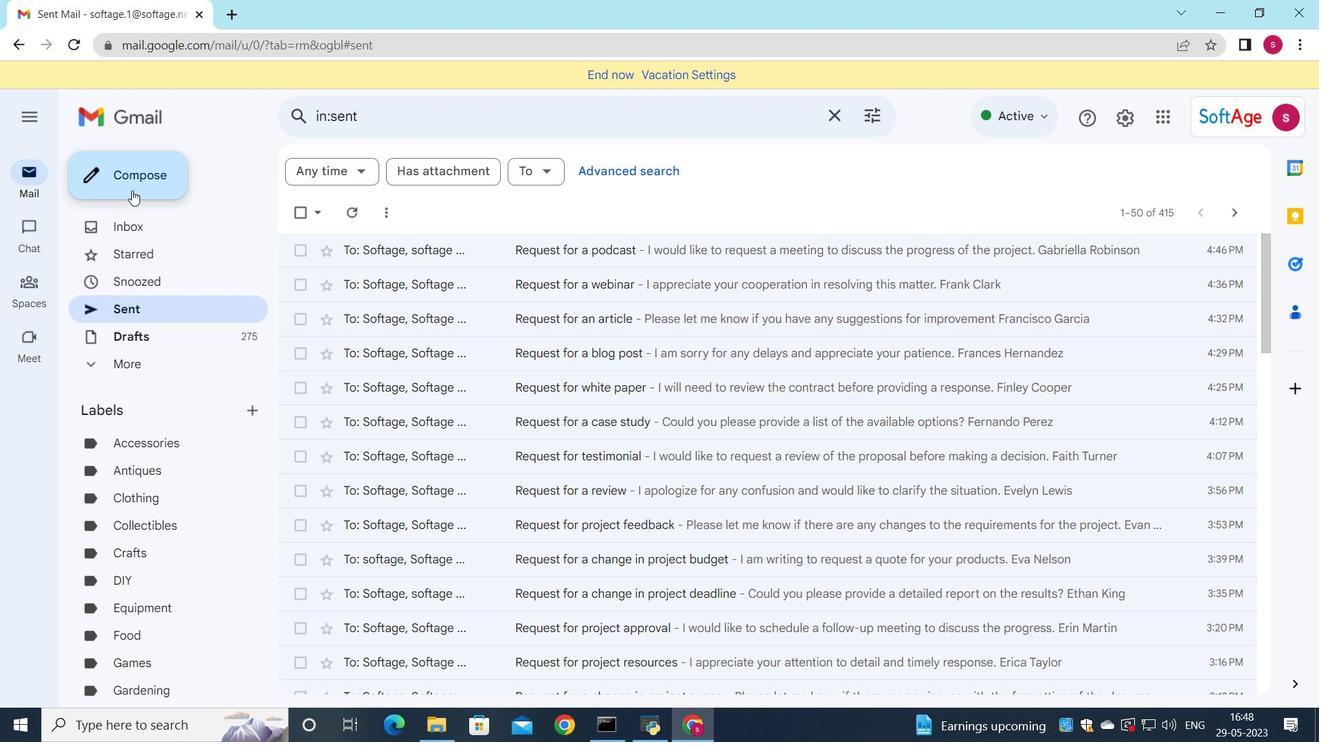 
Action: Mouse pressed left at (132, 189)
Screenshot: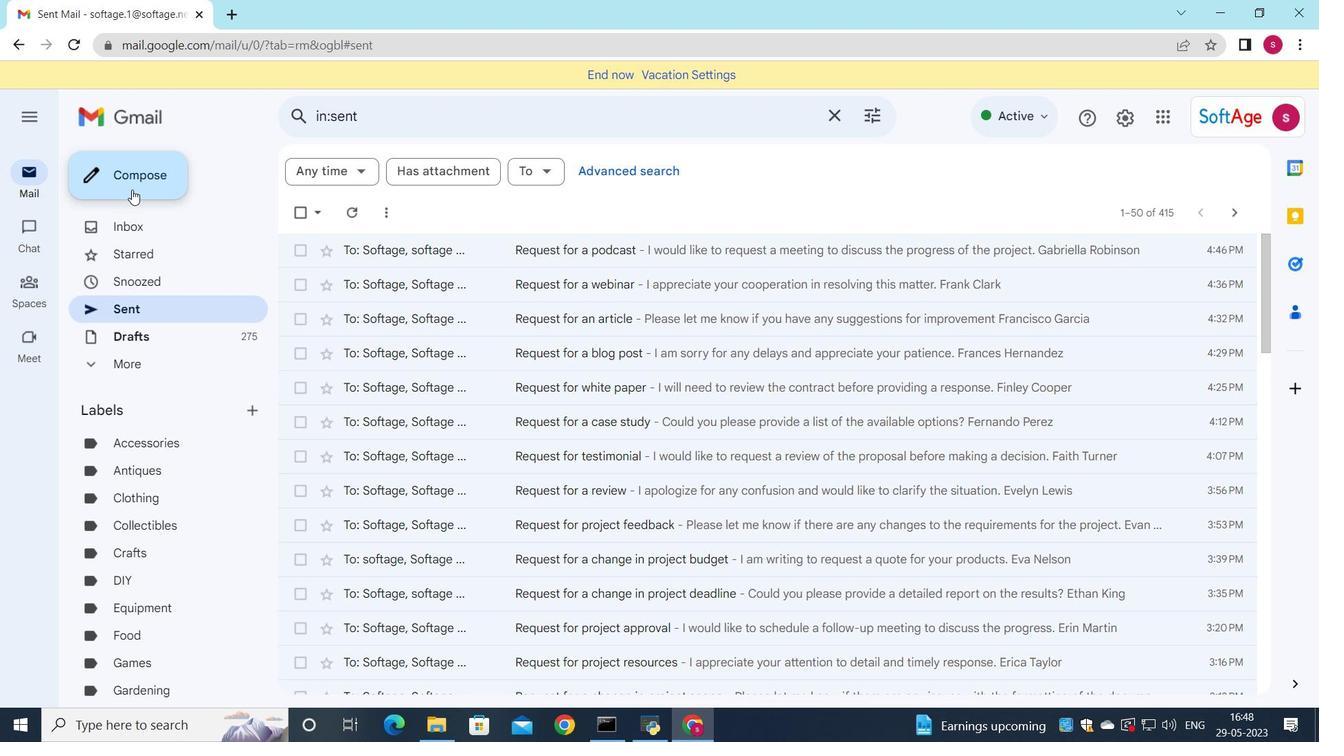 
Action: Mouse moved to (1028, 337)
Screenshot: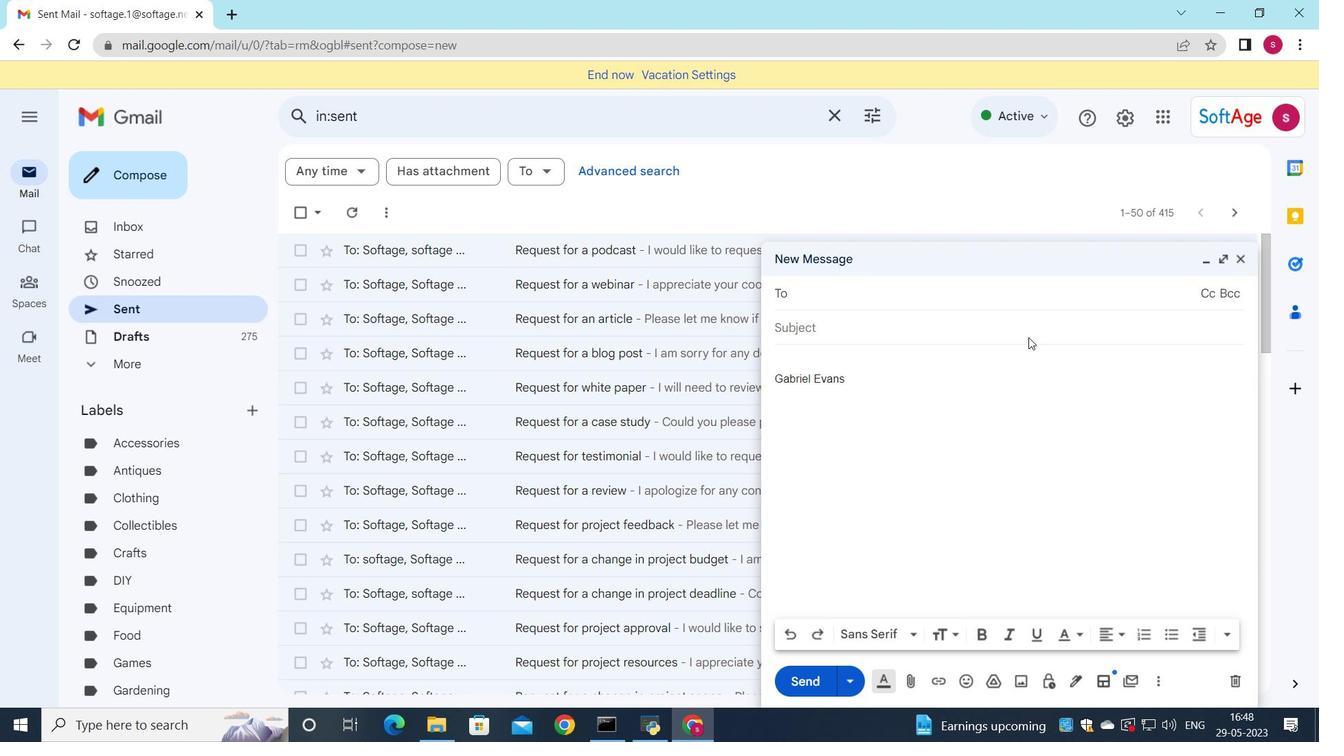 
Action: Key pressed <Key.down><Key.down><Key.down><Key.down><Key.down><Key.down><Key.down><Key.down><Key.down><Key.down><Key.down><Key.down><Key.down><Key.down><Key.down><Key.down><Key.enter>softage.9
Screenshot: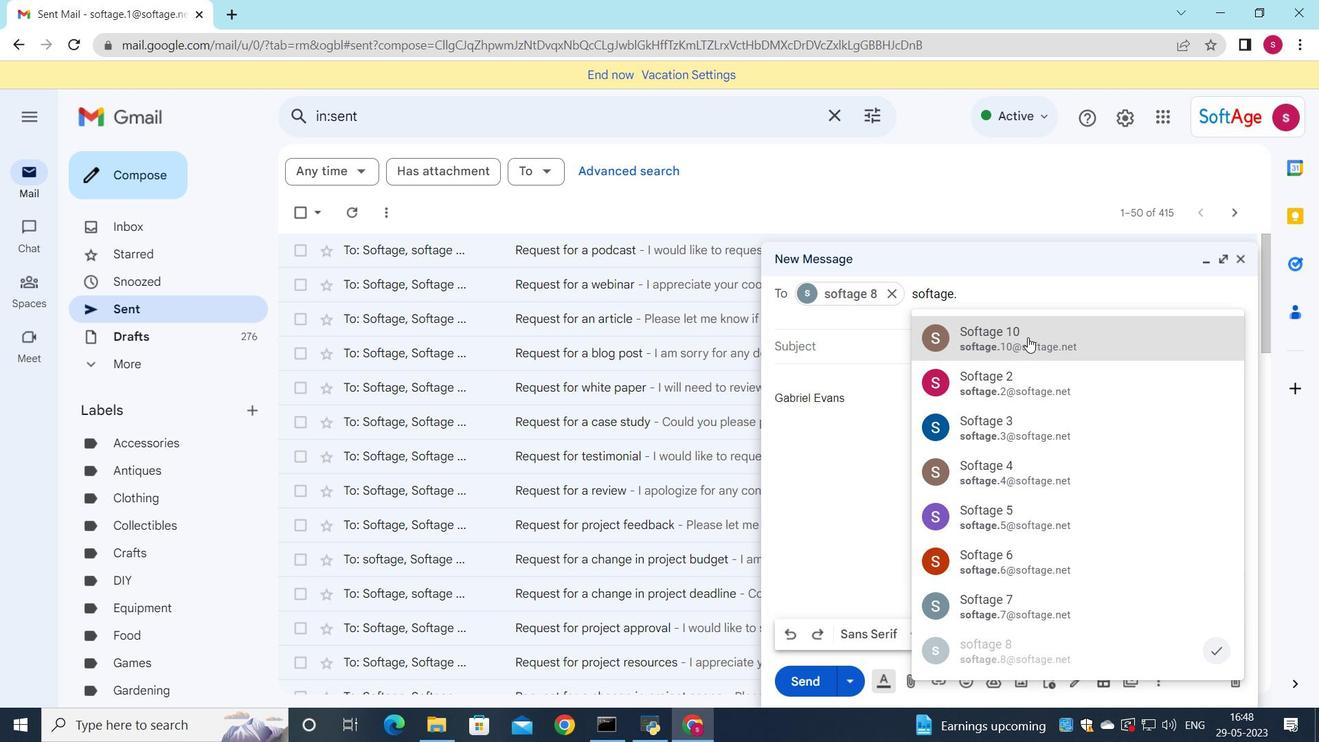 
Action: Mouse pressed left at (1028, 337)
Screenshot: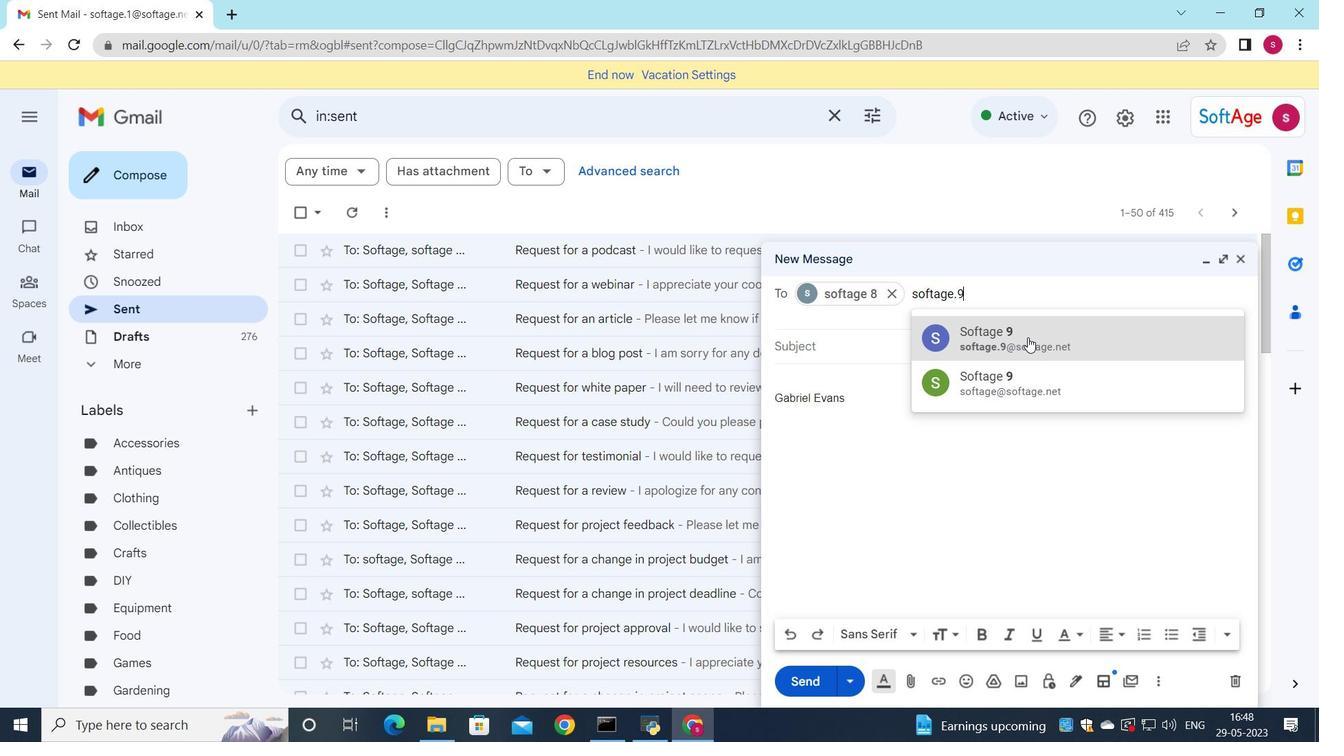 
Action: Mouse moved to (1205, 323)
Screenshot: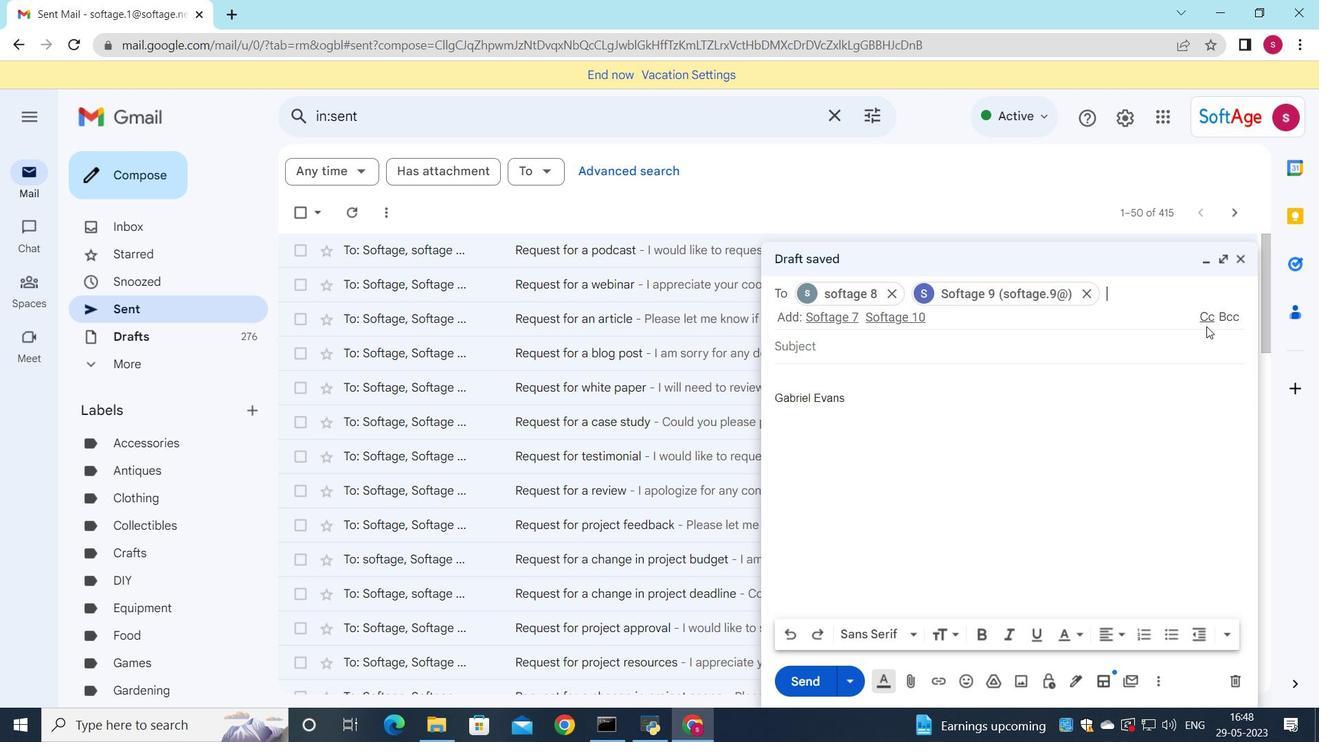 
Action: Mouse pressed left at (1205, 323)
Screenshot: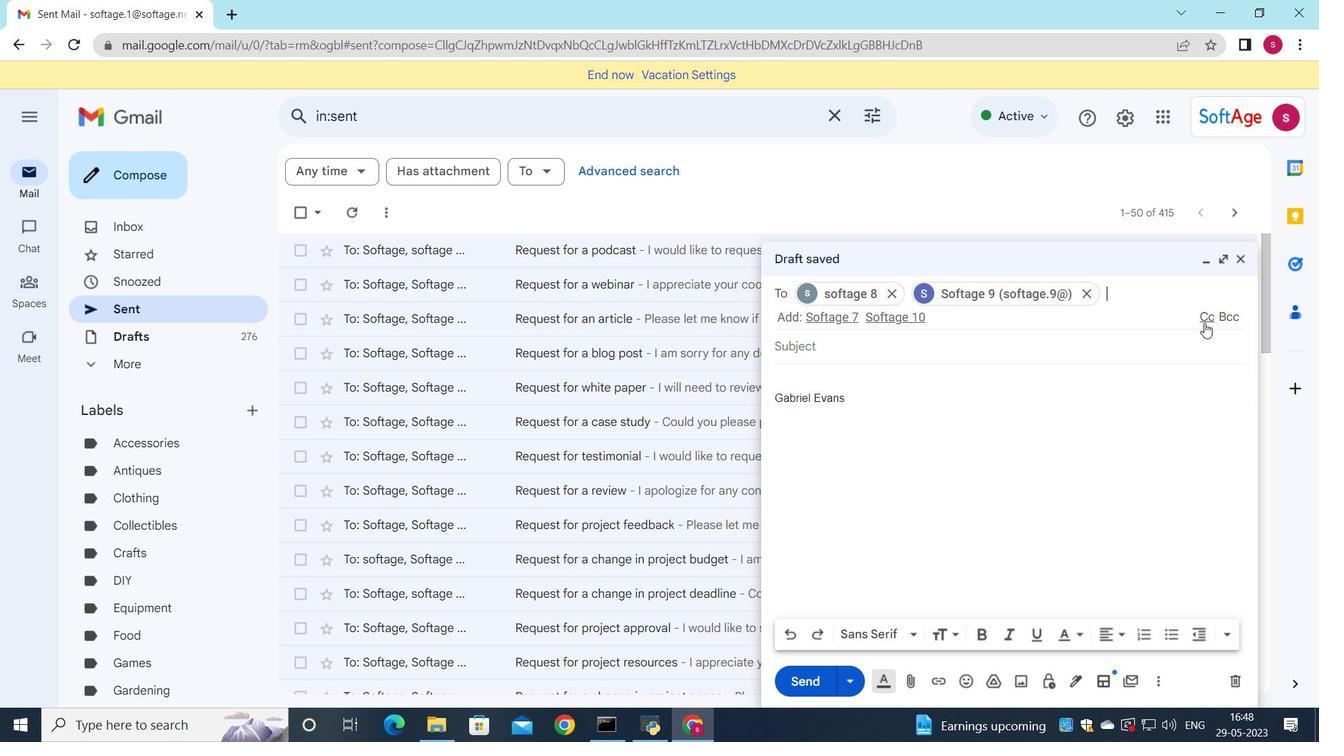 
Action: Key pressed so<Key.enter>
Screenshot: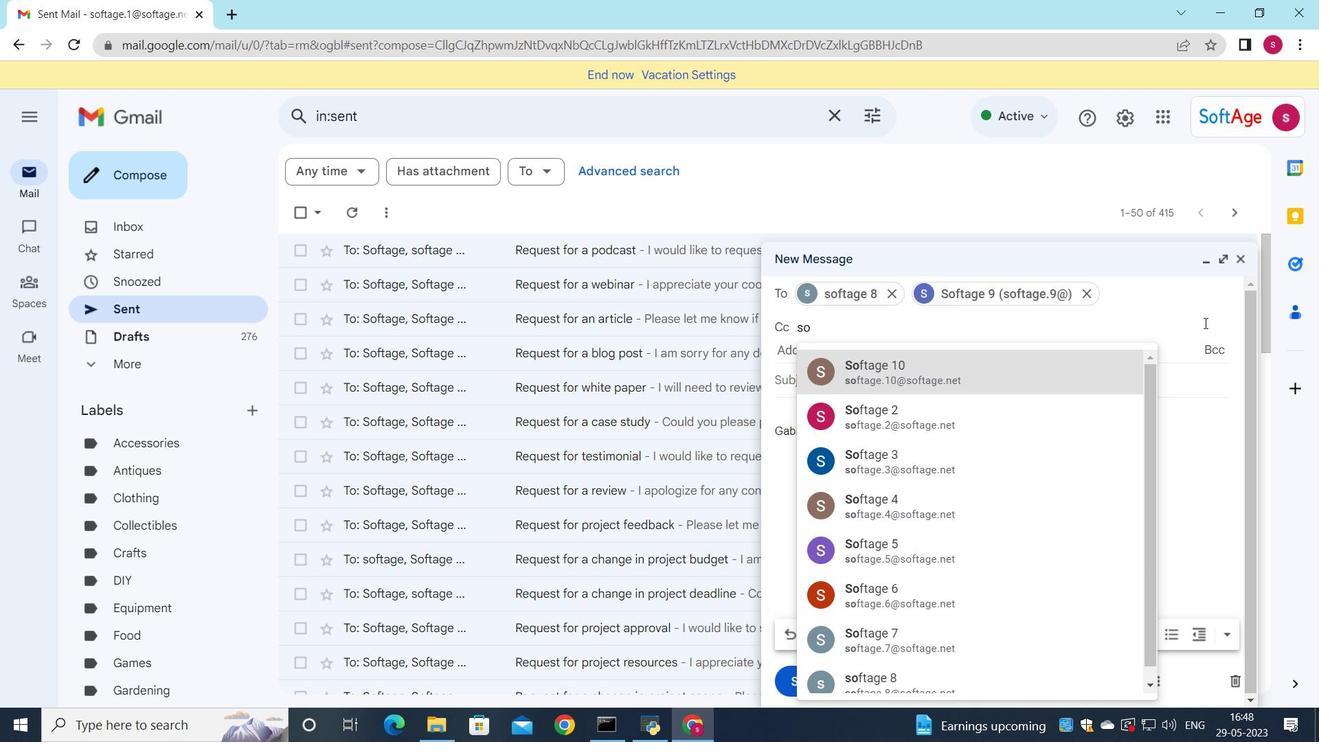 
Action: Mouse moved to (1005, 391)
Screenshot: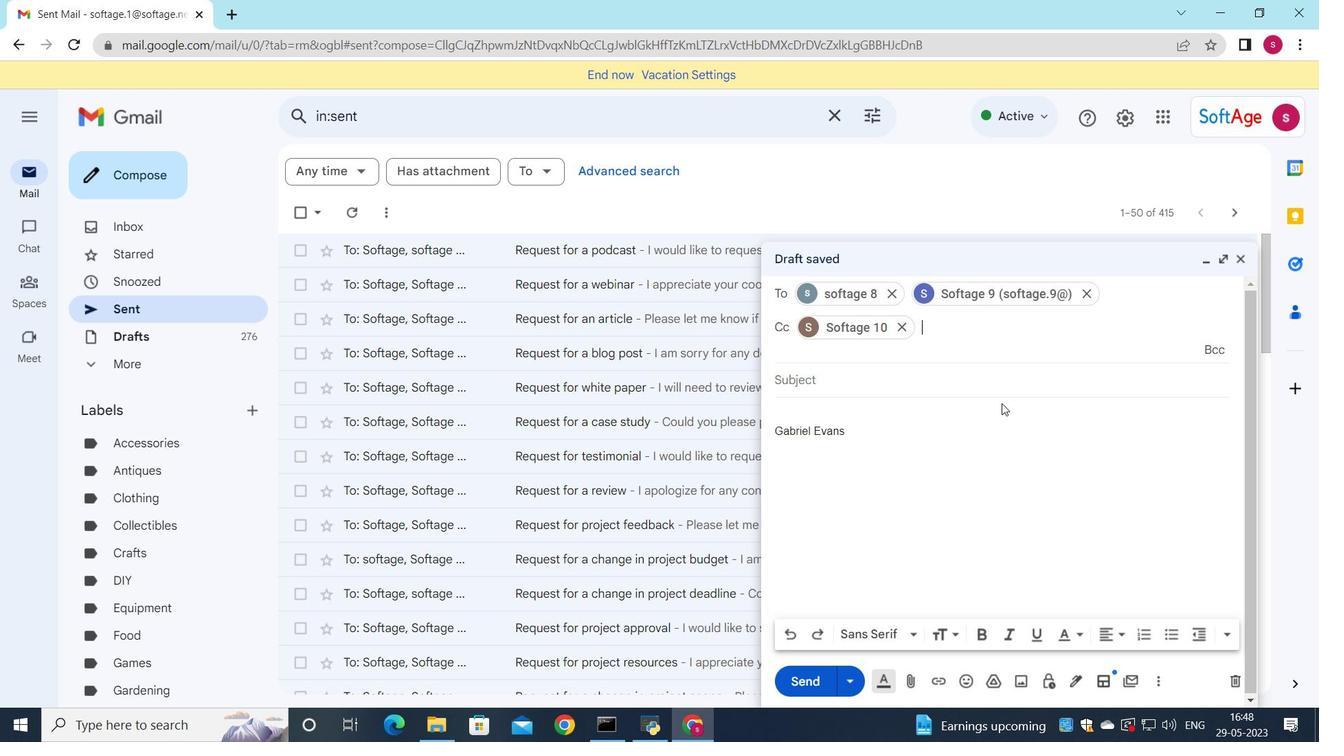 
Action: Mouse pressed left at (1005, 391)
Screenshot: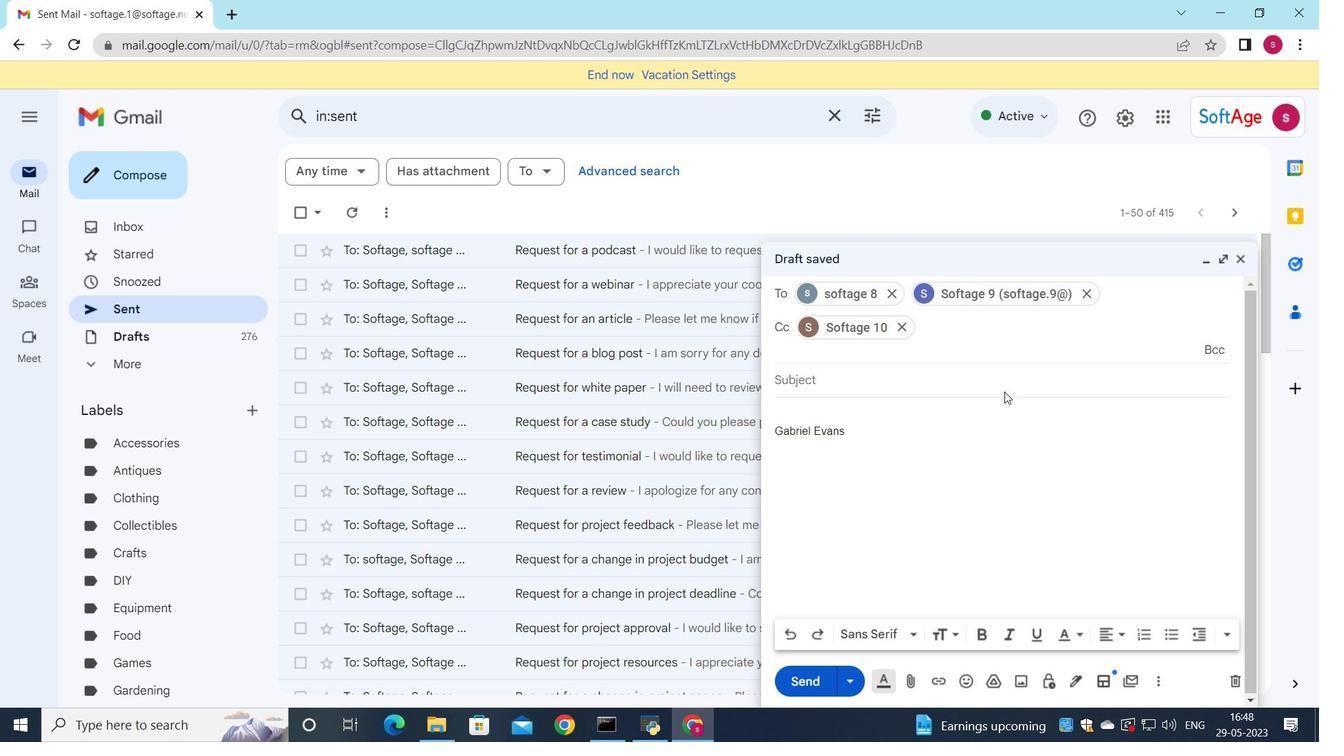 
Action: Key pressed <Key.shift>Request<Key.space>for<Key.space>avideo<Key.left><Key.left><Key.left><Key.left><Key.left><Key.space>
Screenshot: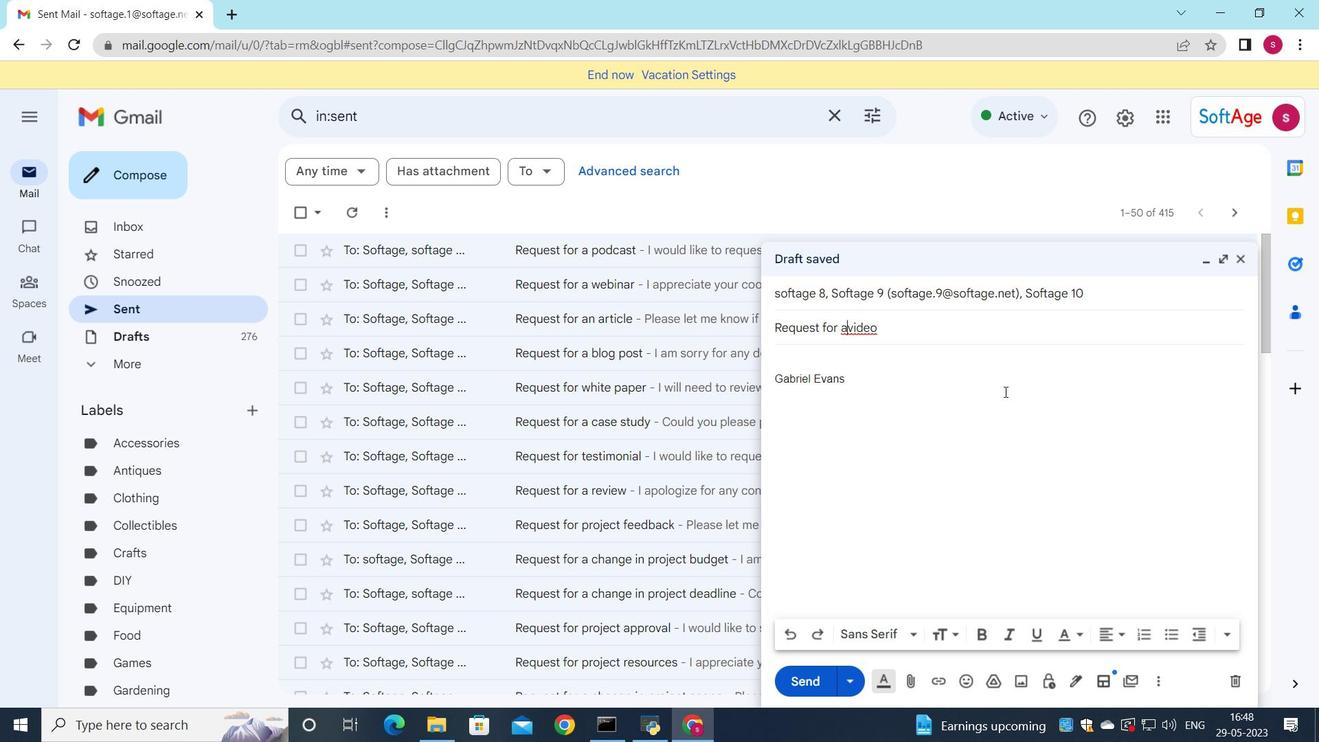 
Action: Mouse moved to (826, 354)
Screenshot: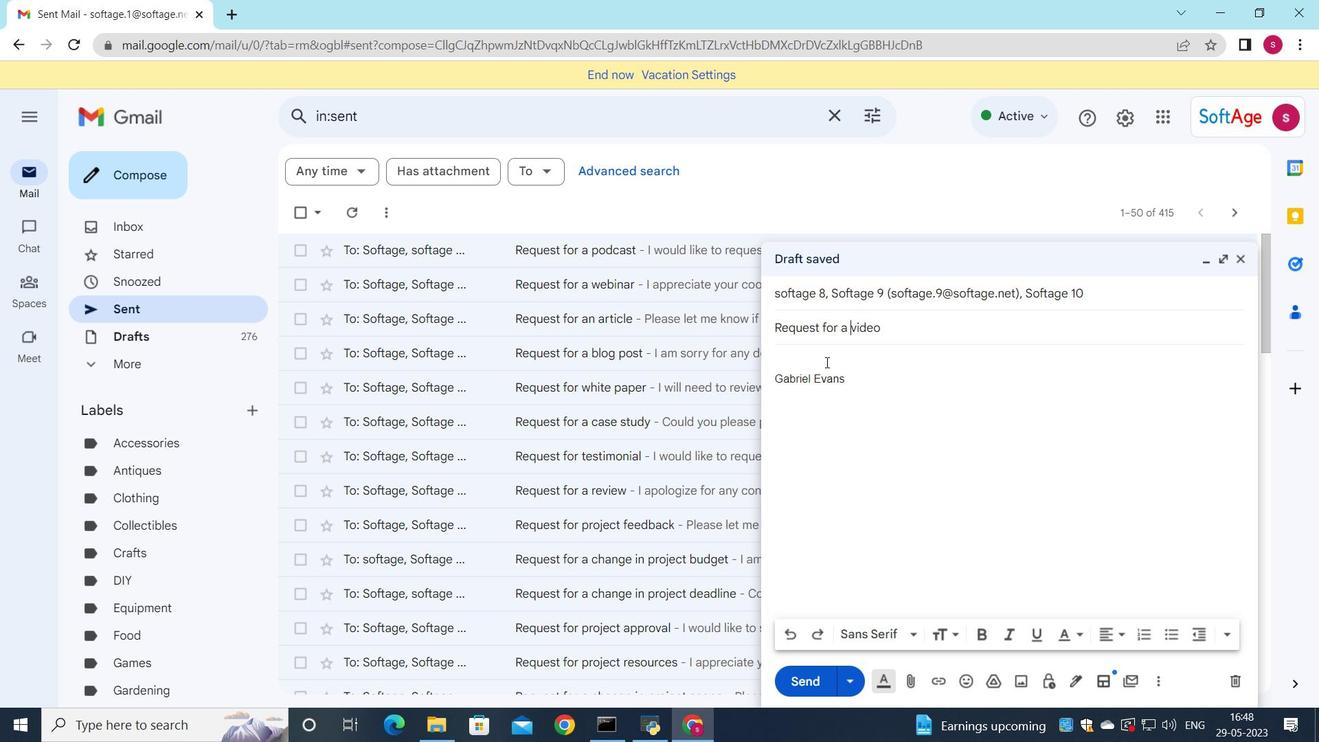 
Action: Mouse pressed left at (826, 354)
Screenshot: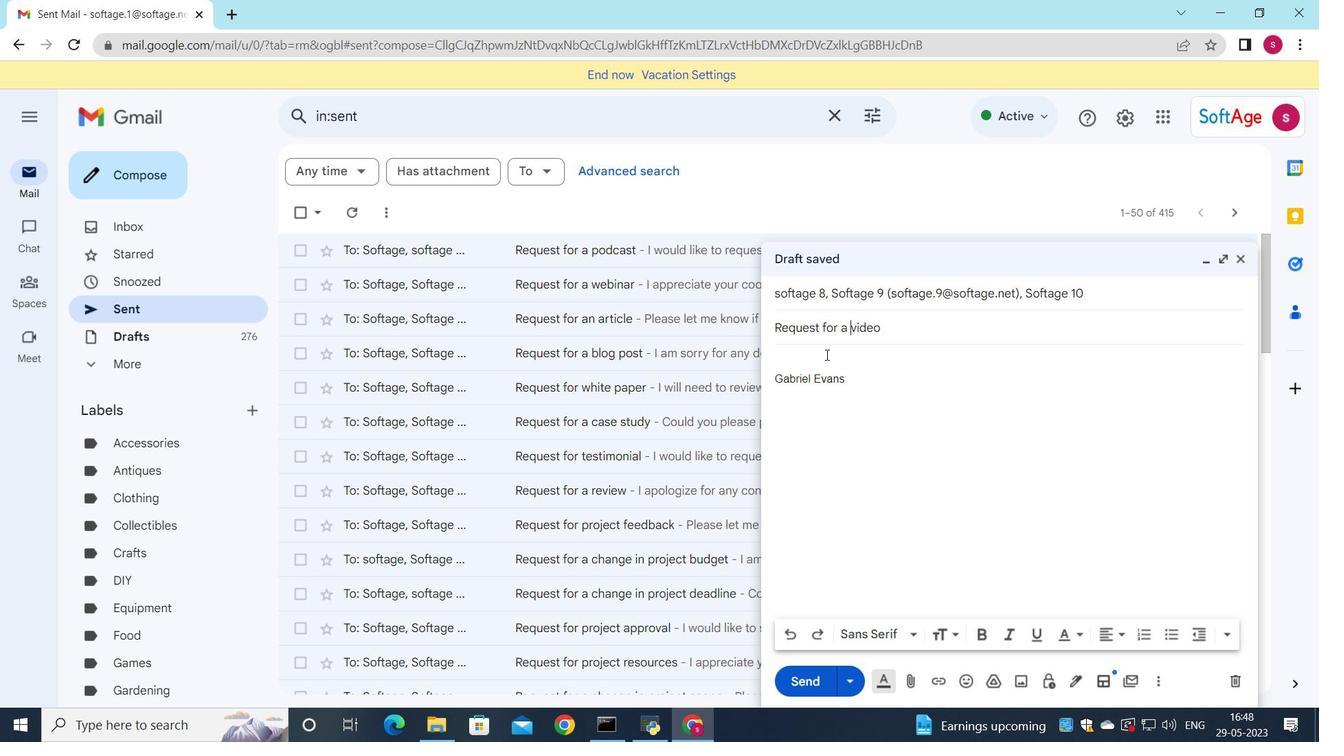 
Action: Key pressed <Key.shift>Could<Key.space>you<Key.space>please<Key.space>provide<Key.space>a<Key.space>summary<Key.space>of<Key.space>the<Key.space>results<Key.shift_r>?
Screenshot: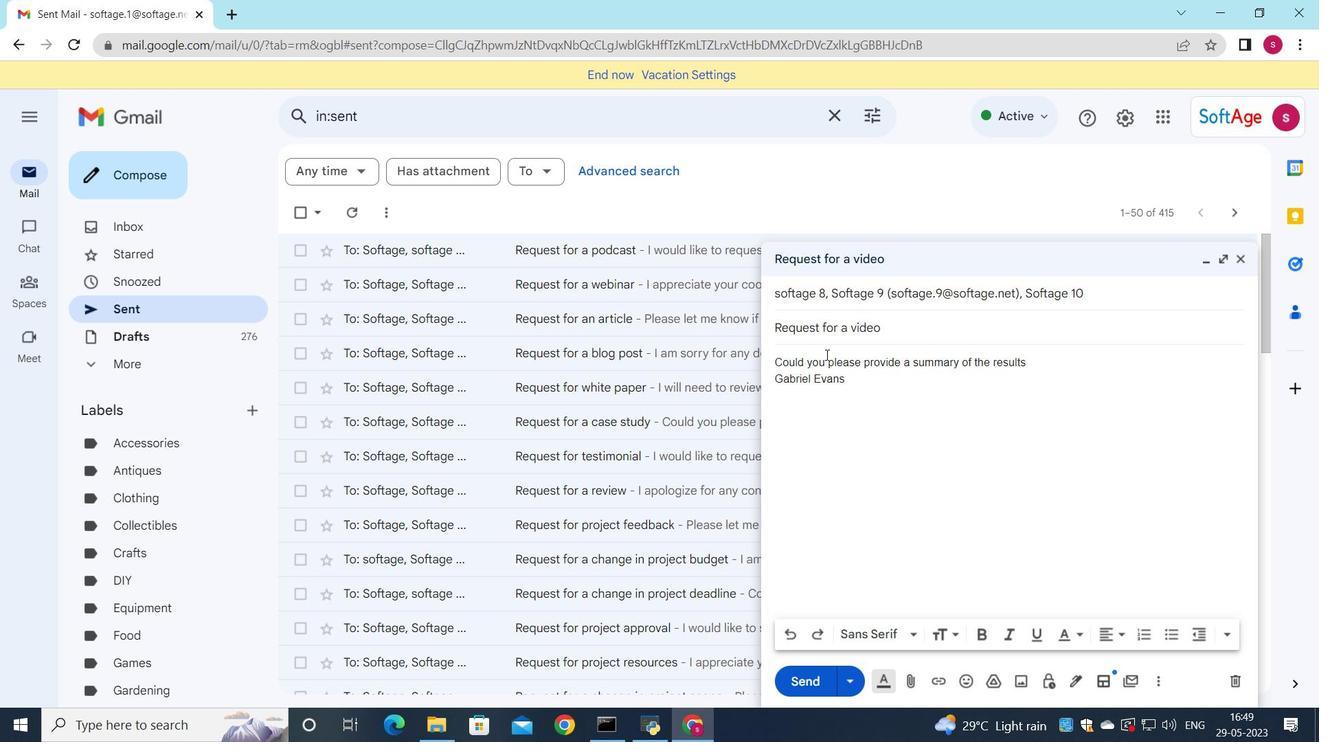 
Action: Mouse moved to (775, 363)
Screenshot: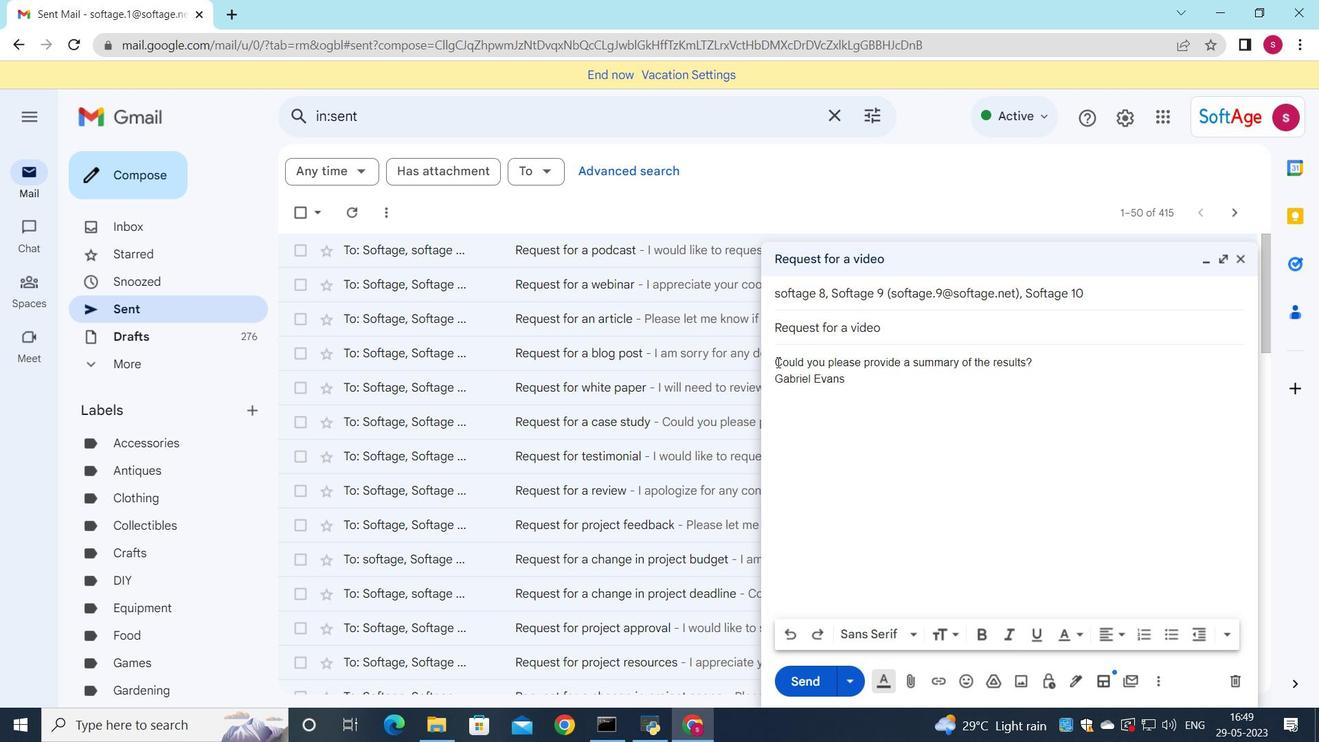 
Action: Mouse pressed left at (775, 363)
Screenshot: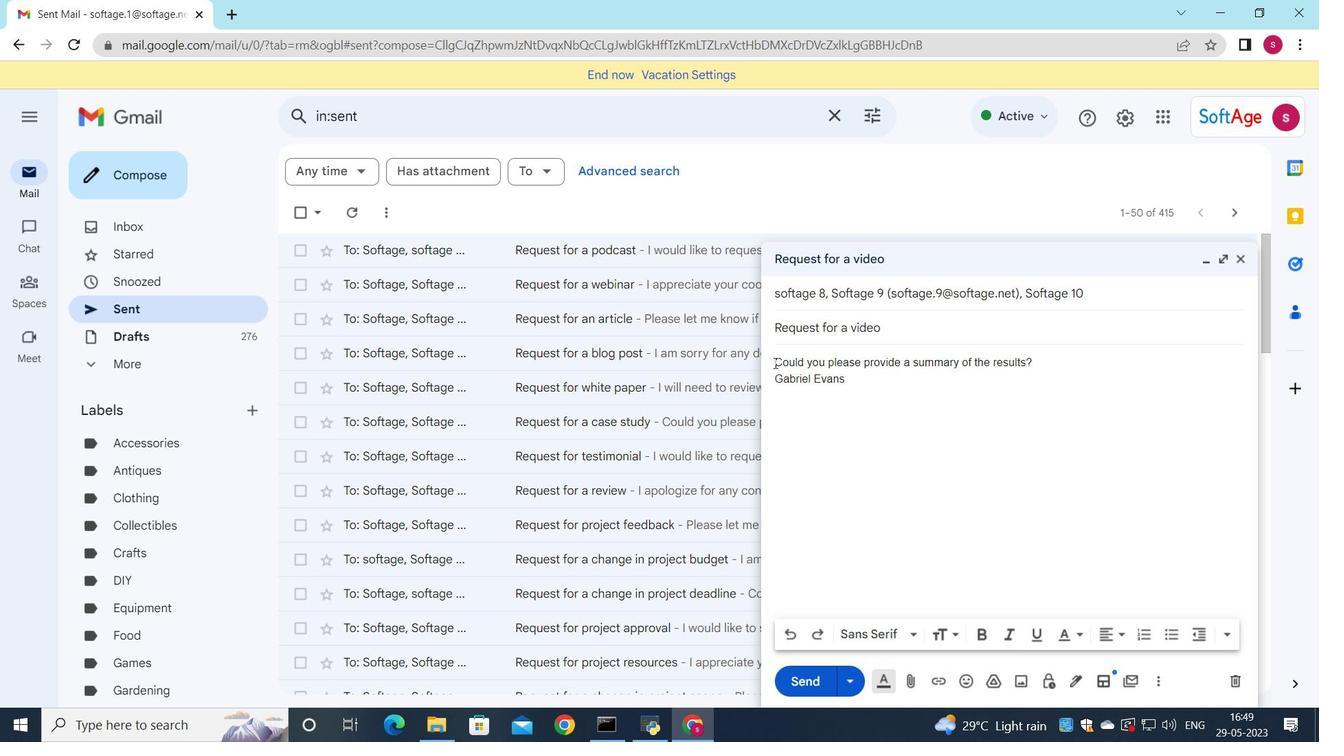
Action: Mouse moved to (1042, 360)
Screenshot: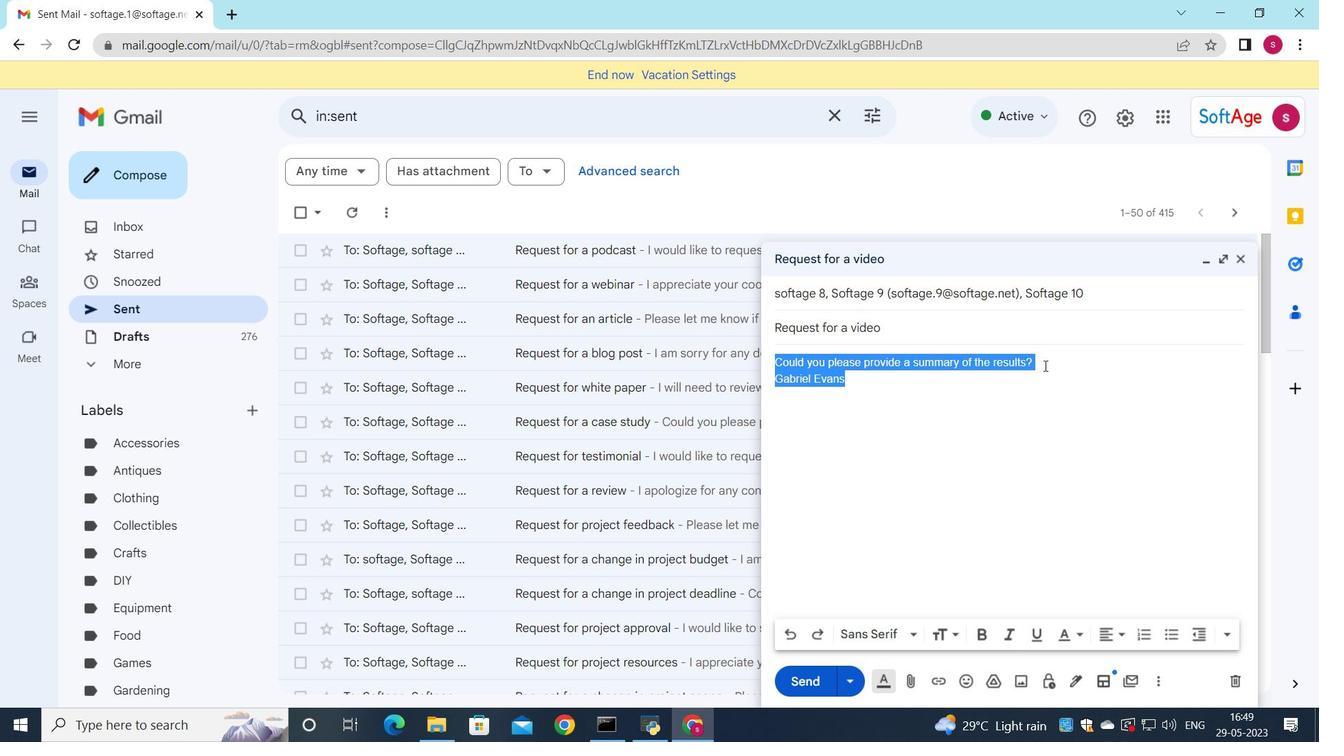 
Action: Mouse pressed left at (1042, 360)
Screenshot: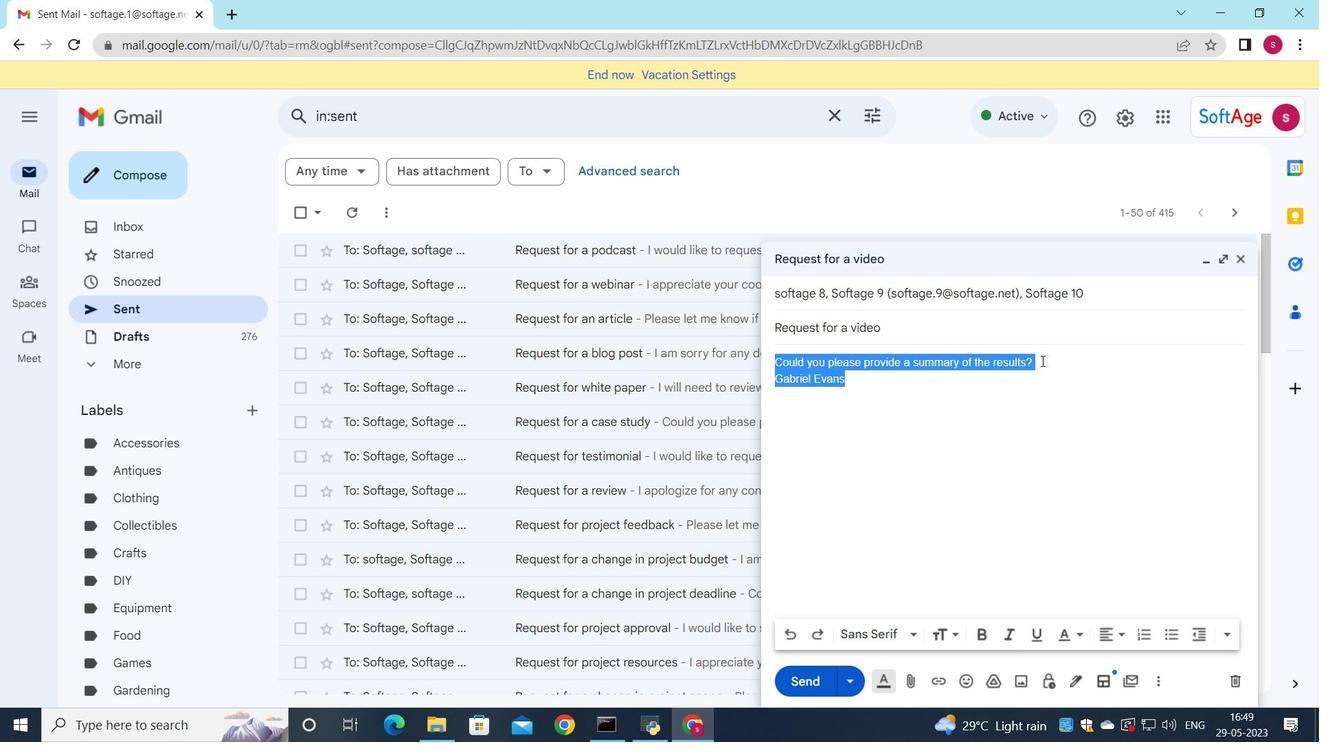
Action: Mouse pressed left at (1042, 360)
Screenshot: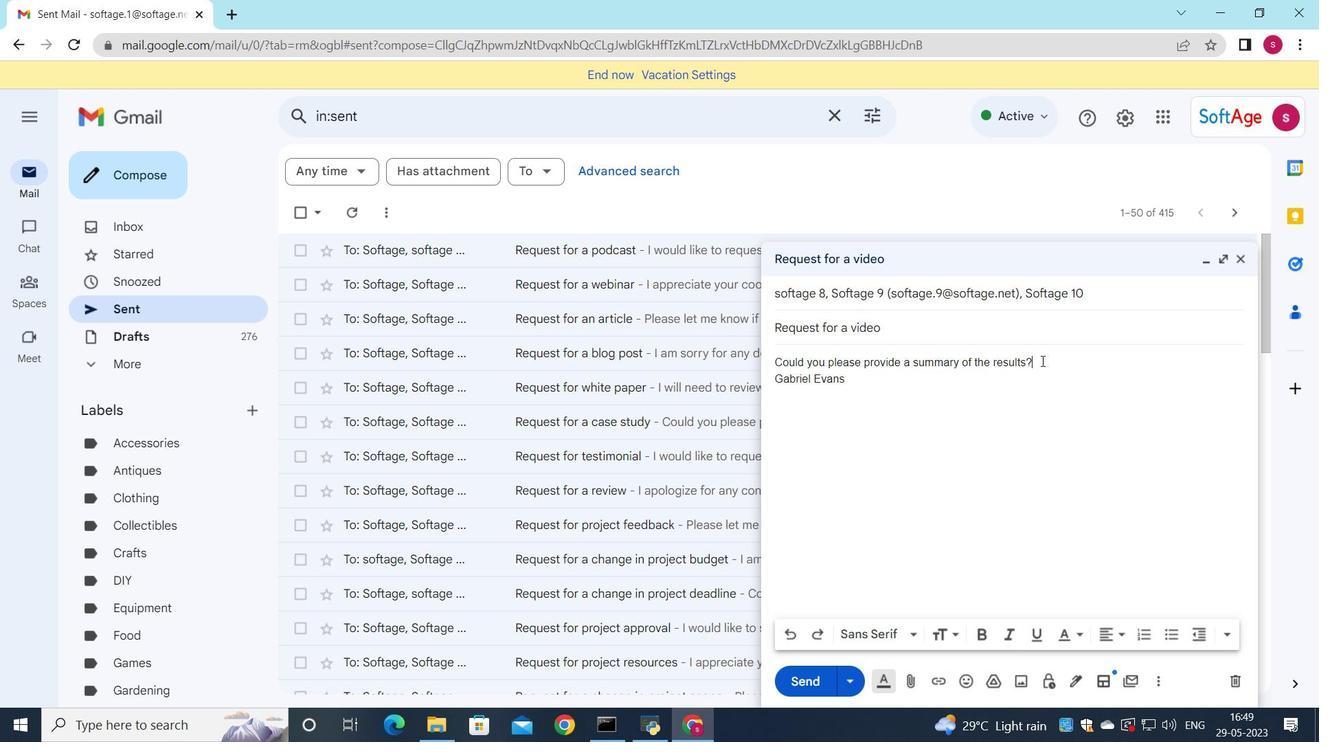 
Action: Mouse moved to (959, 633)
Screenshot: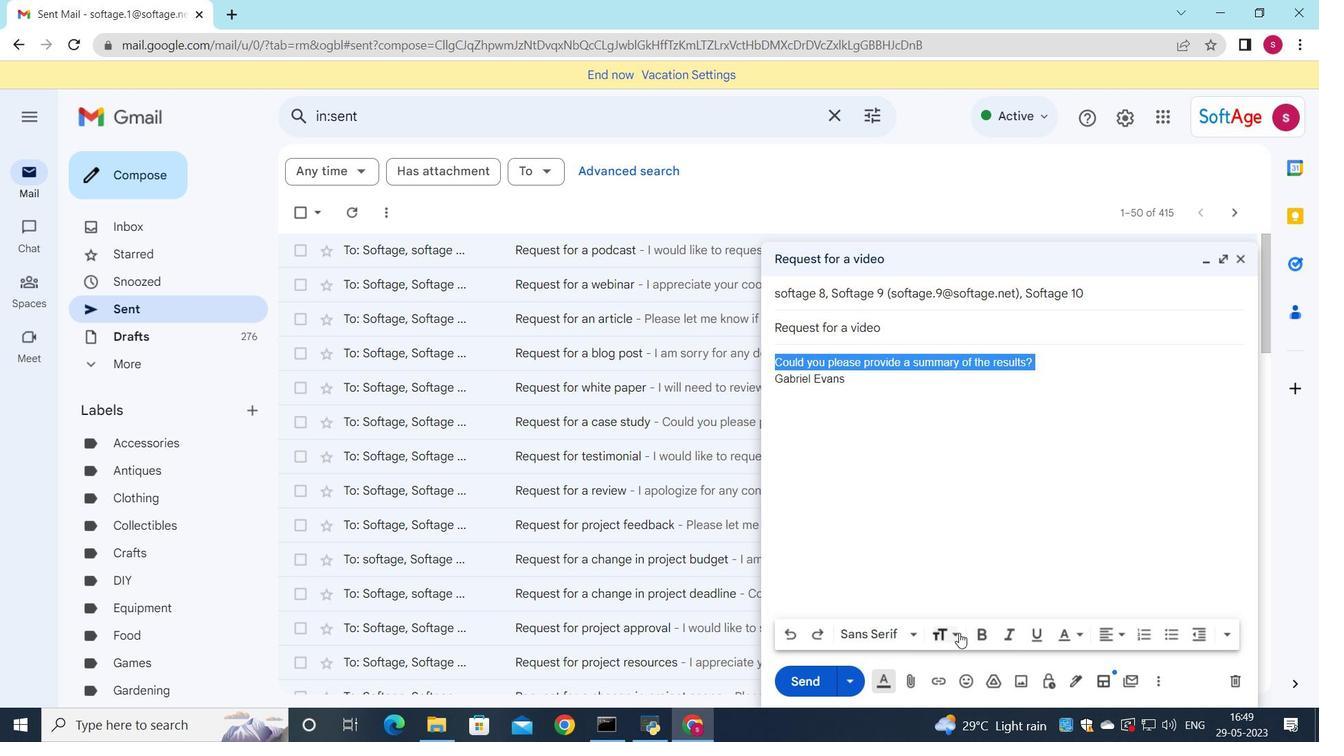 
Action: Mouse pressed left at (959, 633)
Screenshot: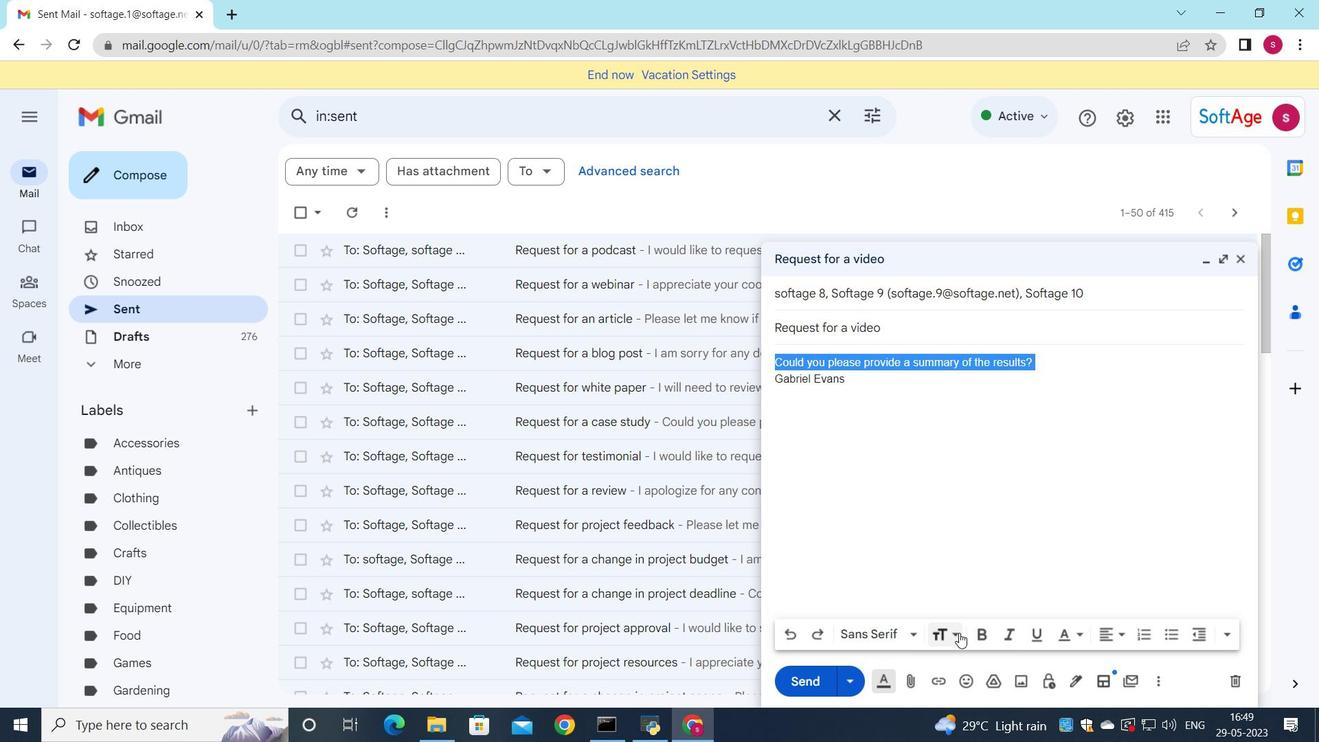 
Action: Mouse moved to (983, 527)
Screenshot: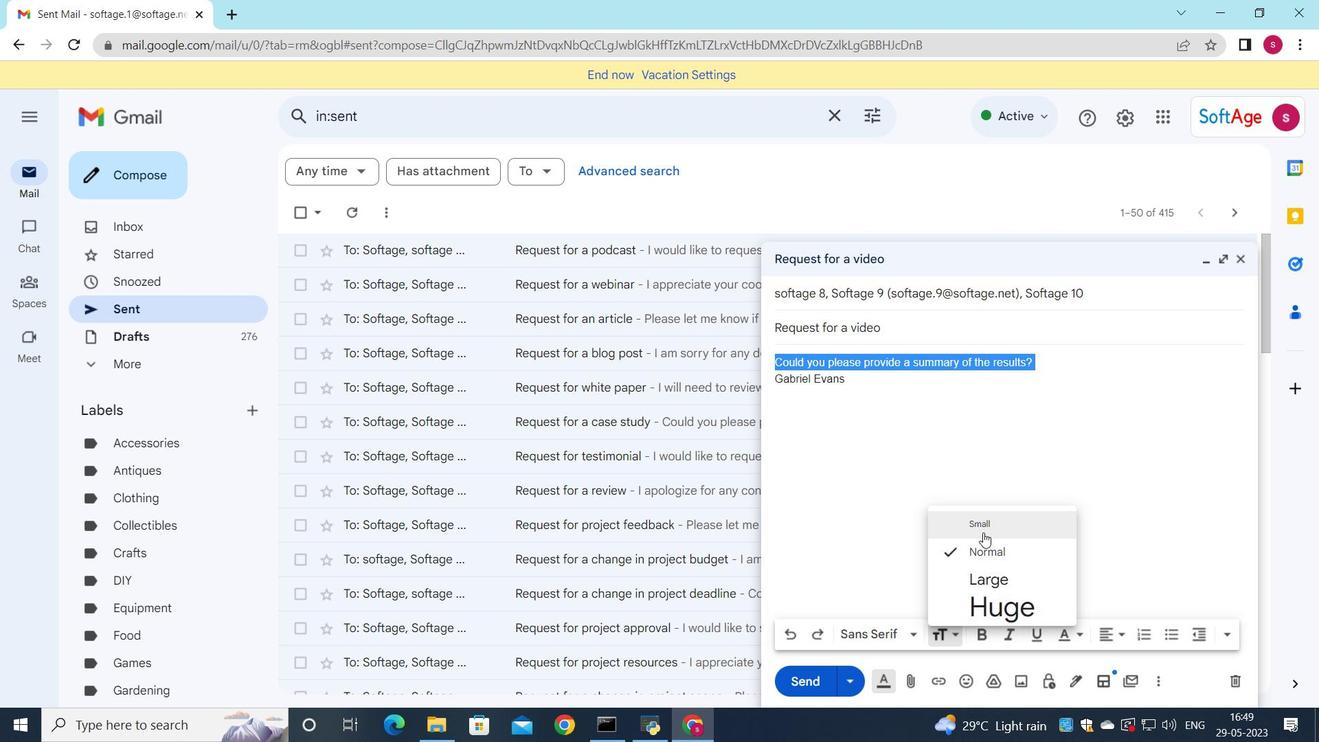
Action: Mouse pressed left at (983, 527)
Screenshot: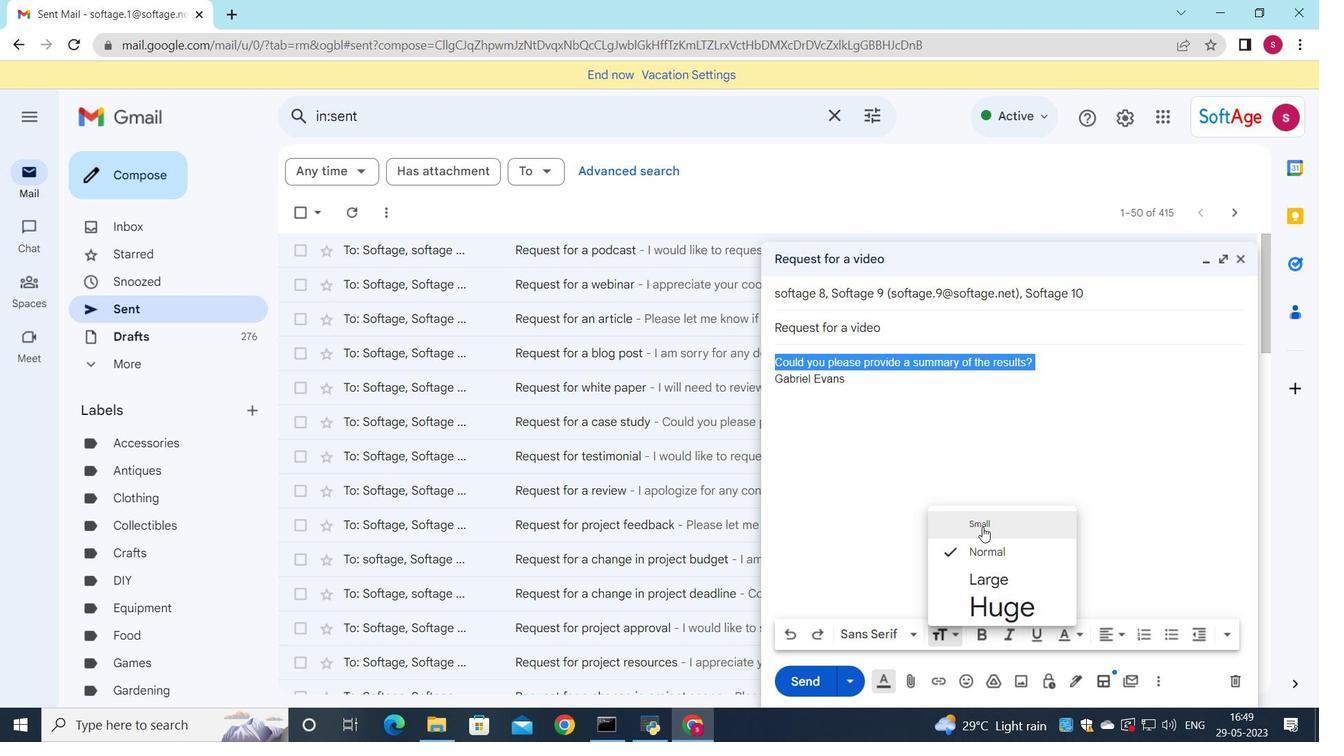 
Action: Mouse moved to (1115, 631)
Screenshot: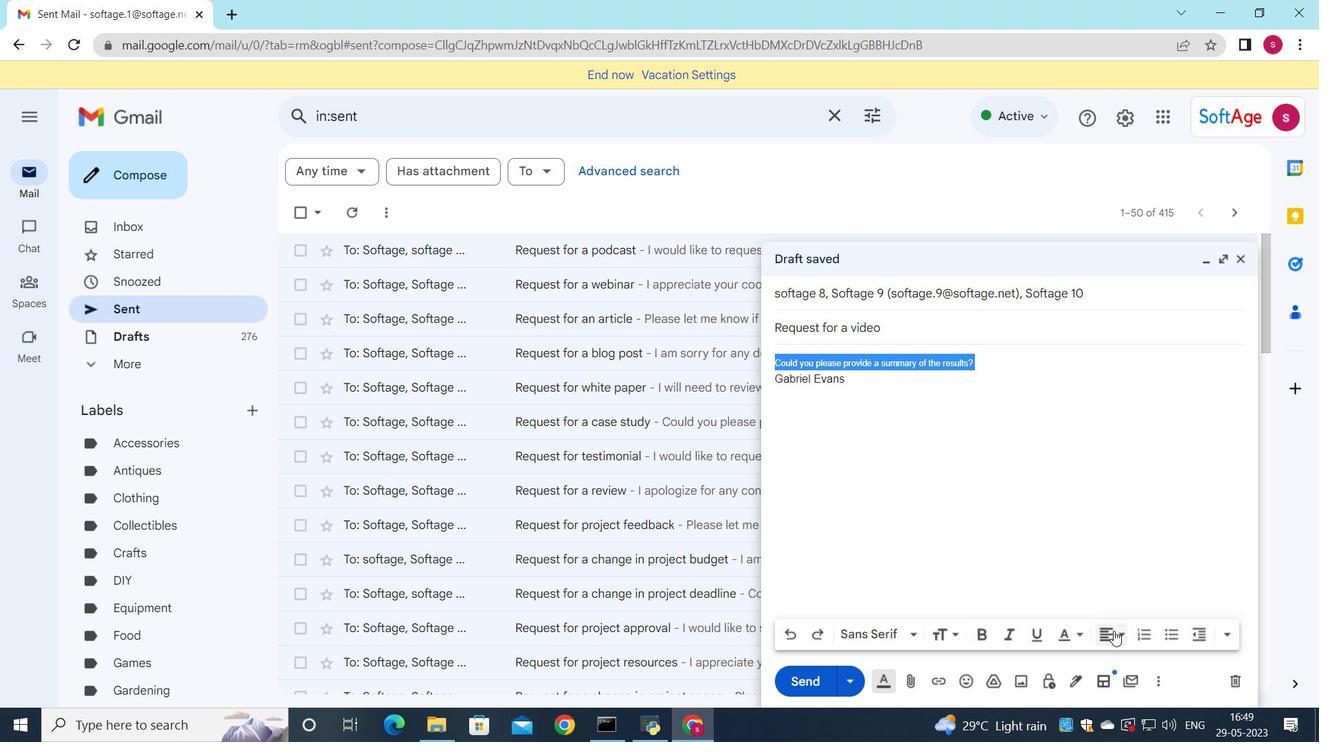 
Action: Mouse pressed left at (1115, 631)
Screenshot: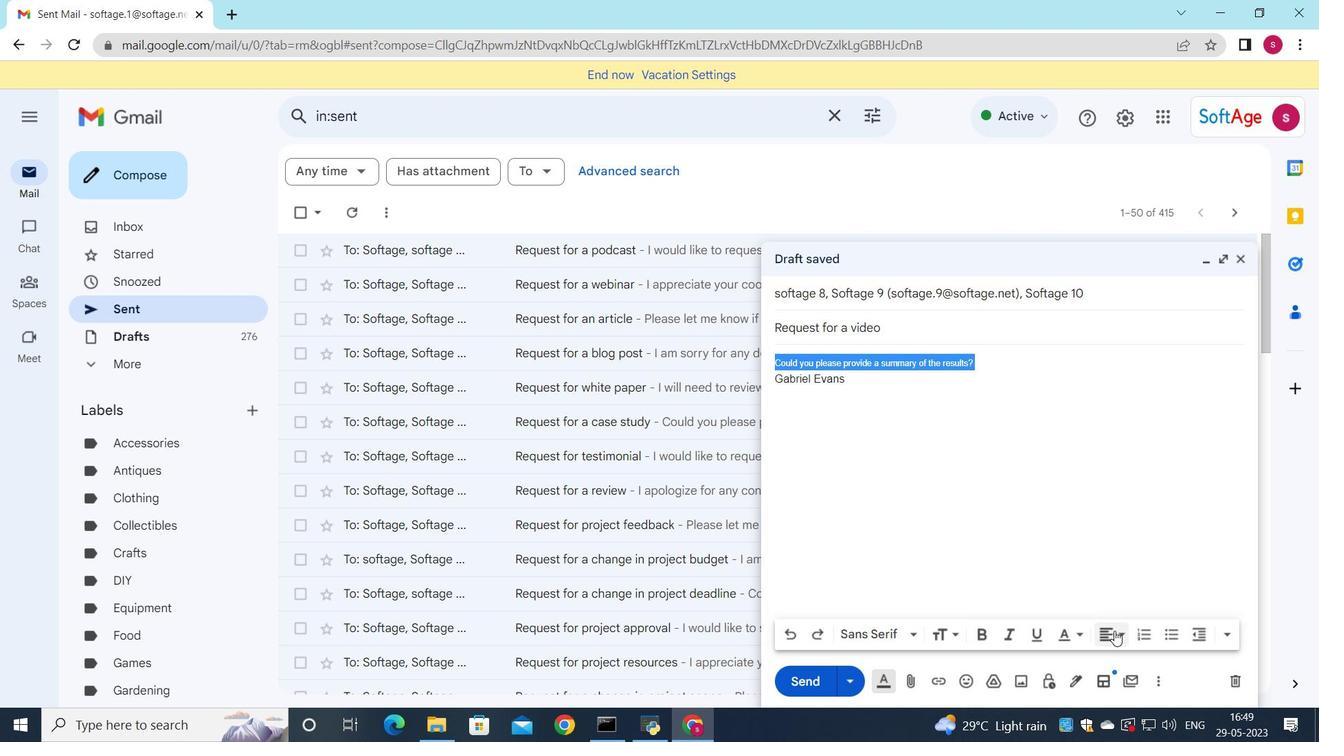 
Action: Mouse moved to (1110, 565)
Screenshot: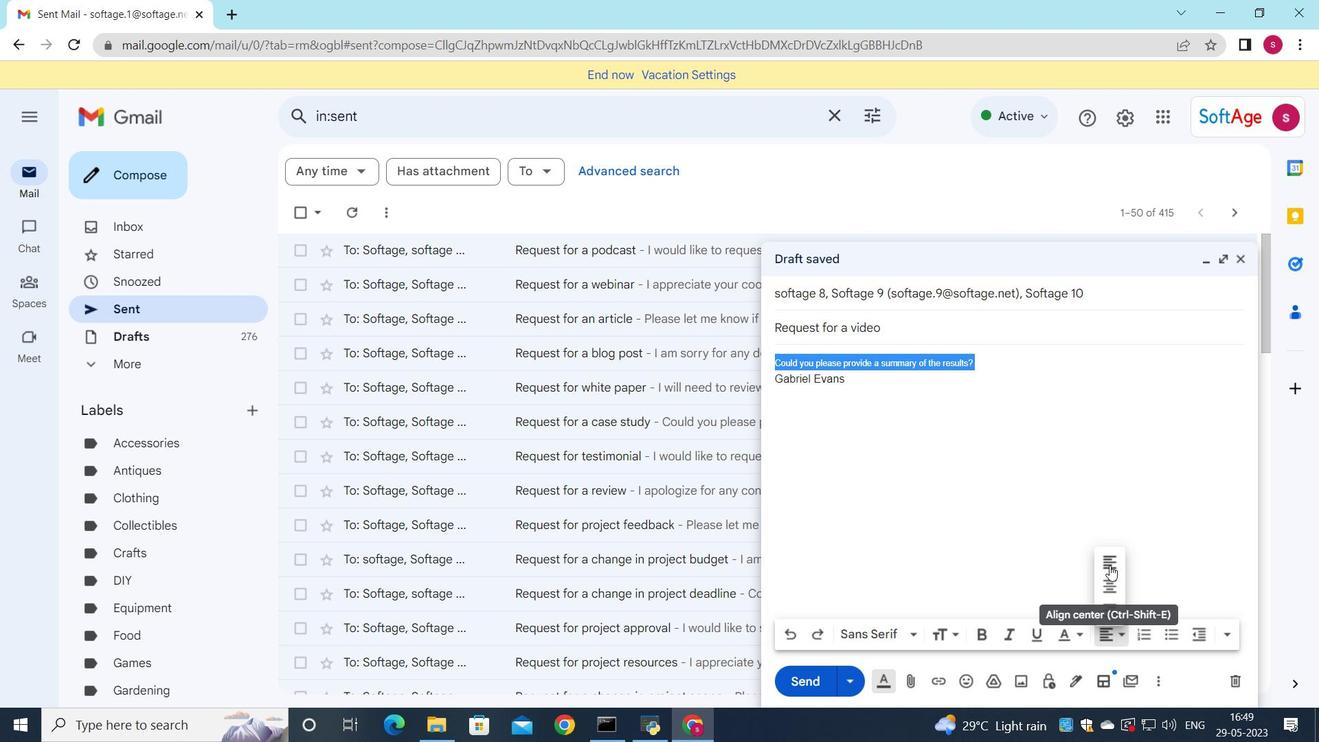 
Action: Mouse pressed left at (1110, 565)
Screenshot: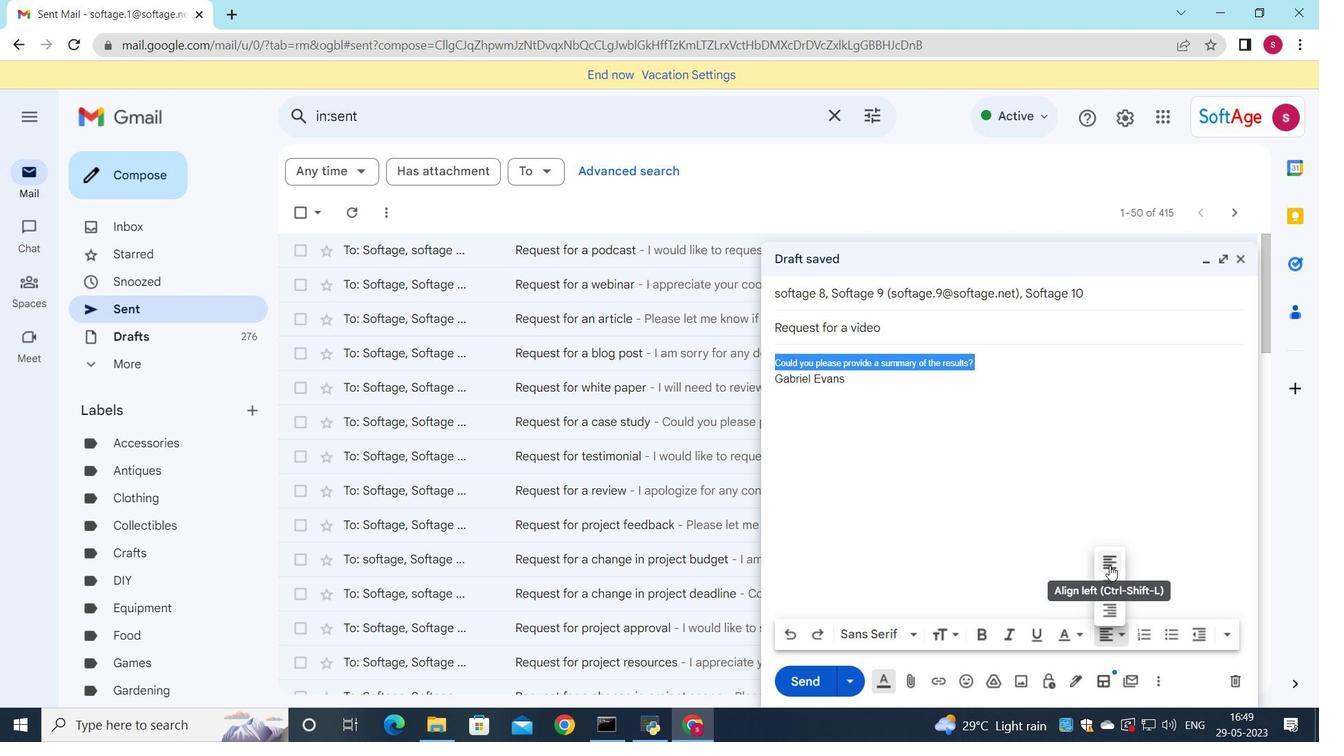 
Action: Mouse moved to (812, 688)
Screenshot: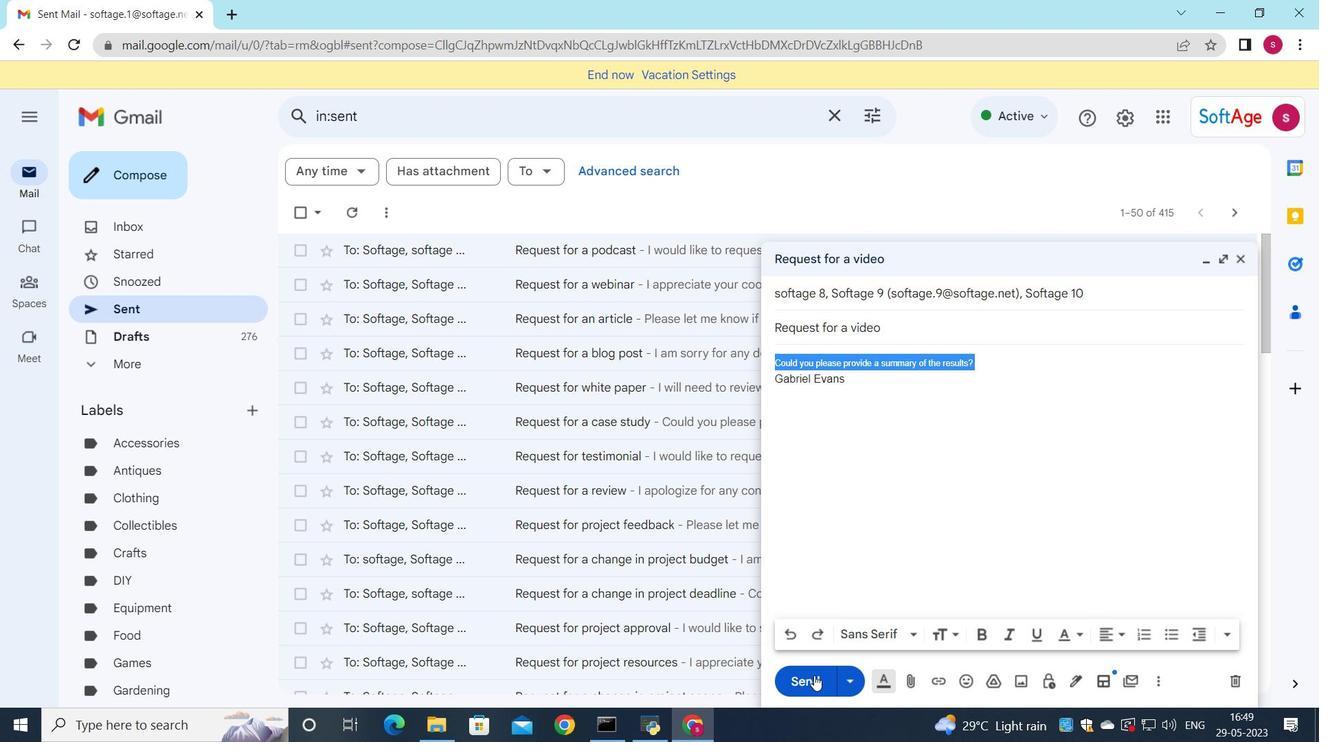 
Action: Mouse pressed left at (812, 688)
Screenshot: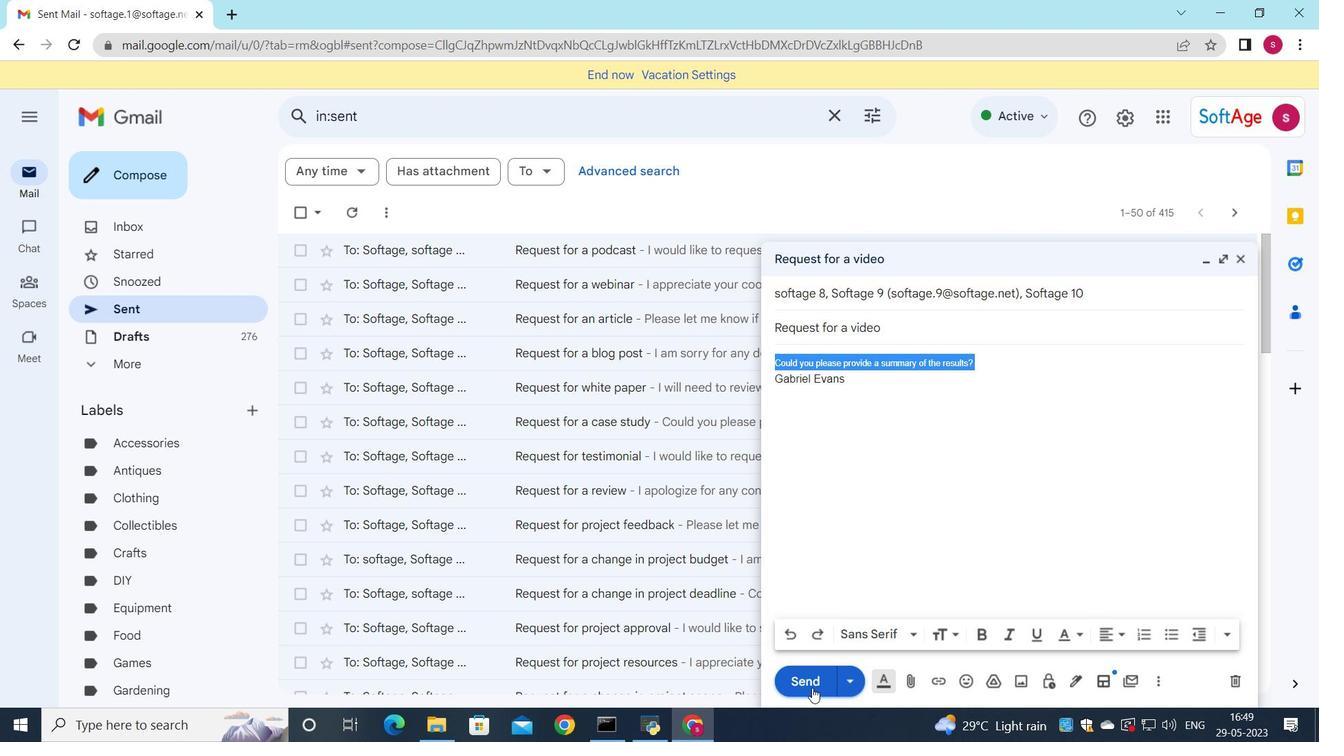 
Action: Mouse moved to (620, 238)
Screenshot: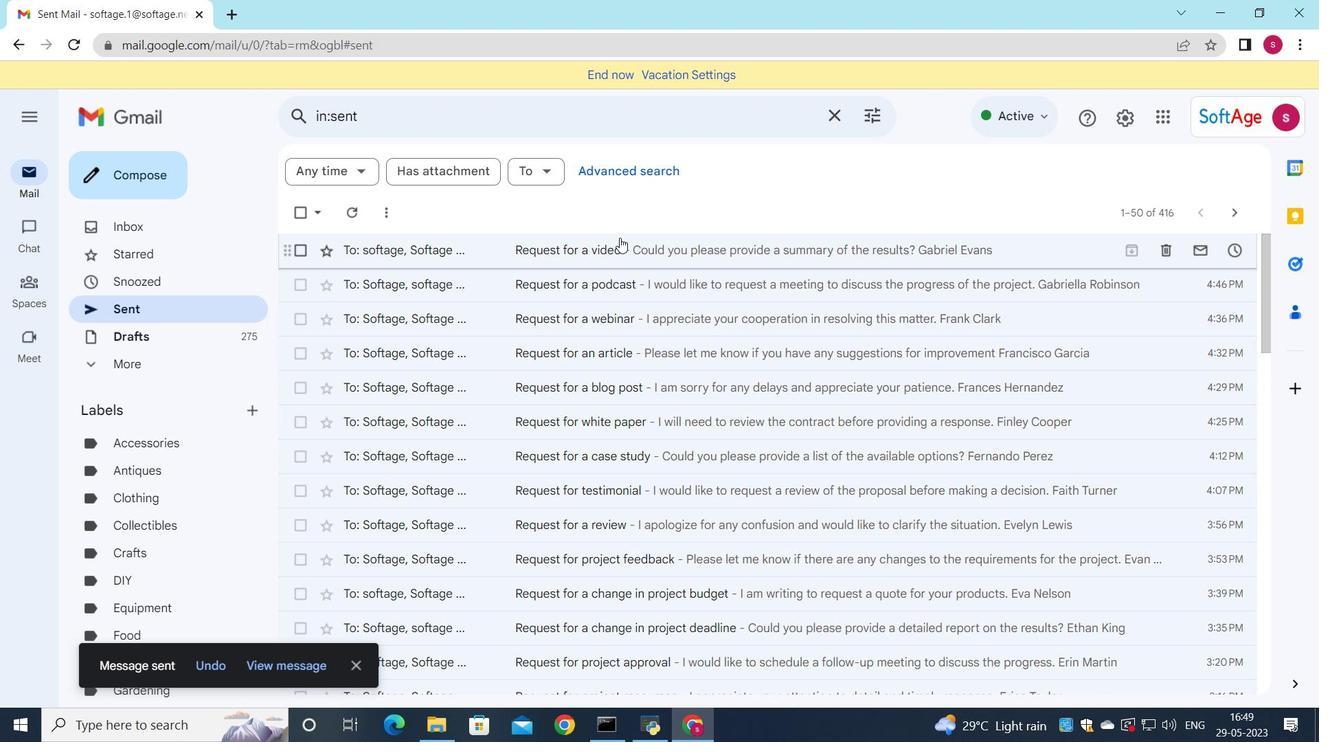 
Action: Mouse pressed left at (620, 238)
Screenshot: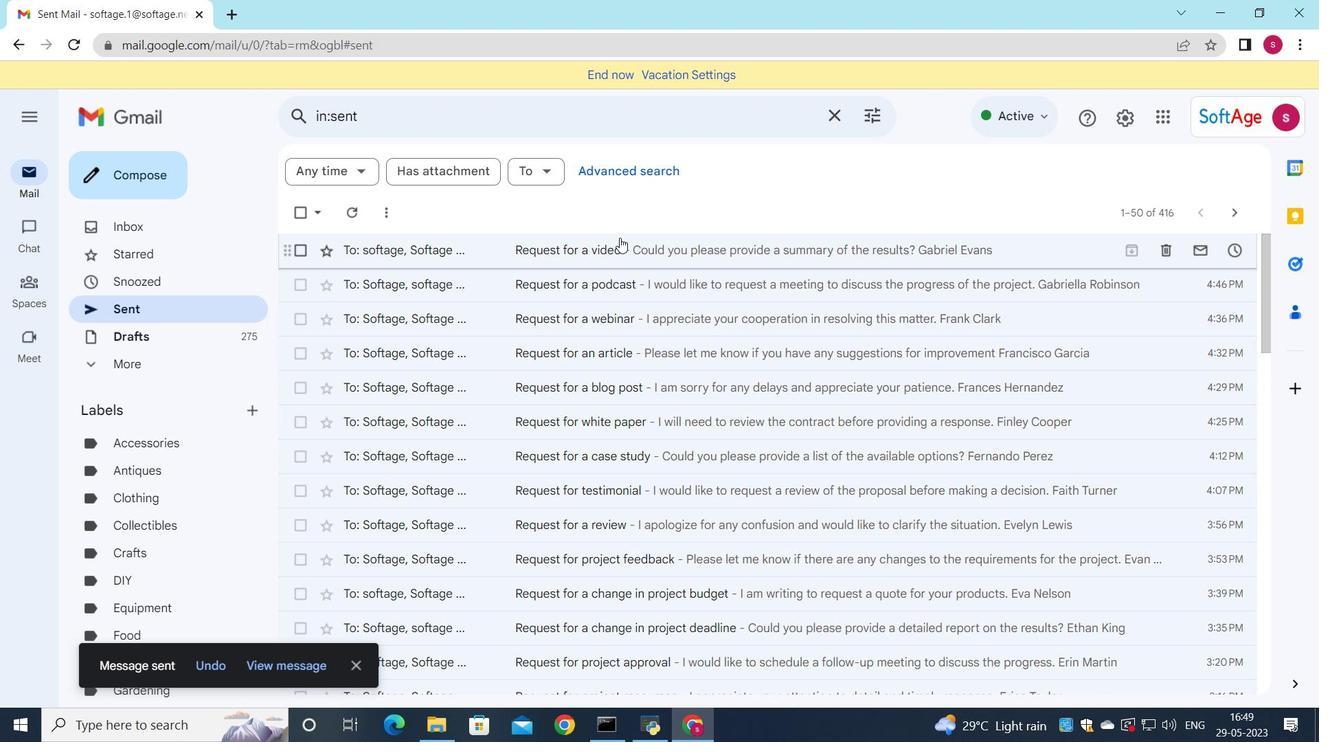 
Action: Mouse moved to (838, 294)
Screenshot: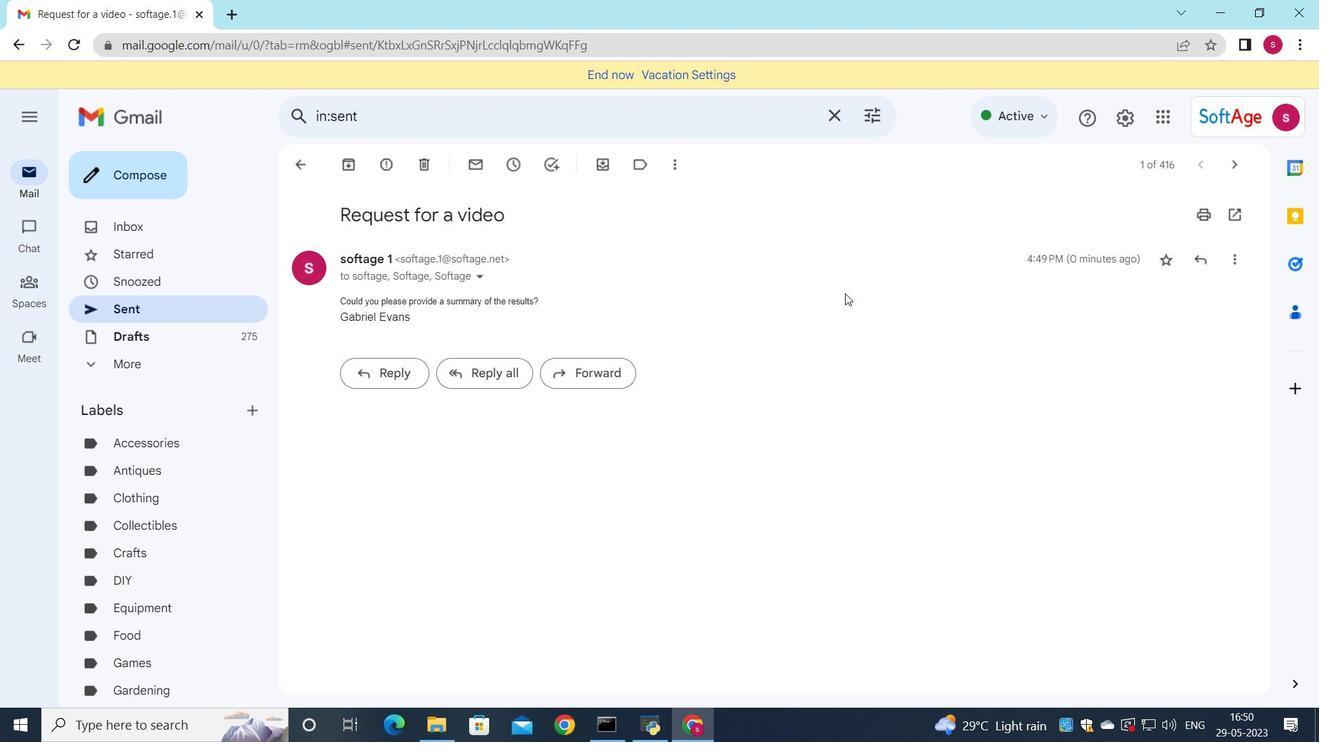 
